 Task: Look for space in Hazelwood, United States from 26th August, 2023 to 10th September, 2023 for 6 adults, 2 children in price range Rs.10000 to Rs.15000. Place can be entire place or shared room with 6 bedrooms having 6 beds and 6 bathrooms. Property type can be house, flat, guest house. Amenities needed are: wifi, TV, free parkinig on premises, gym, breakfast. Booking option can be shelf check-in. Required host language is English.
Action: Mouse moved to (519, 126)
Screenshot: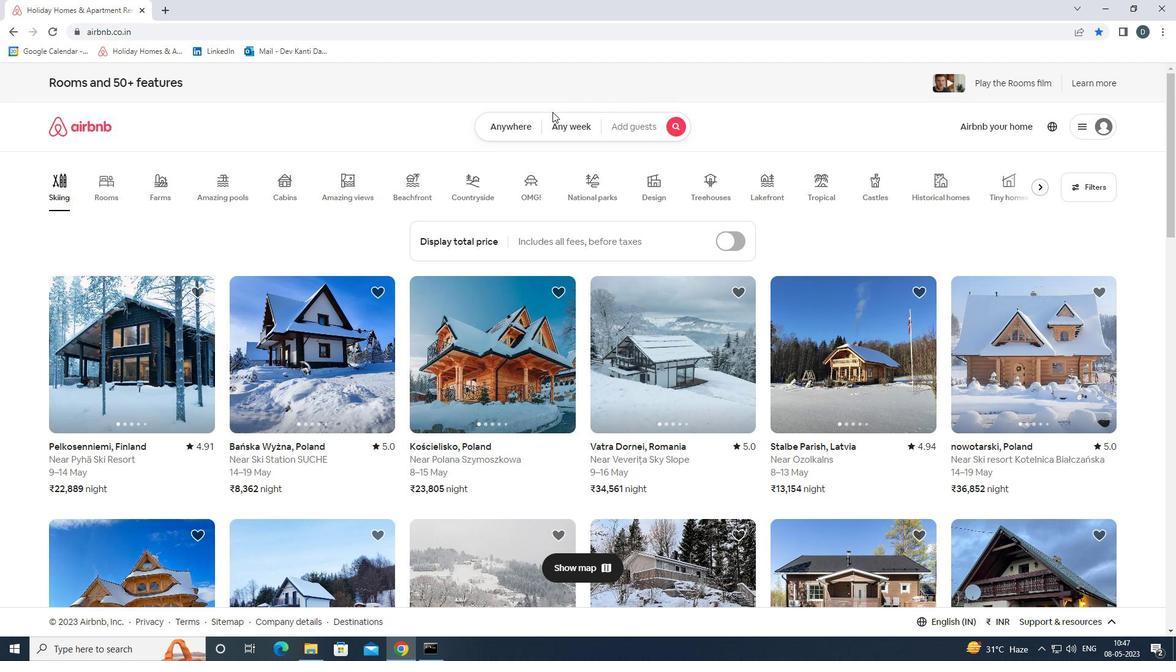 
Action: Mouse pressed left at (519, 126)
Screenshot: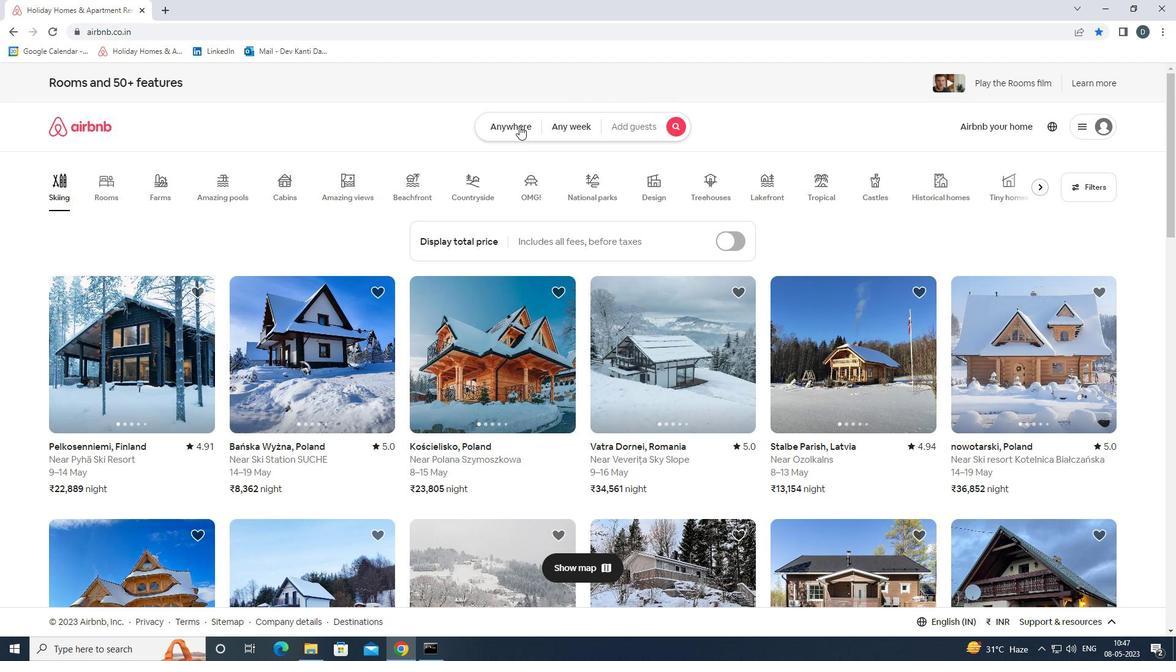 
Action: Mouse moved to (446, 177)
Screenshot: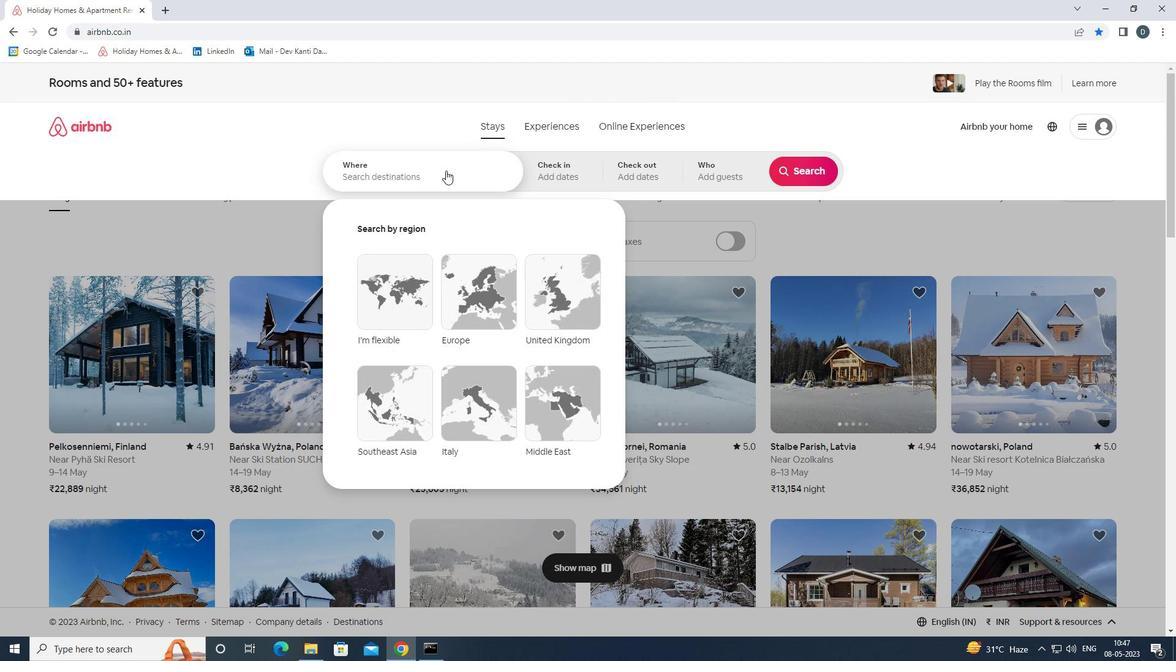 
Action: Mouse pressed left at (446, 177)
Screenshot: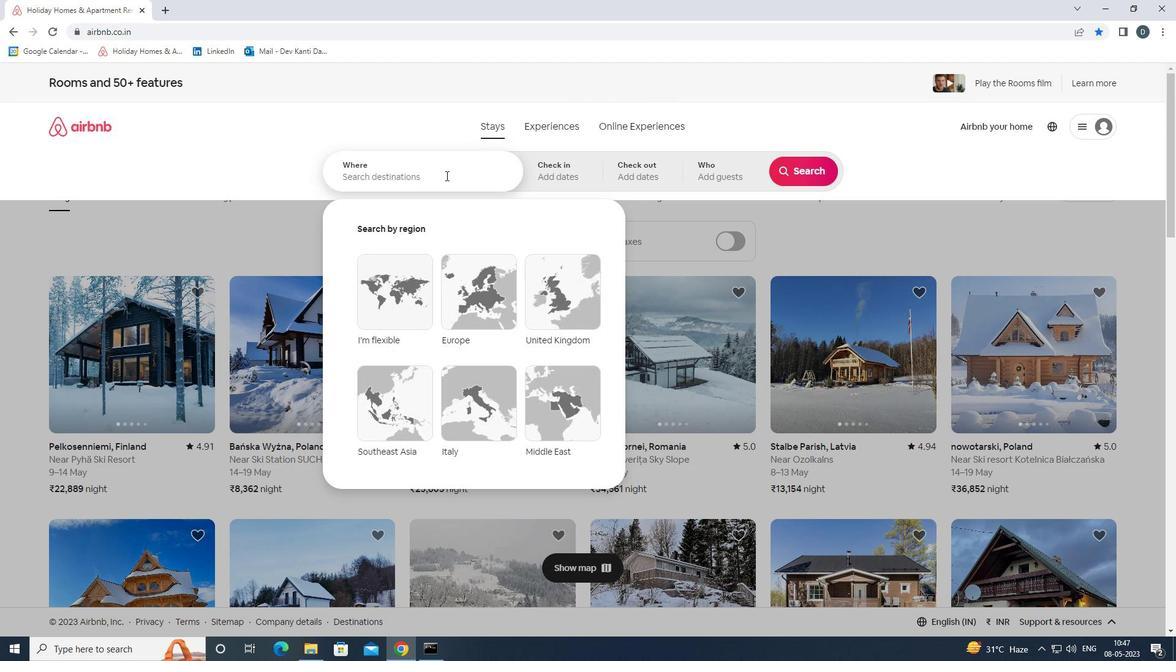 
Action: Key pressed <Key.shift><Key.shift><Key.shift><Key.shift><Key.shift><Key.shift><Key.shift><Key.shift><Key.shift><Key.shift>HAZELWOOD,<Key.shift>UNITED<Key.space><Key.shift>STATES<Key.enter>
Screenshot: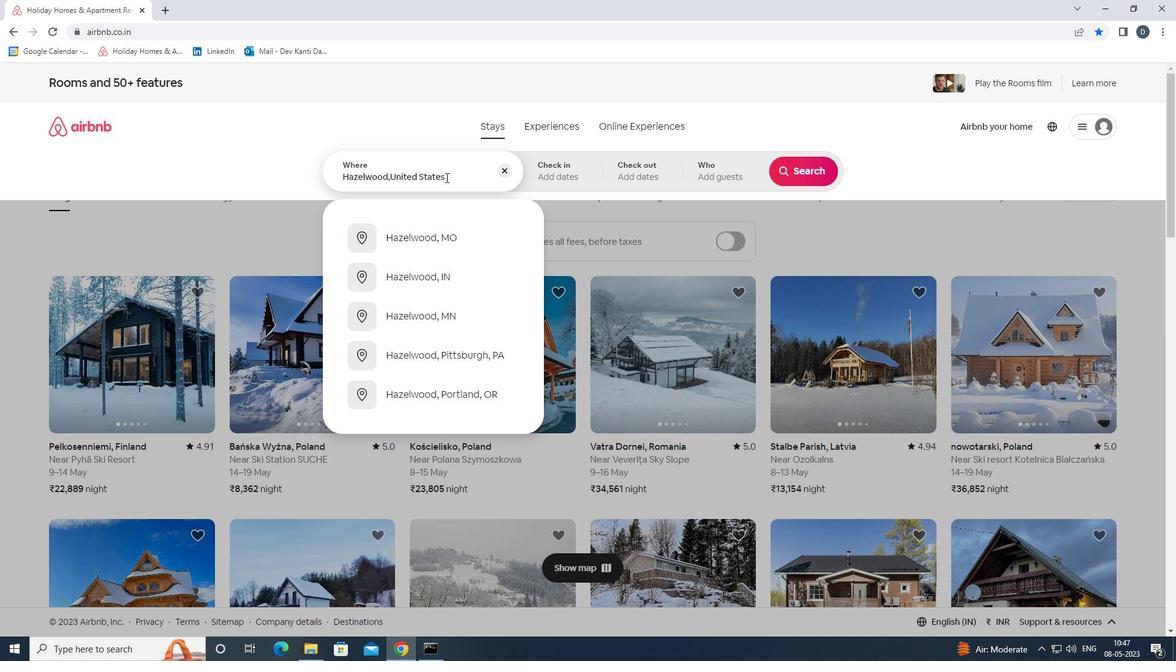 
Action: Mouse moved to (794, 272)
Screenshot: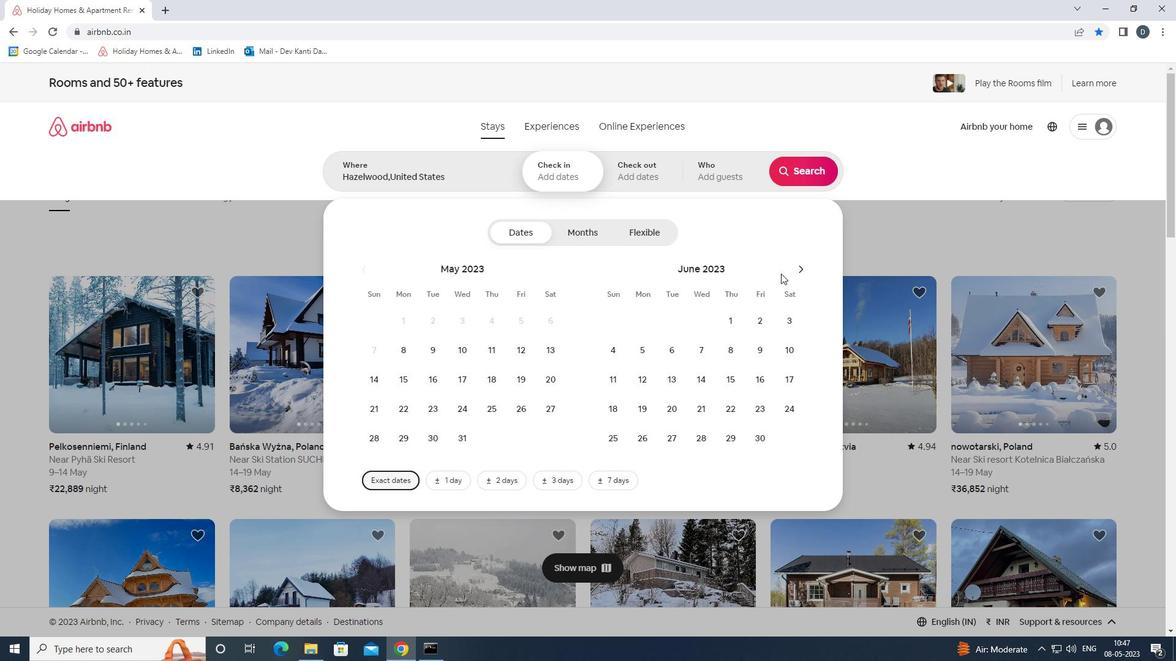 
Action: Mouse pressed left at (794, 272)
Screenshot: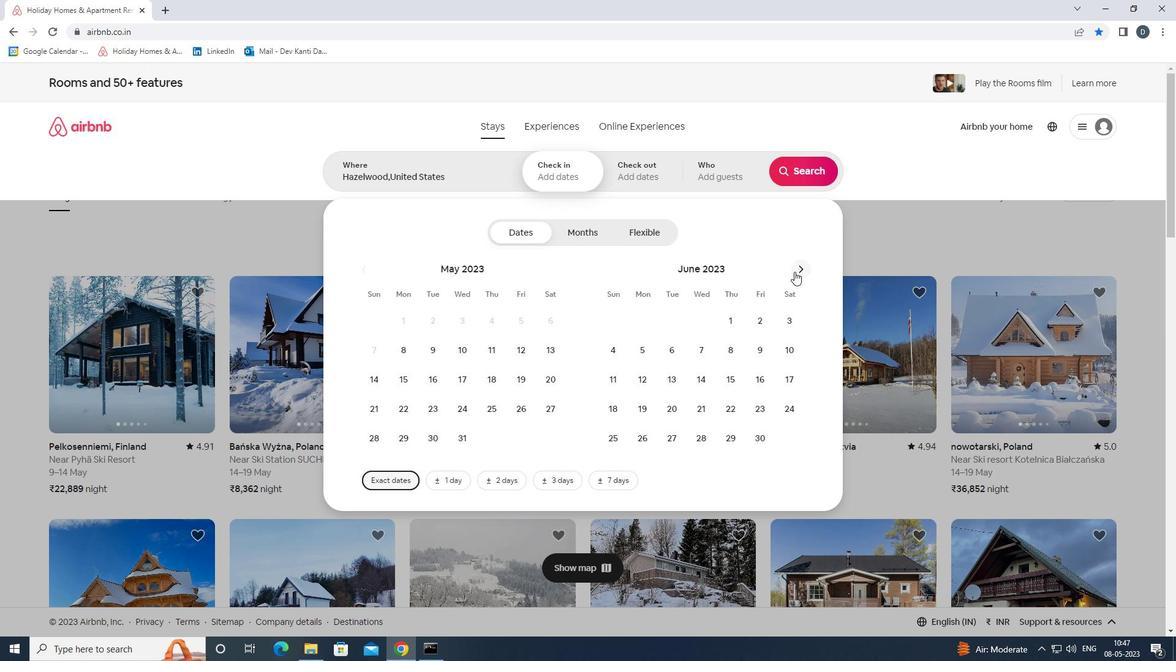 
Action: Mouse moved to (796, 265)
Screenshot: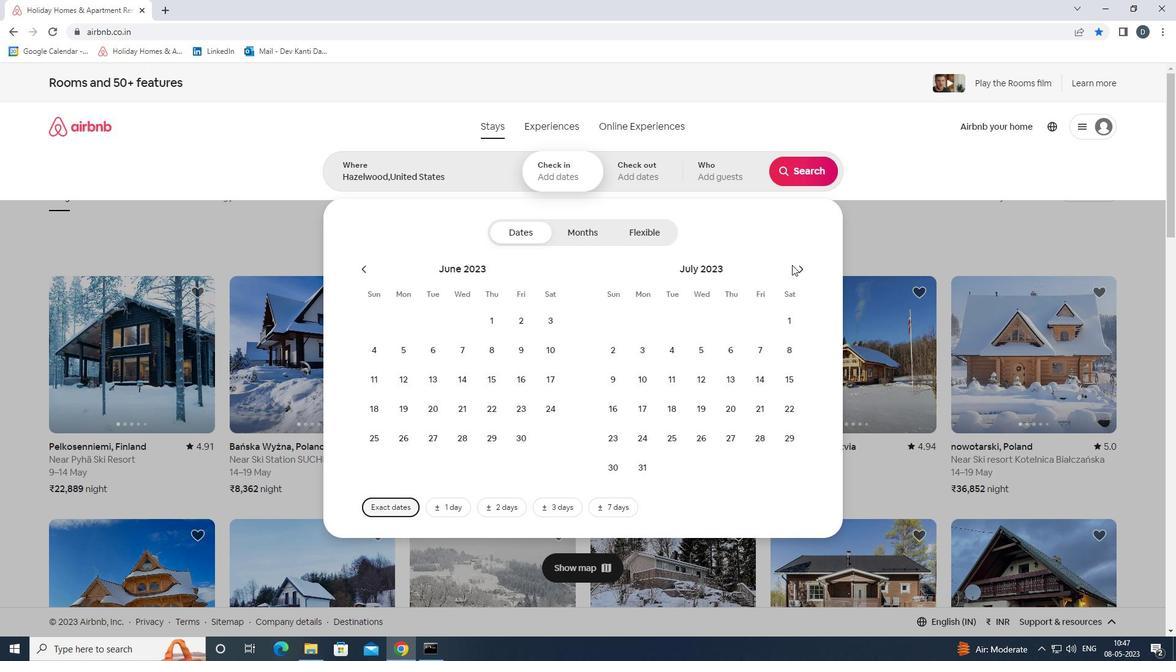 
Action: Mouse pressed left at (796, 265)
Screenshot: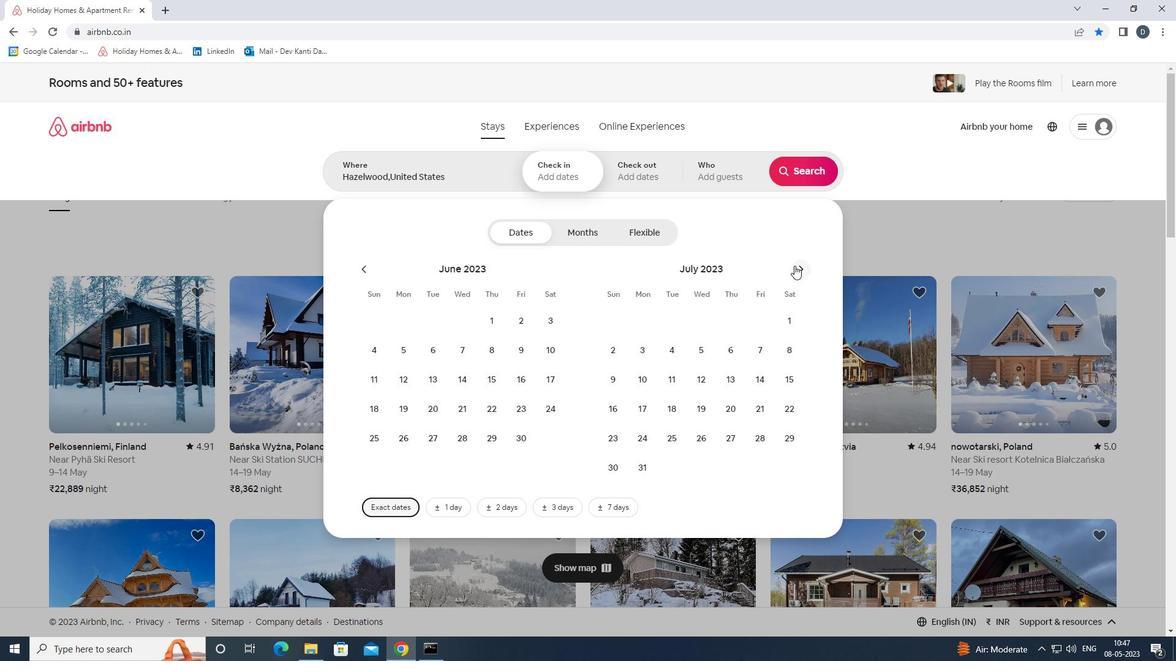 
Action: Mouse pressed left at (796, 265)
Screenshot: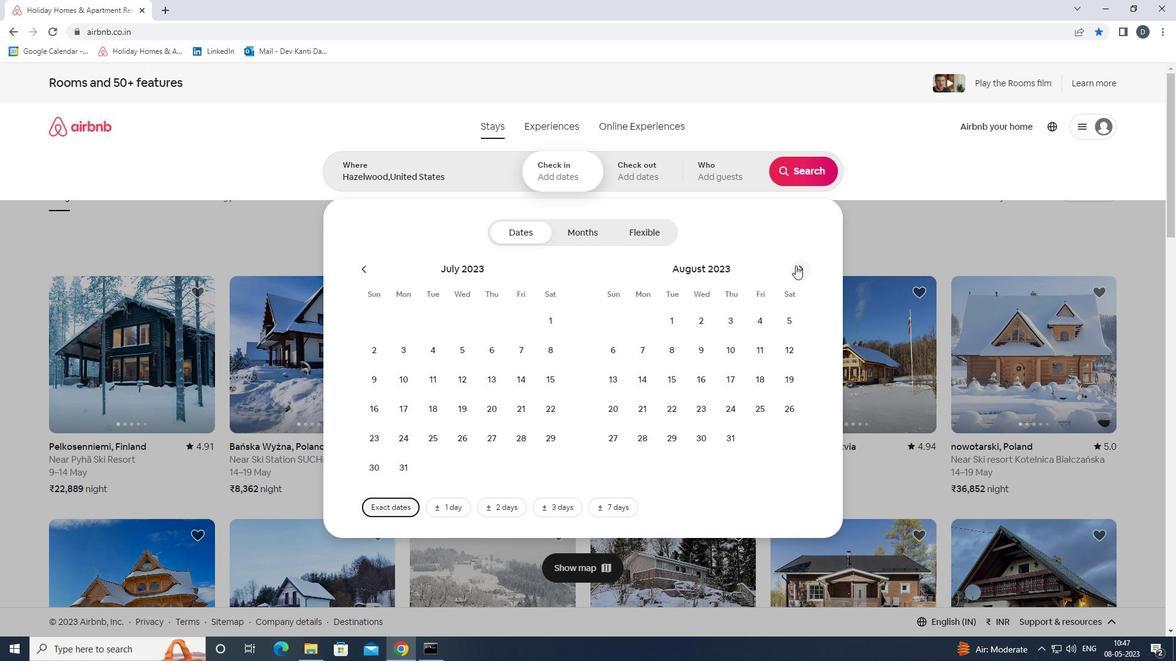 
Action: Mouse moved to (557, 406)
Screenshot: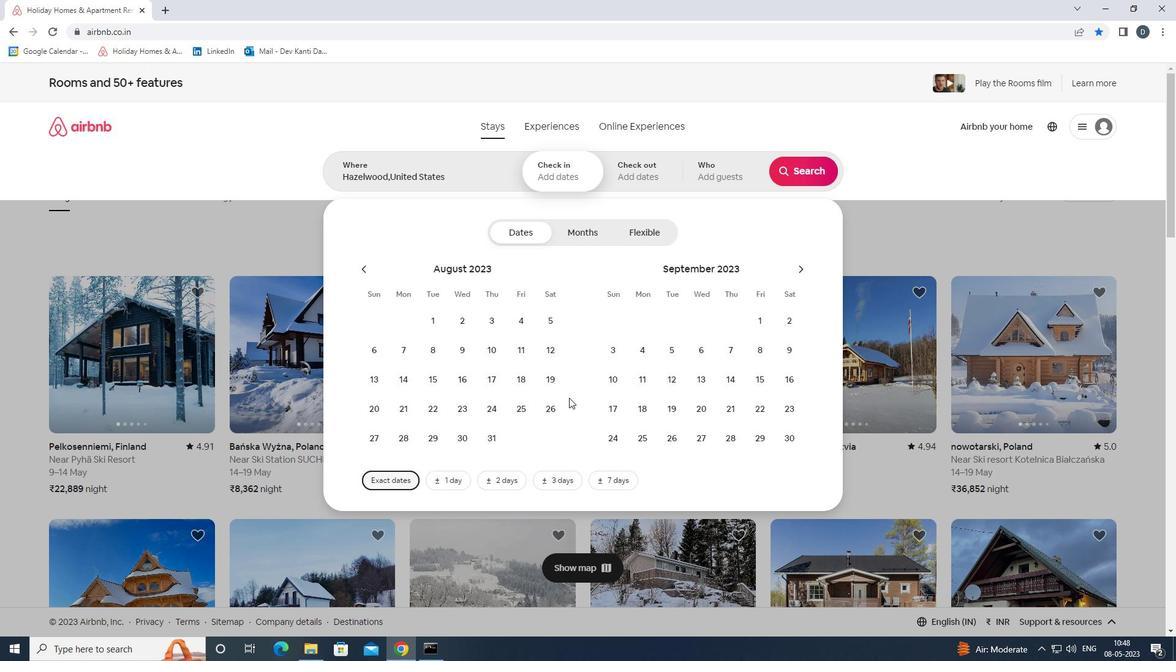 
Action: Mouse pressed left at (557, 406)
Screenshot: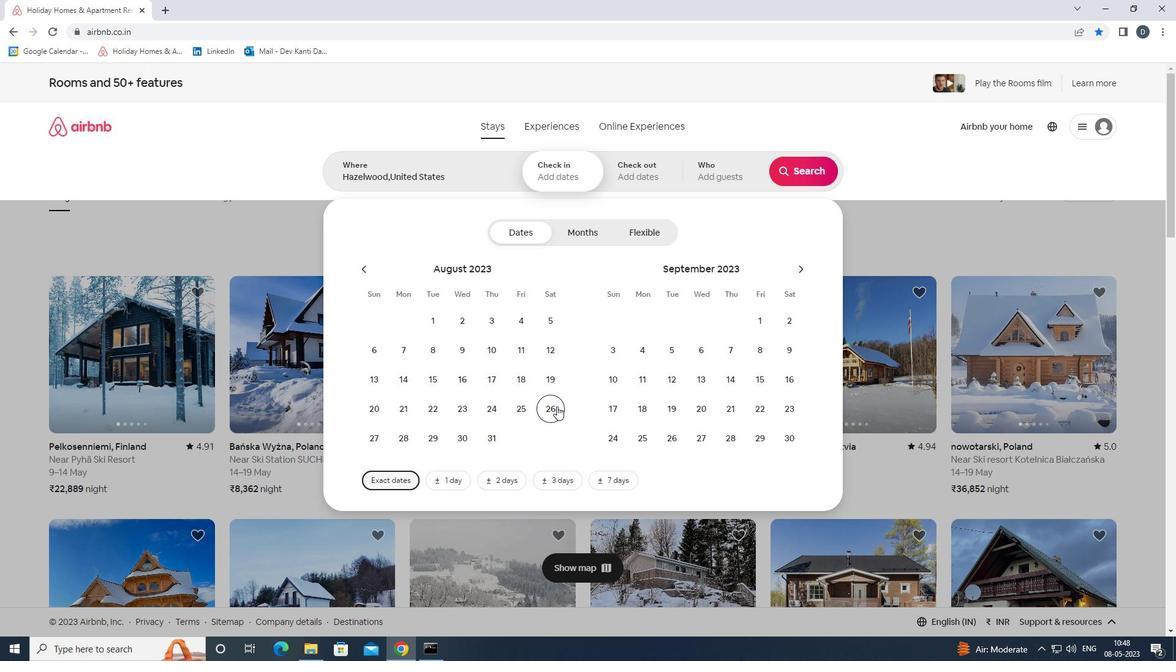 
Action: Mouse moved to (609, 380)
Screenshot: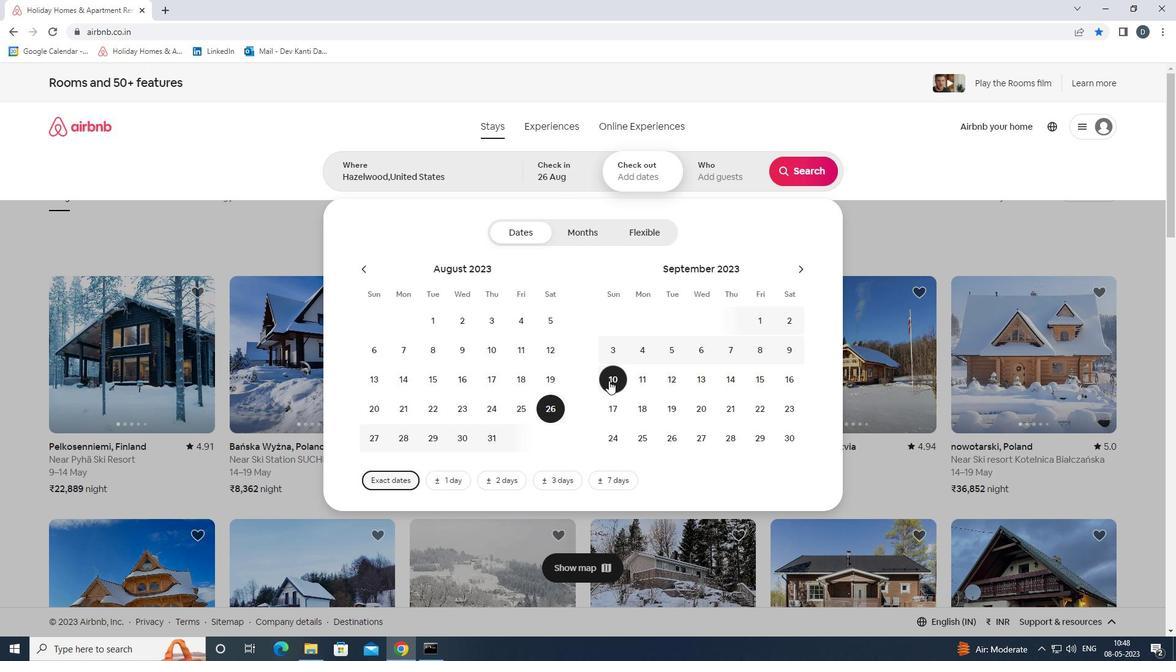 
Action: Mouse pressed left at (609, 380)
Screenshot: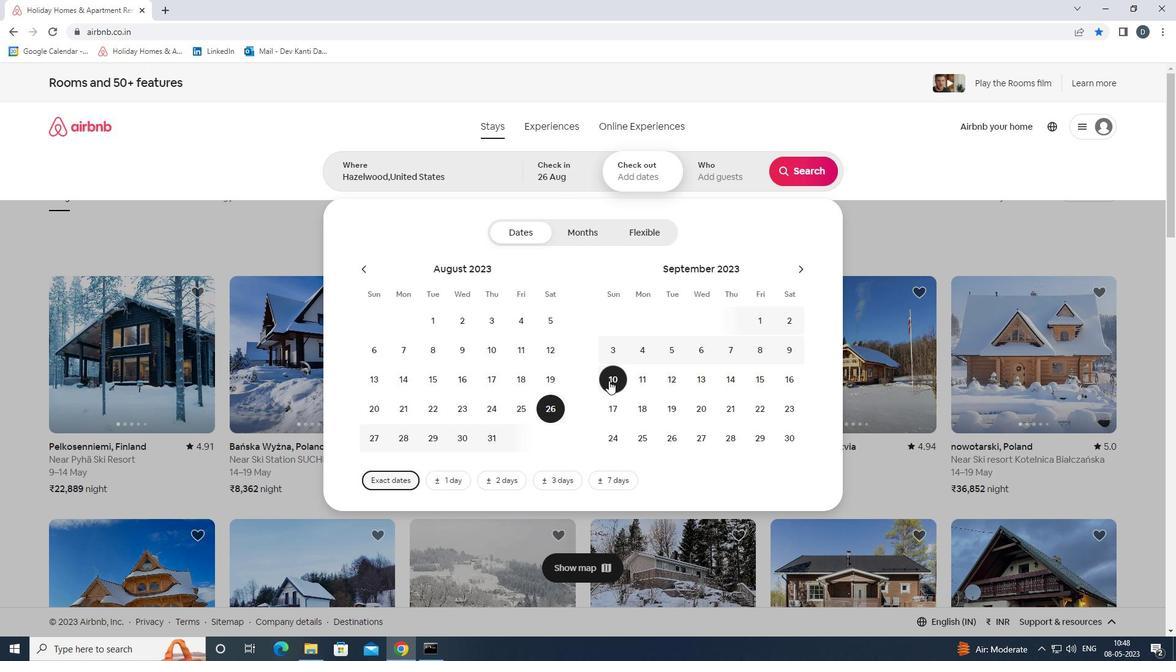 
Action: Mouse moved to (714, 174)
Screenshot: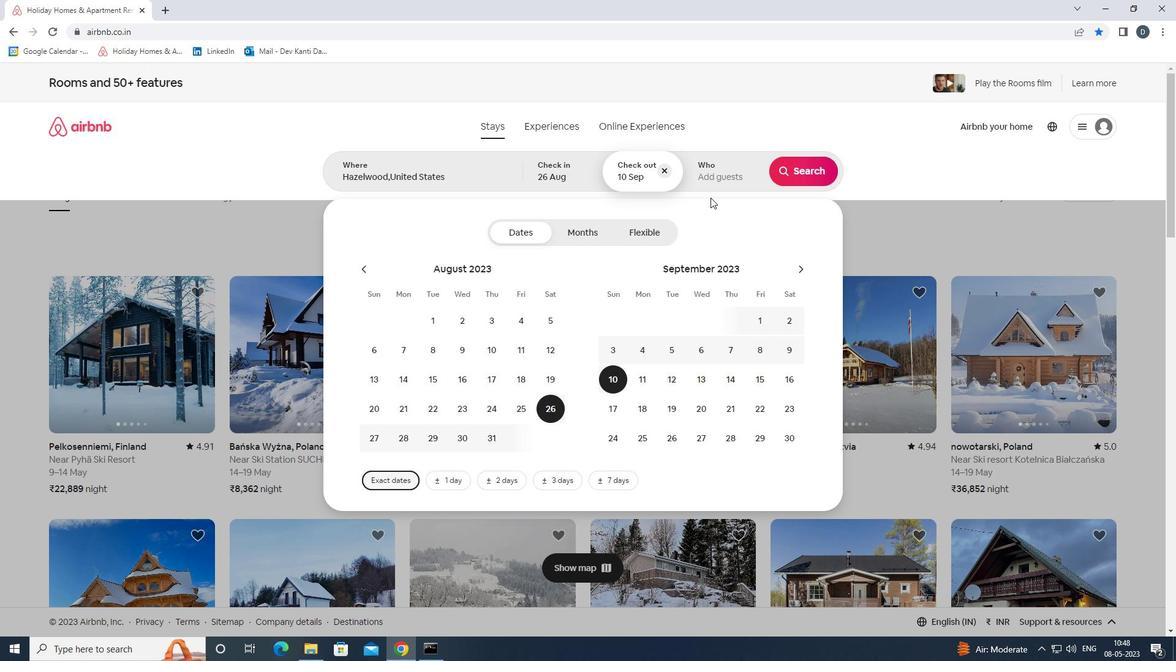 
Action: Mouse pressed left at (714, 174)
Screenshot: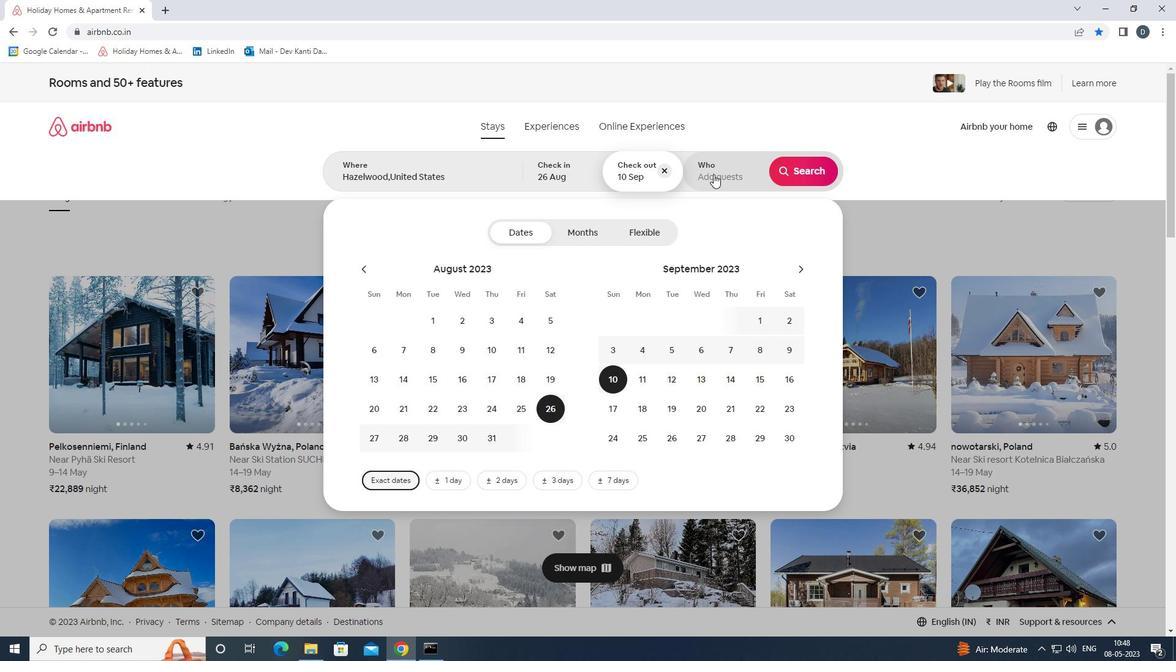 
Action: Mouse moved to (801, 237)
Screenshot: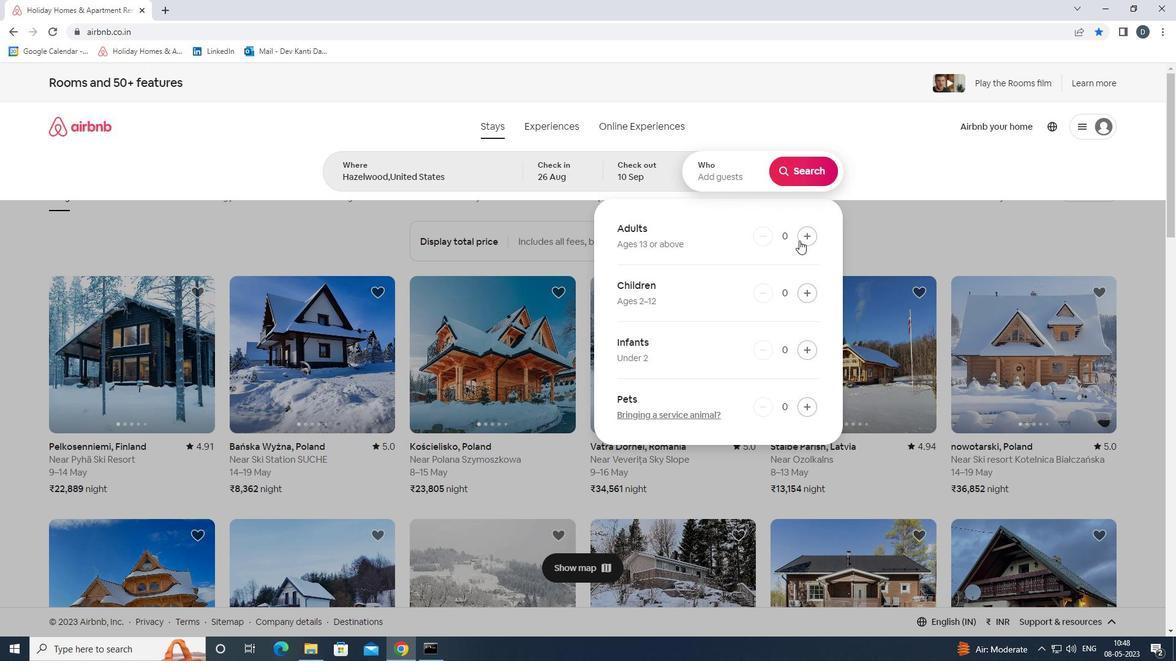 
Action: Mouse pressed left at (801, 237)
Screenshot: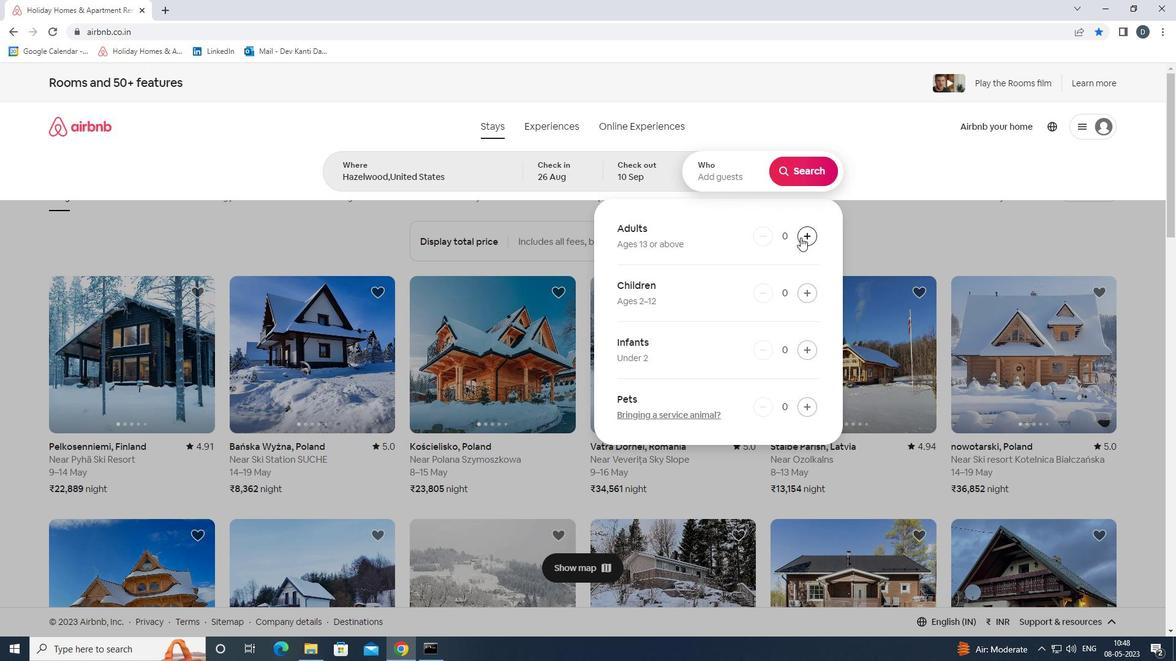 
Action: Mouse pressed left at (801, 237)
Screenshot: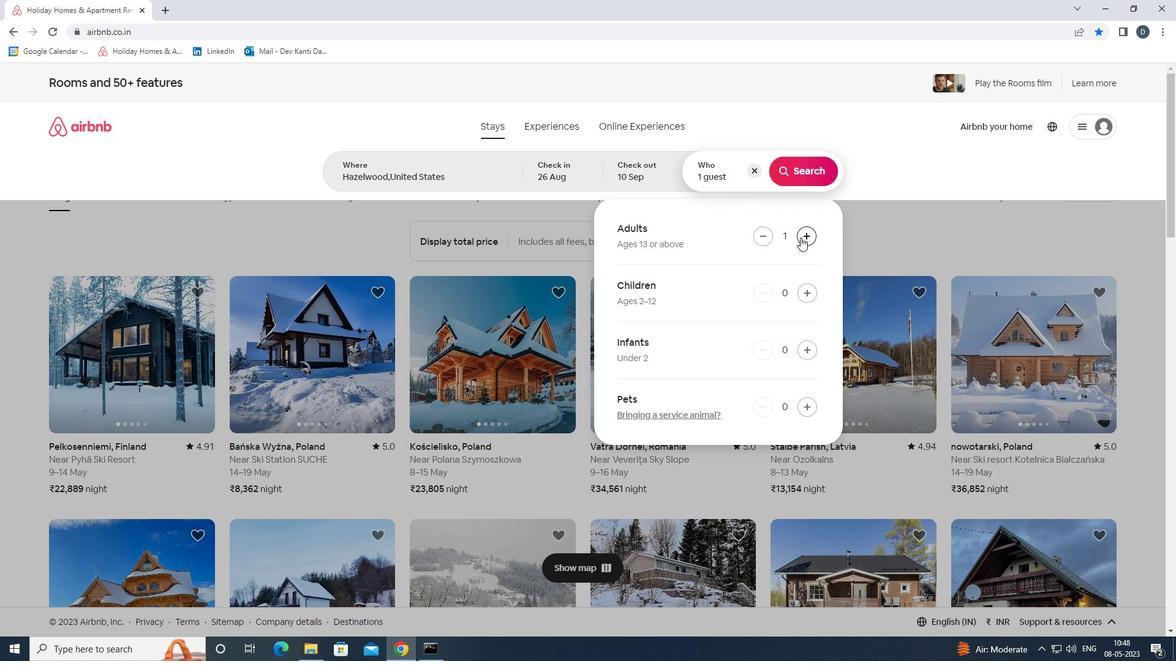 
Action: Mouse pressed left at (801, 237)
Screenshot: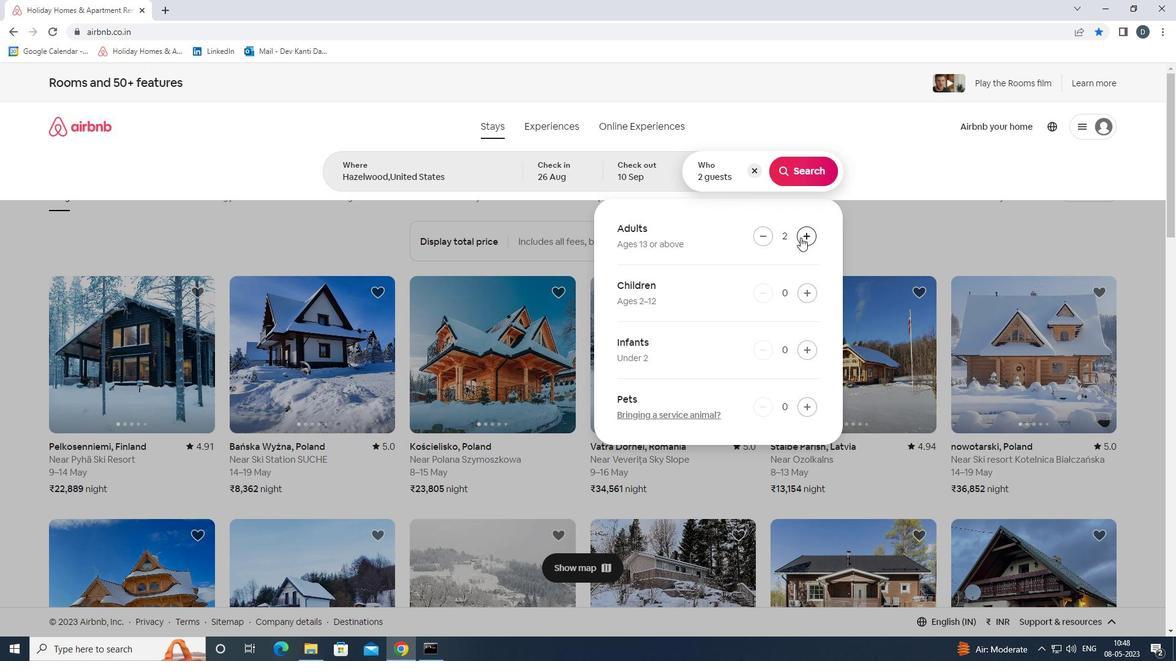 
Action: Mouse pressed left at (801, 237)
Screenshot: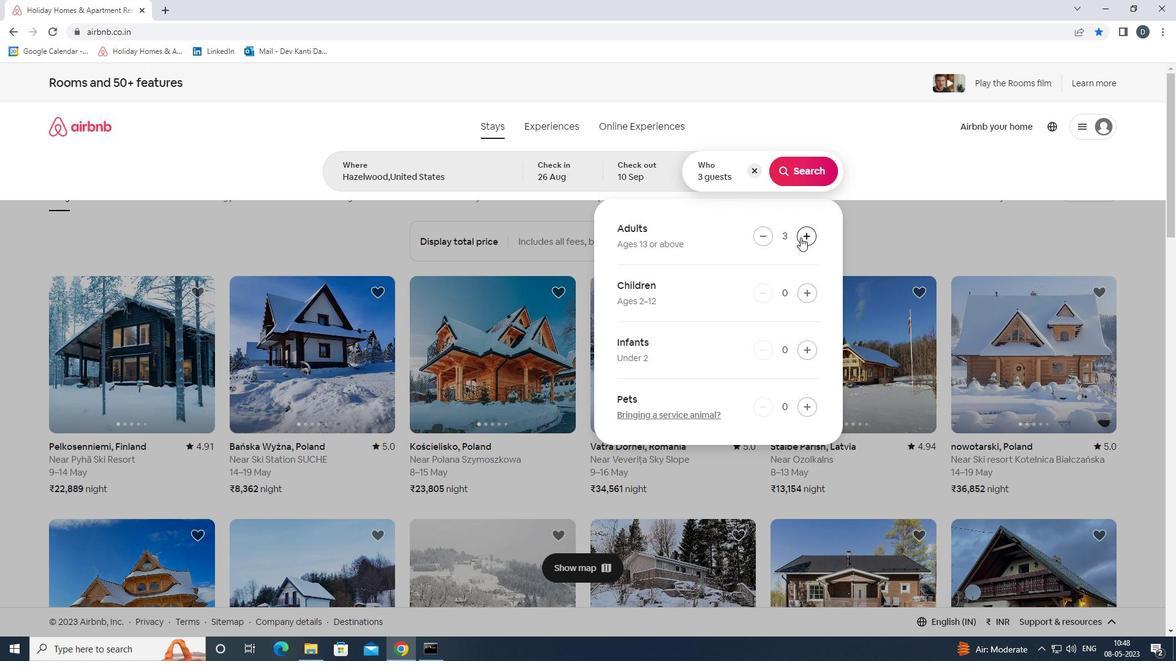 
Action: Mouse pressed left at (801, 237)
Screenshot: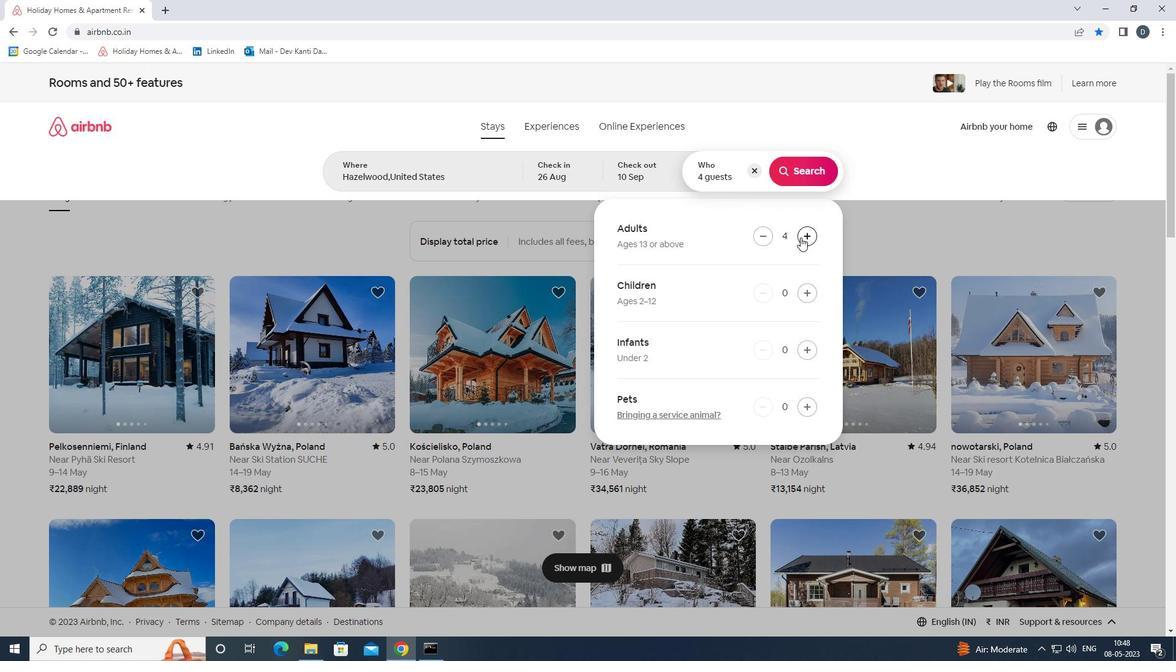 
Action: Mouse pressed left at (801, 237)
Screenshot: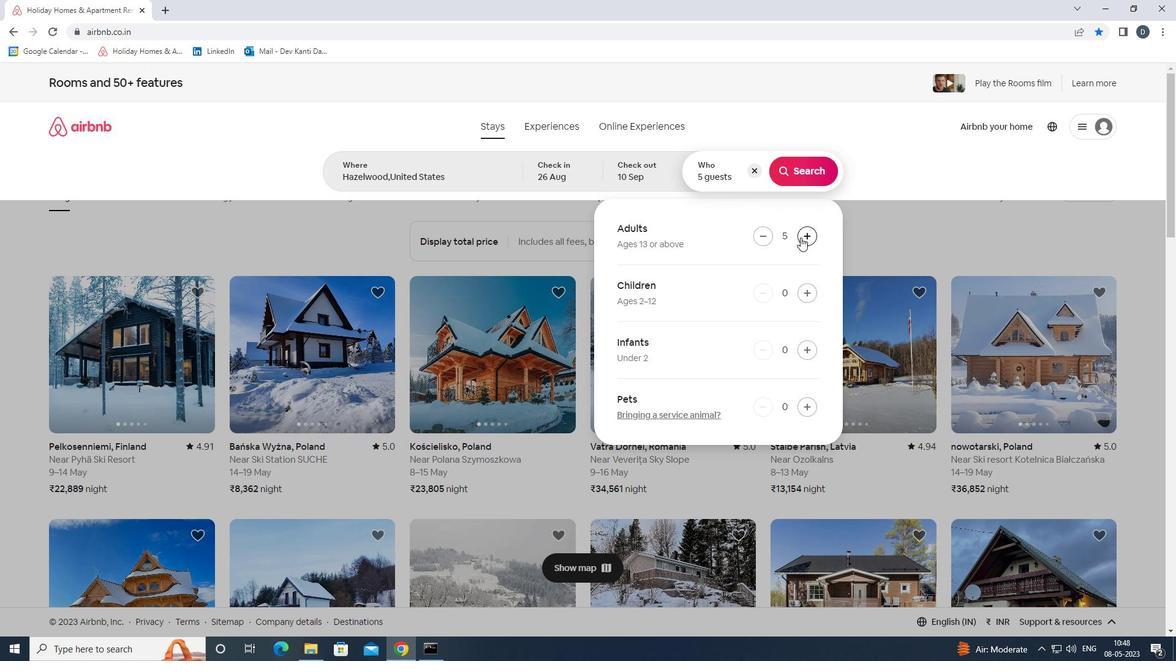 
Action: Mouse moved to (805, 296)
Screenshot: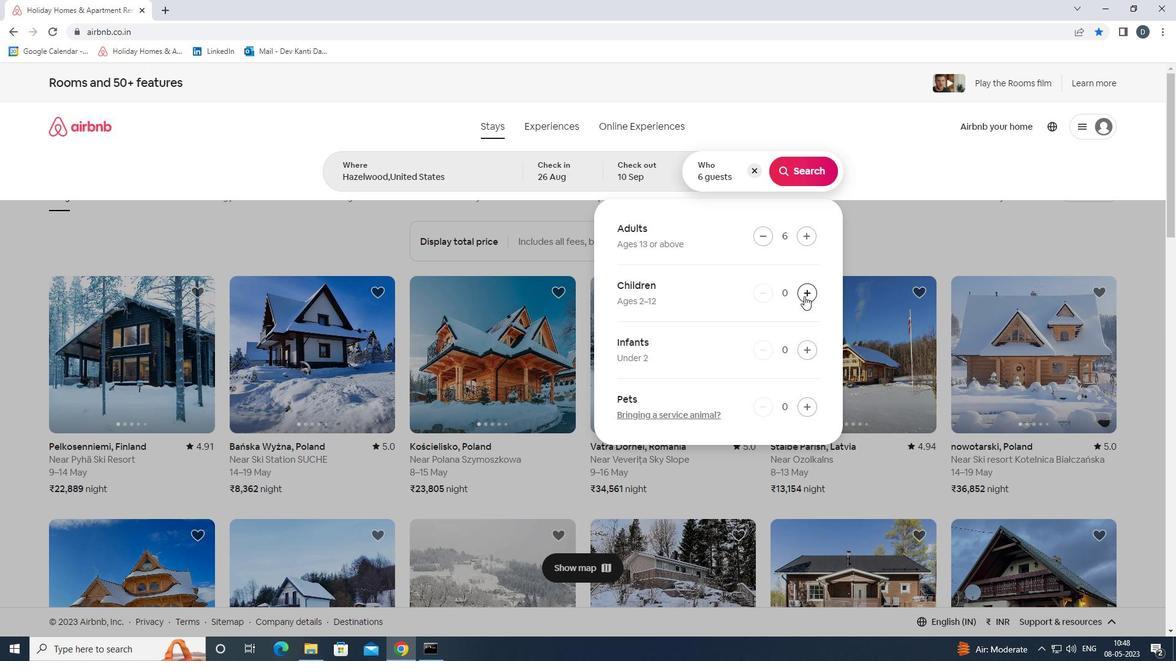 
Action: Mouse pressed left at (805, 296)
Screenshot: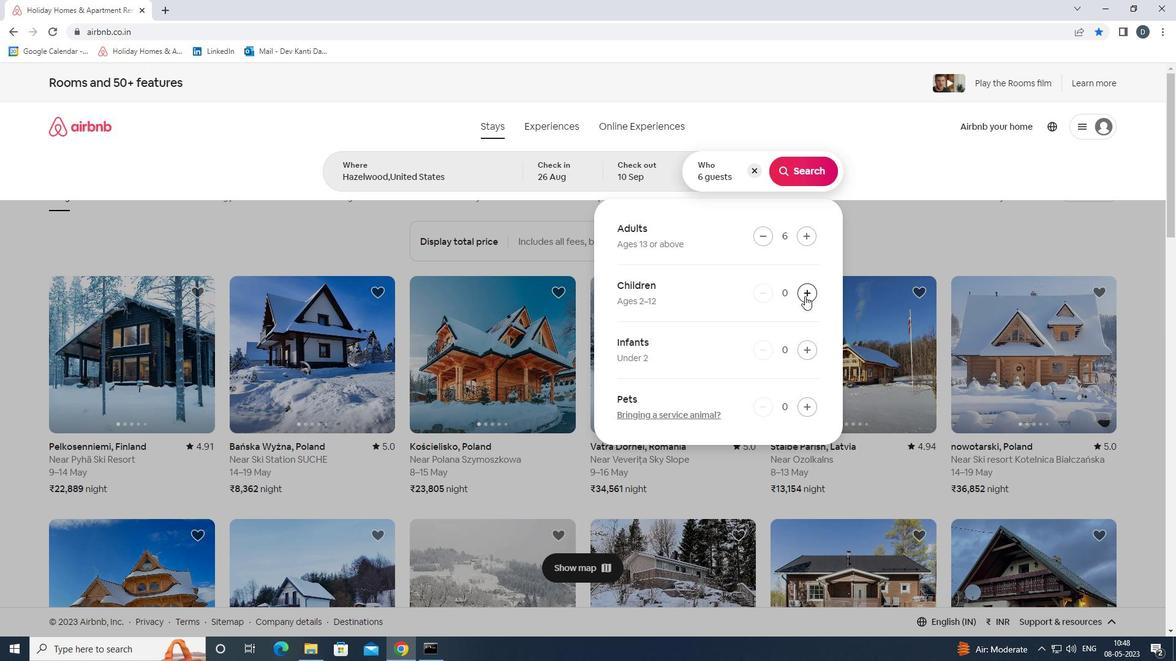 
Action: Mouse moved to (805, 296)
Screenshot: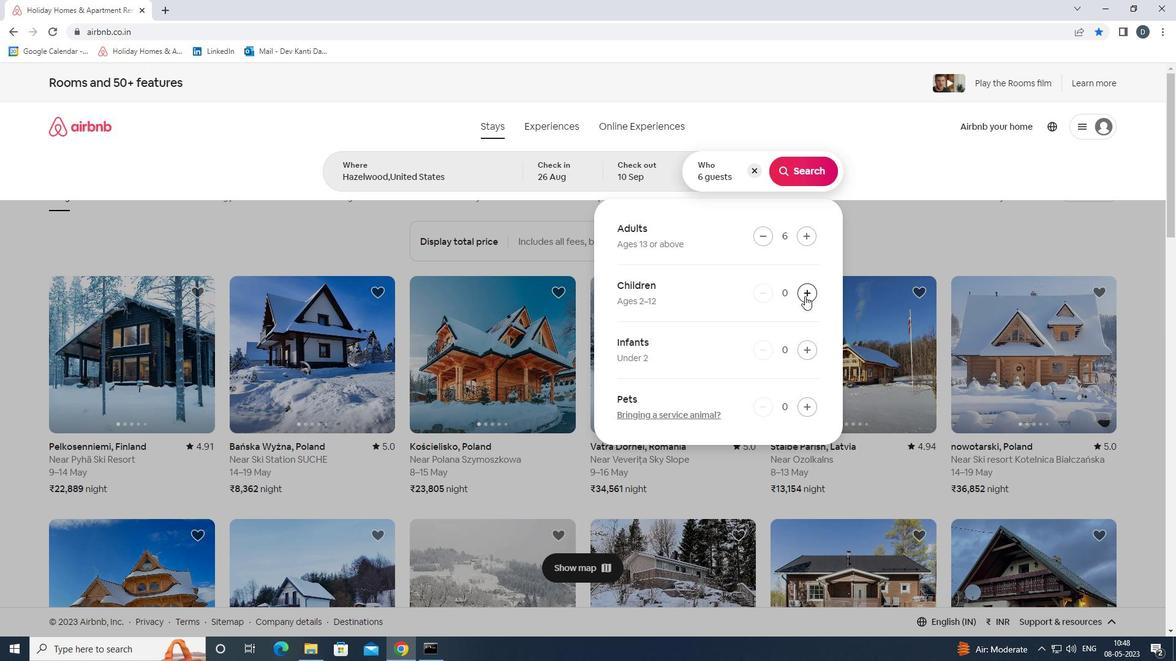 
Action: Mouse pressed left at (805, 296)
Screenshot: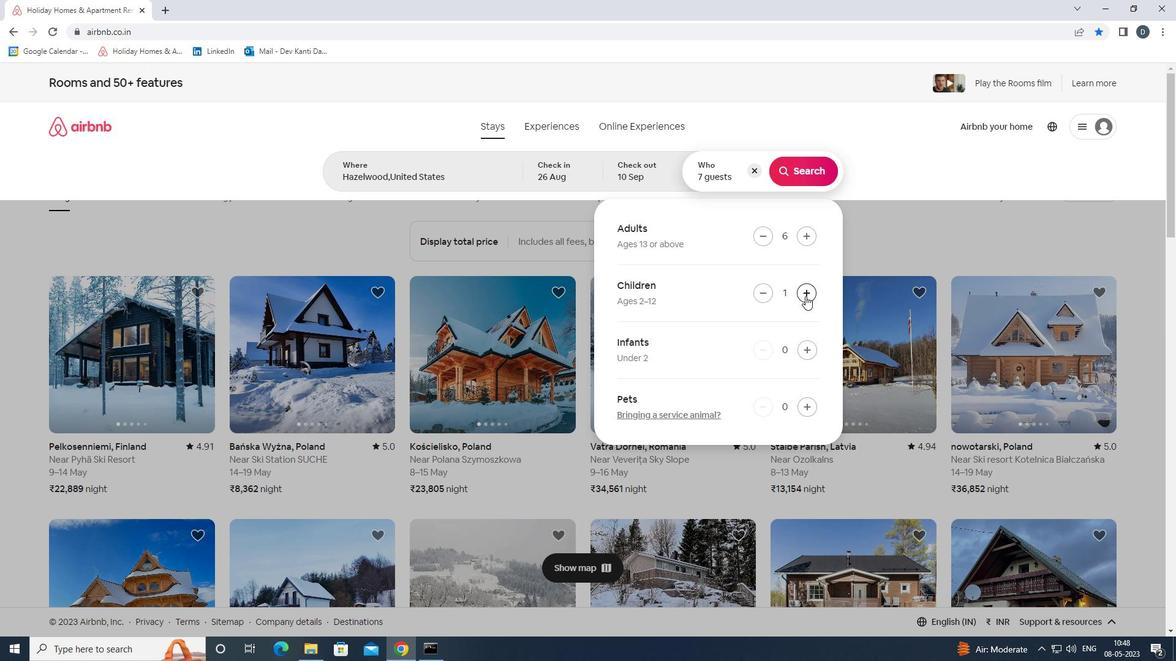 
Action: Mouse moved to (809, 172)
Screenshot: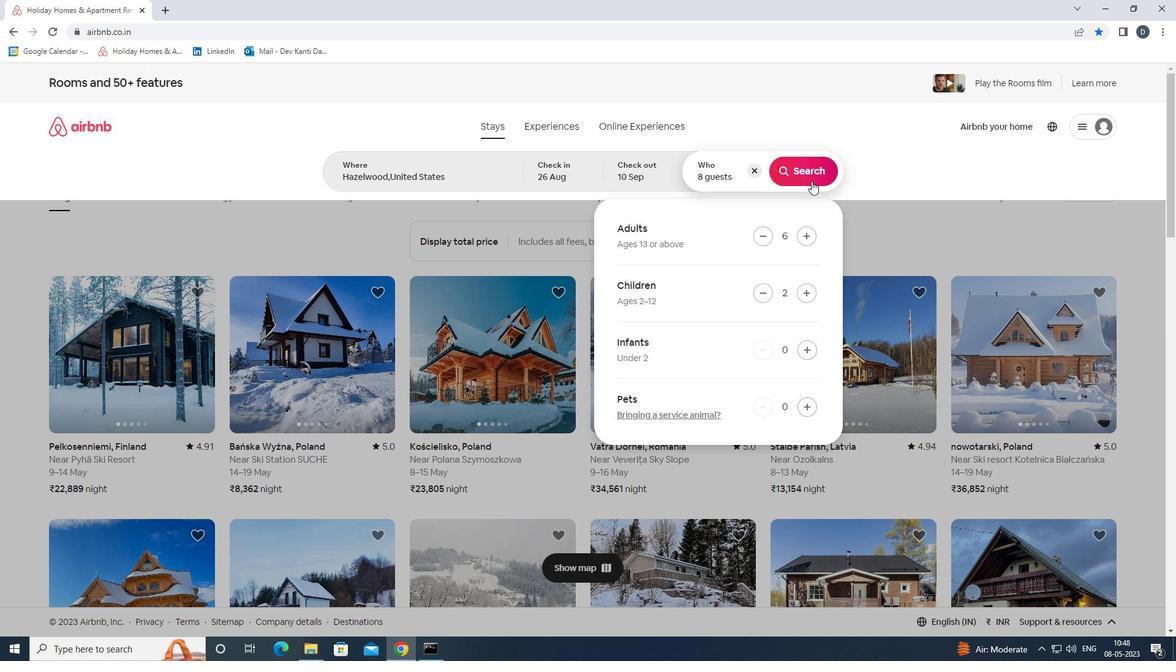 
Action: Mouse pressed left at (809, 172)
Screenshot: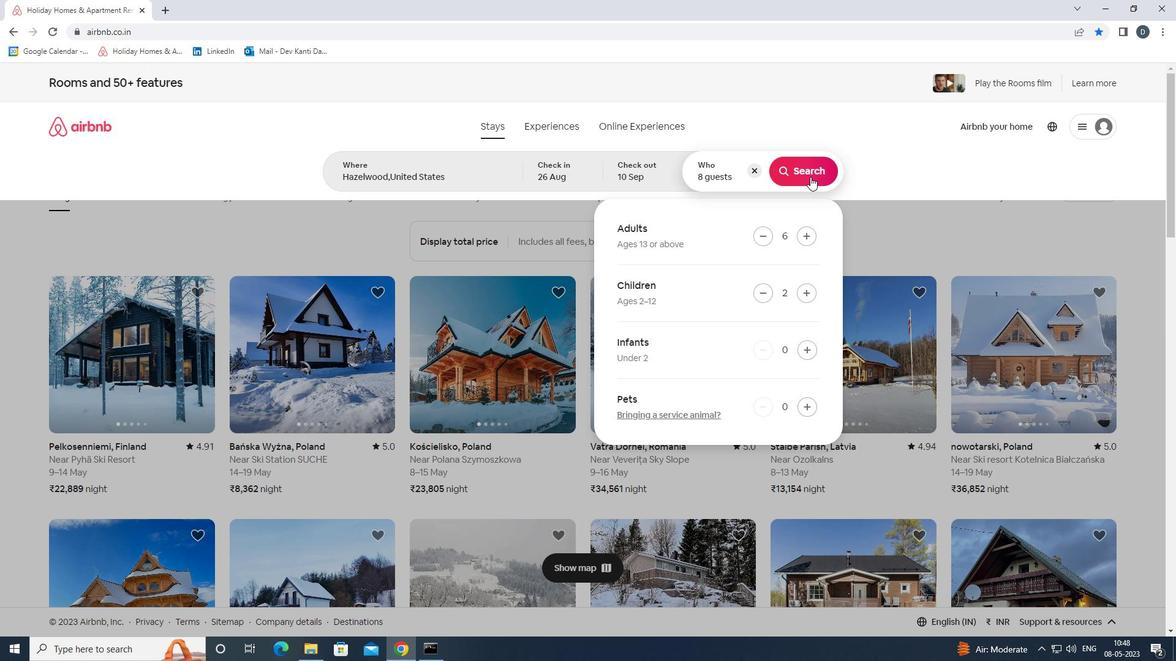 
Action: Mouse moved to (1126, 139)
Screenshot: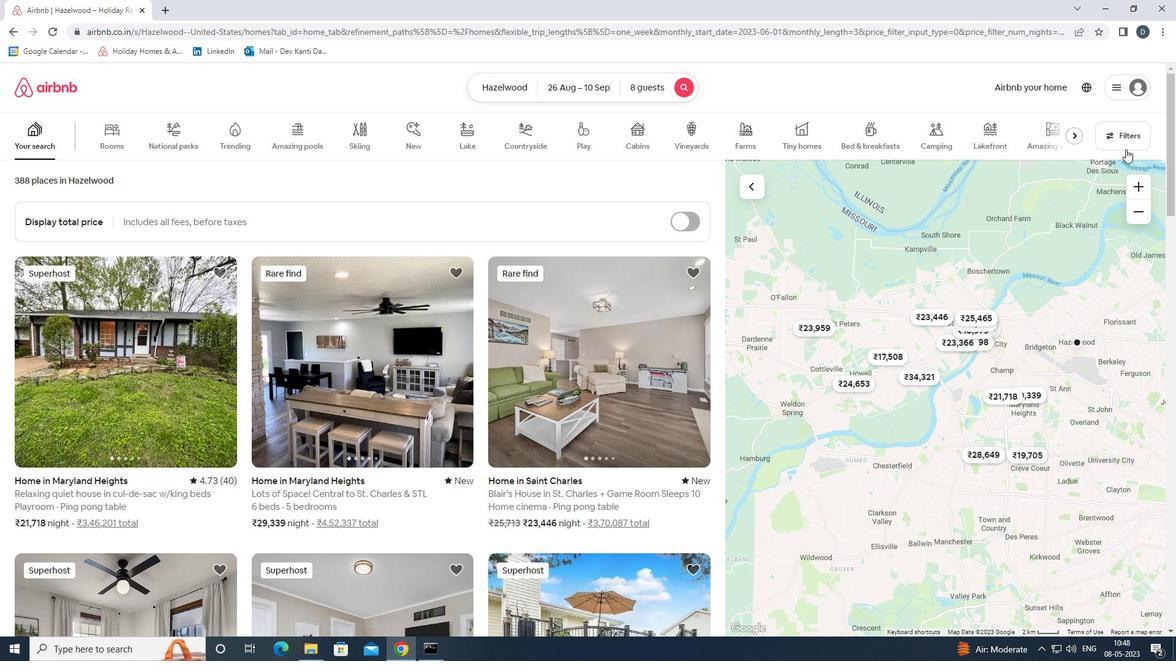 
Action: Mouse pressed left at (1126, 139)
Screenshot: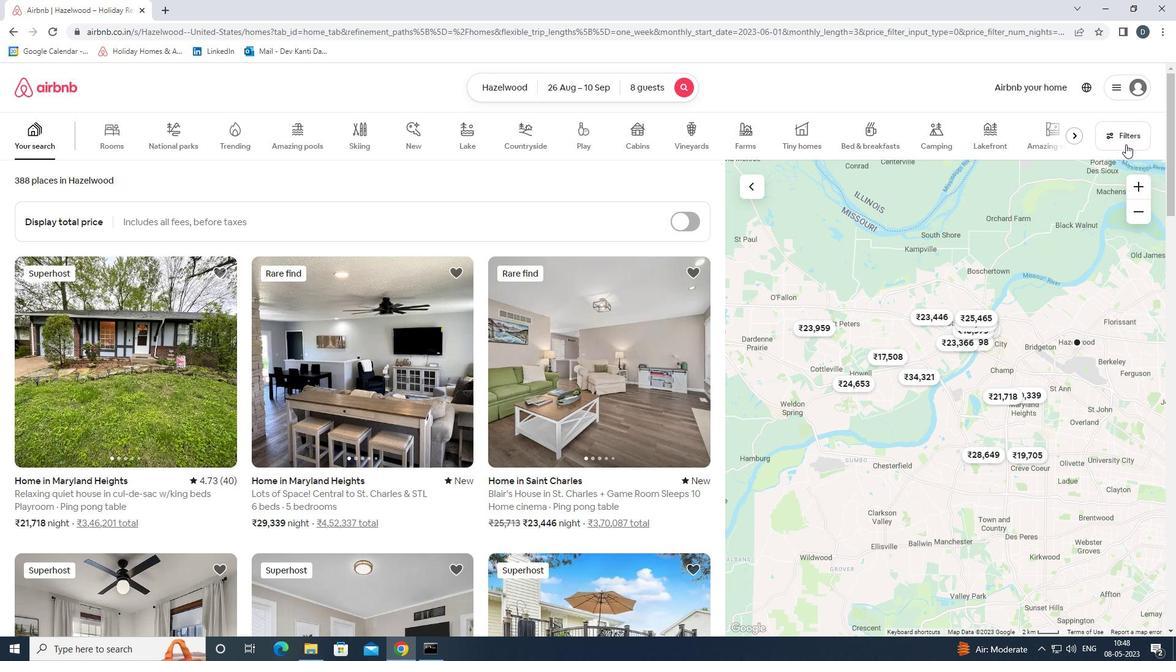 
Action: Mouse moved to (489, 434)
Screenshot: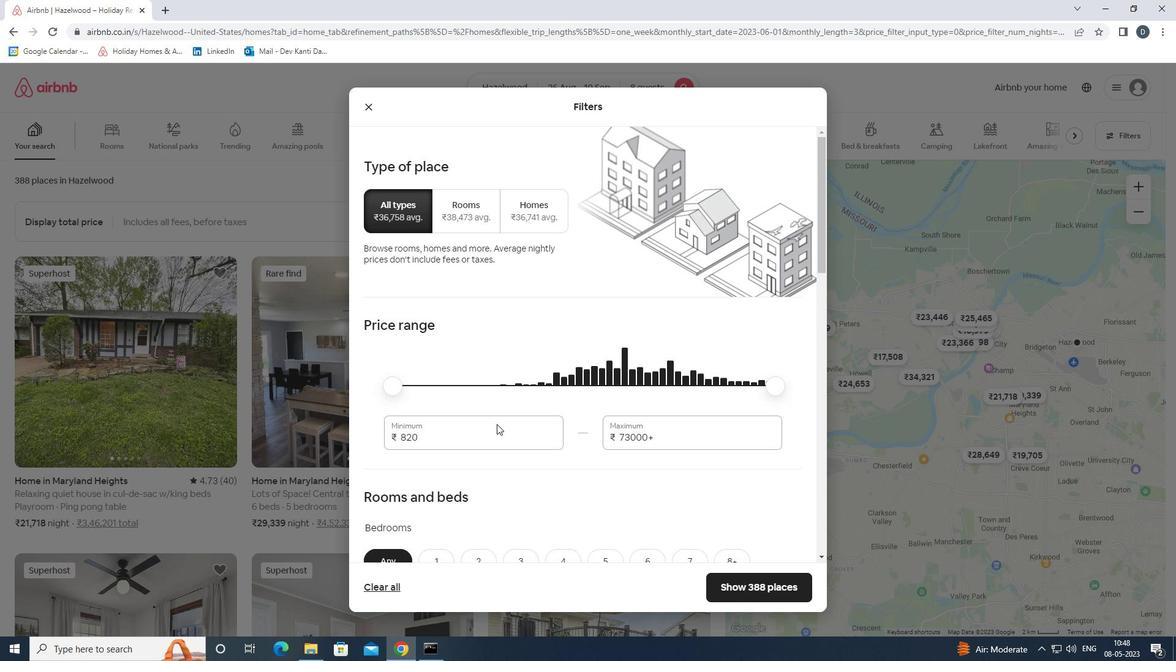 
Action: Mouse pressed left at (489, 434)
Screenshot: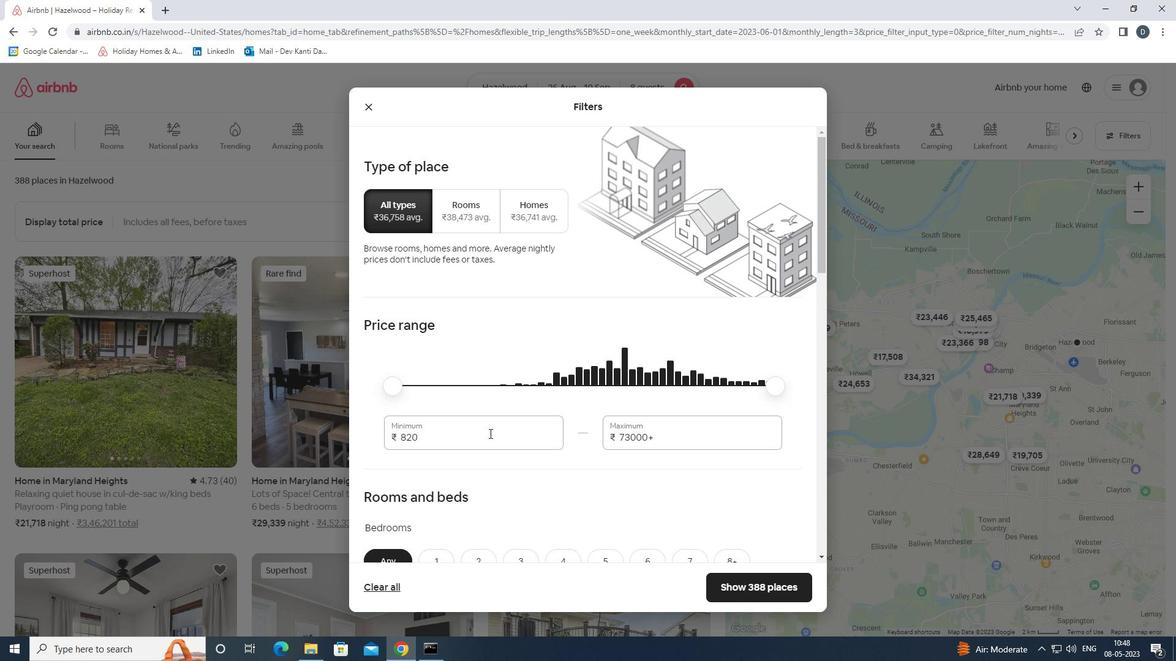 
Action: Mouse moved to (489, 435)
Screenshot: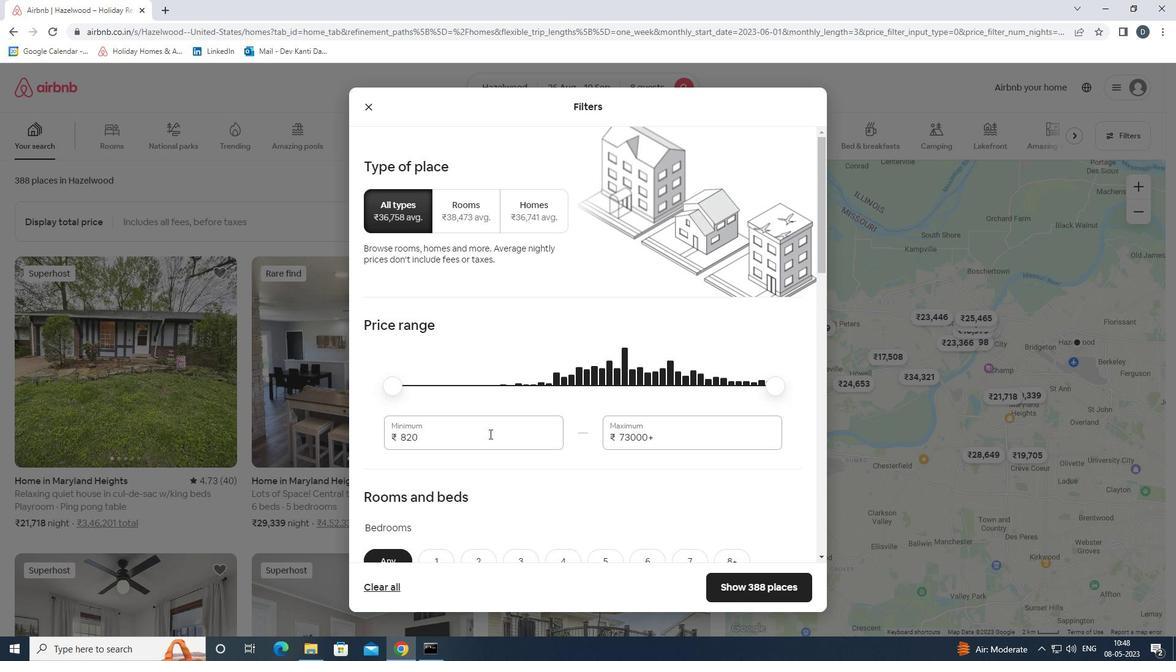 
Action: Mouse pressed left at (489, 435)
Screenshot: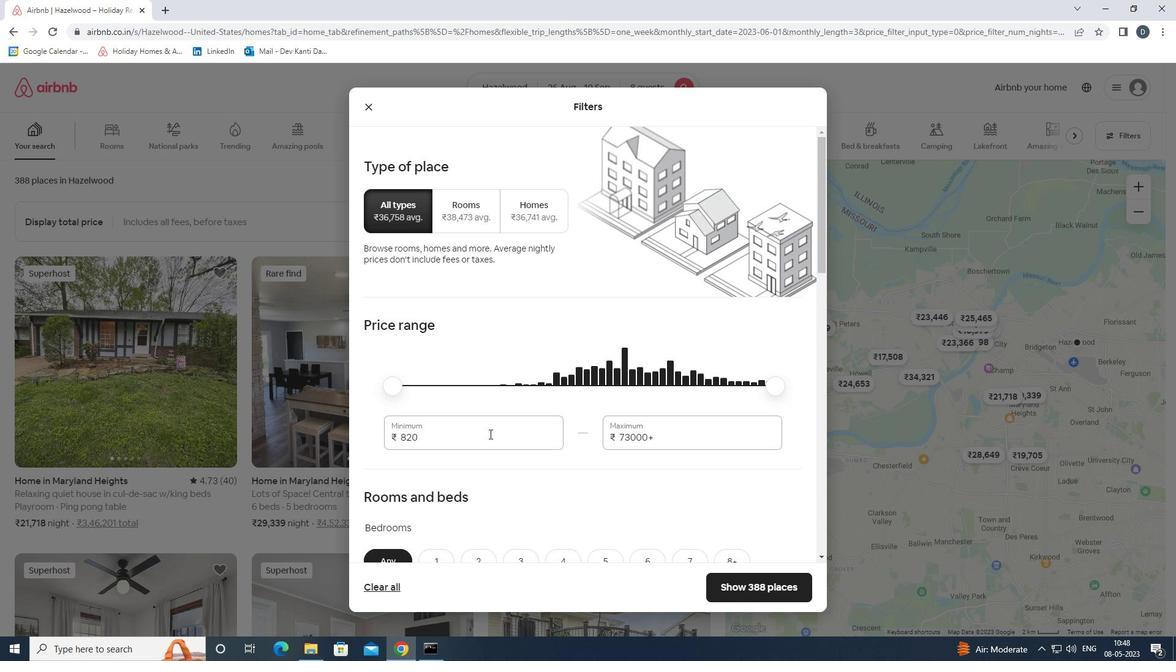 
Action: Mouse moved to (489, 435)
Screenshot: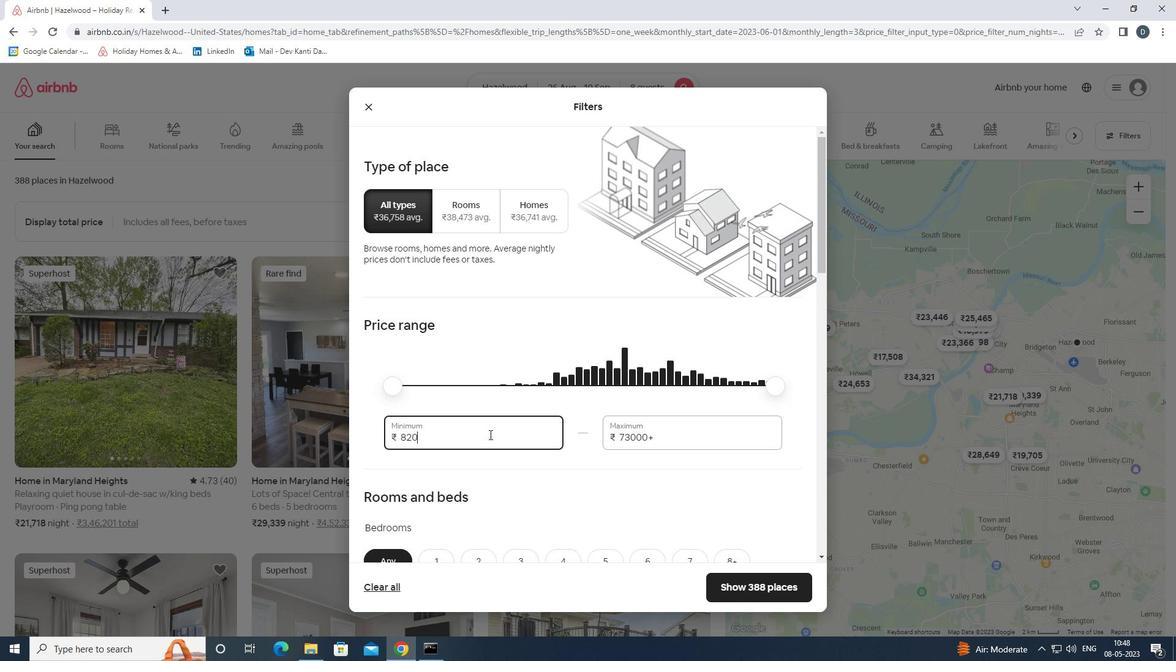 
Action: Key pressed <Key.shift>10000<Key.tab>15000
Screenshot: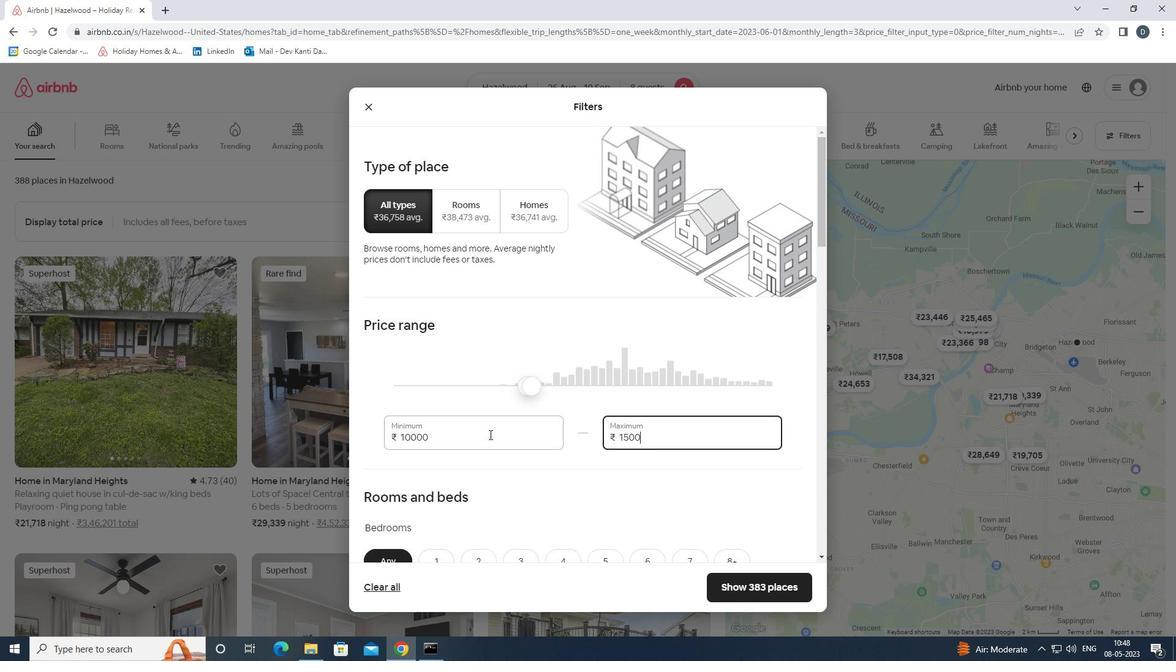 
Action: Mouse moved to (490, 435)
Screenshot: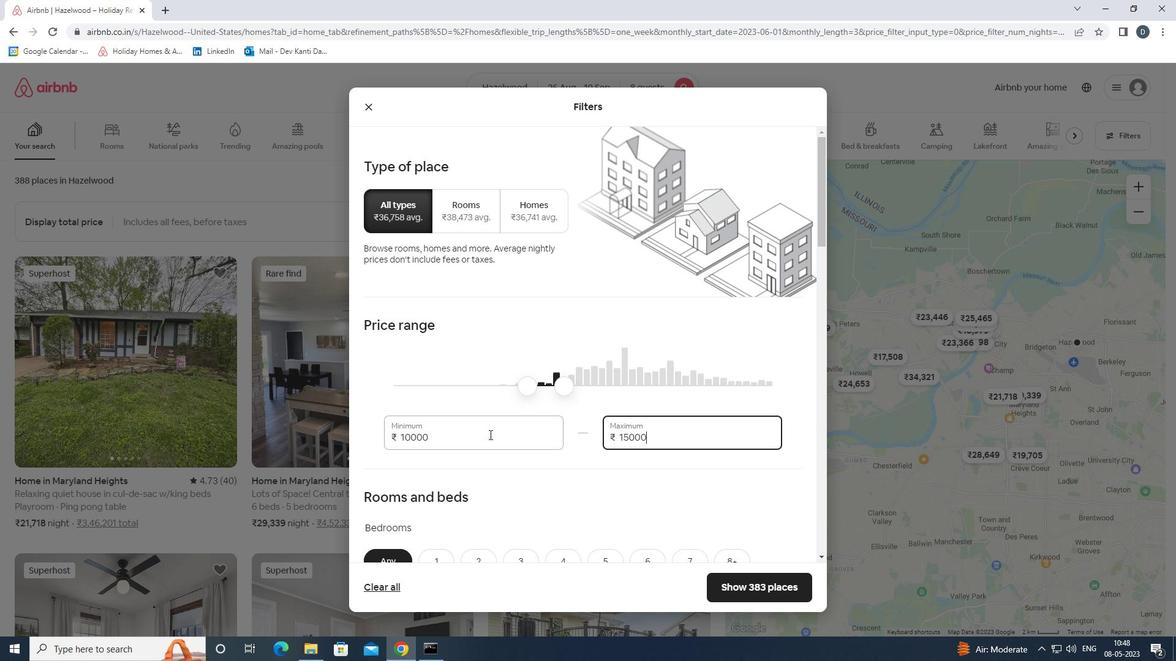 
Action: Mouse scrolled (490, 434) with delta (0, 0)
Screenshot: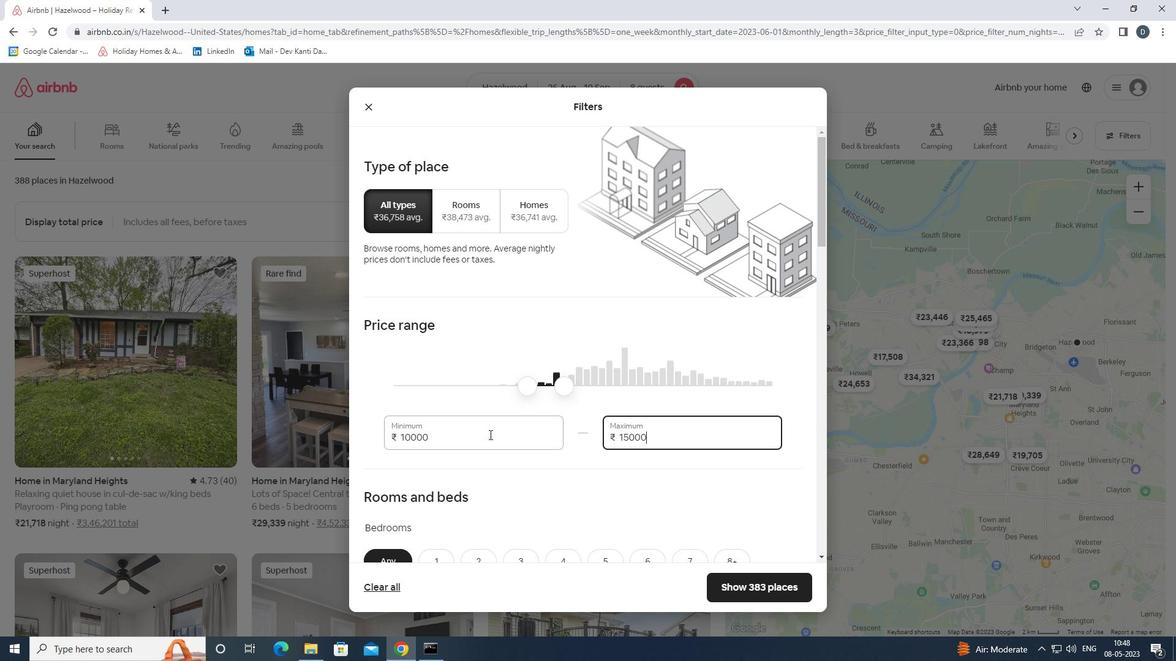 
Action: Mouse moved to (498, 433)
Screenshot: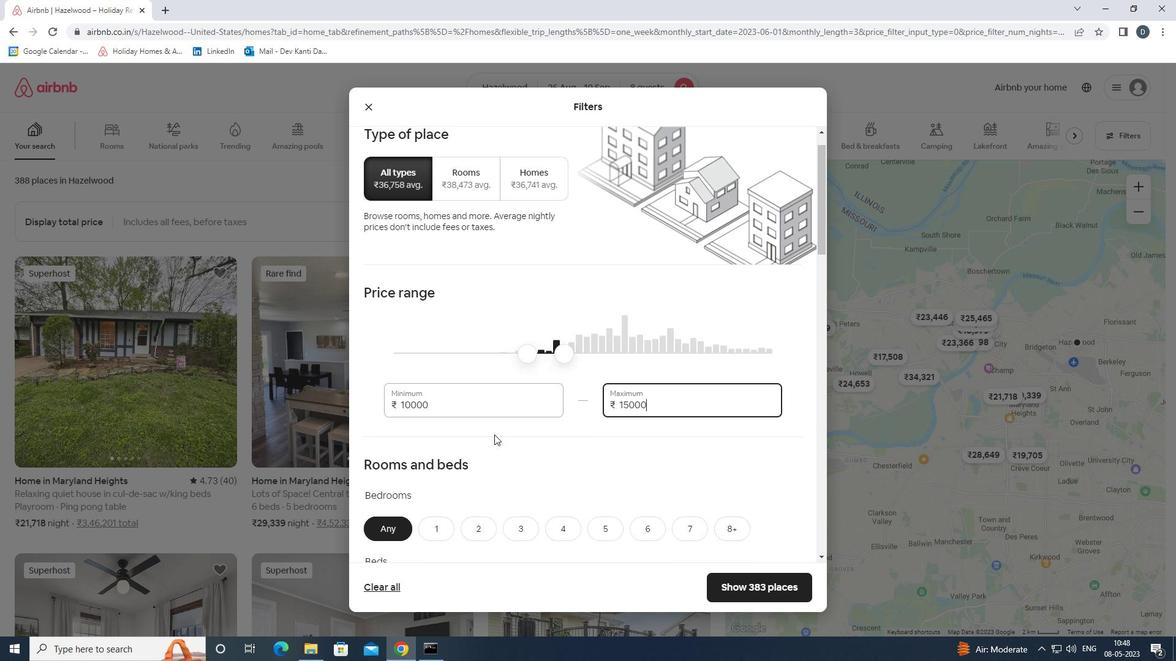 
Action: Mouse scrolled (498, 432) with delta (0, 0)
Screenshot: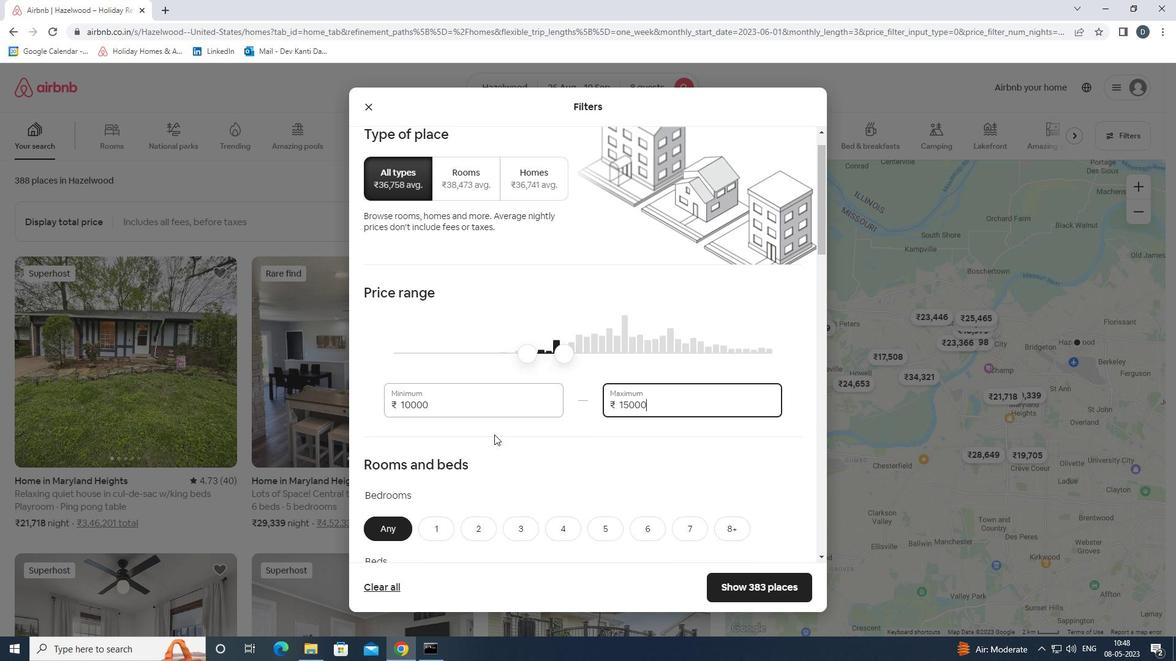 
Action: Mouse moved to (512, 427)
Screenshot: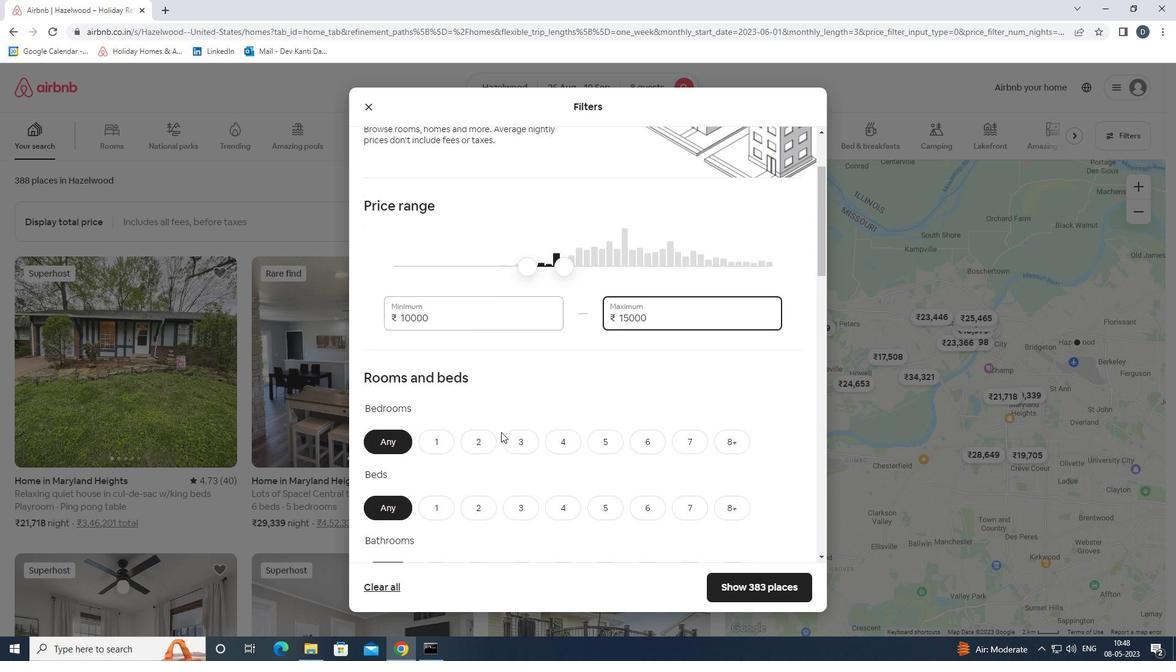 
Action: Mouse scrolled (512, 426) with delta (0, 0)
Screenshot: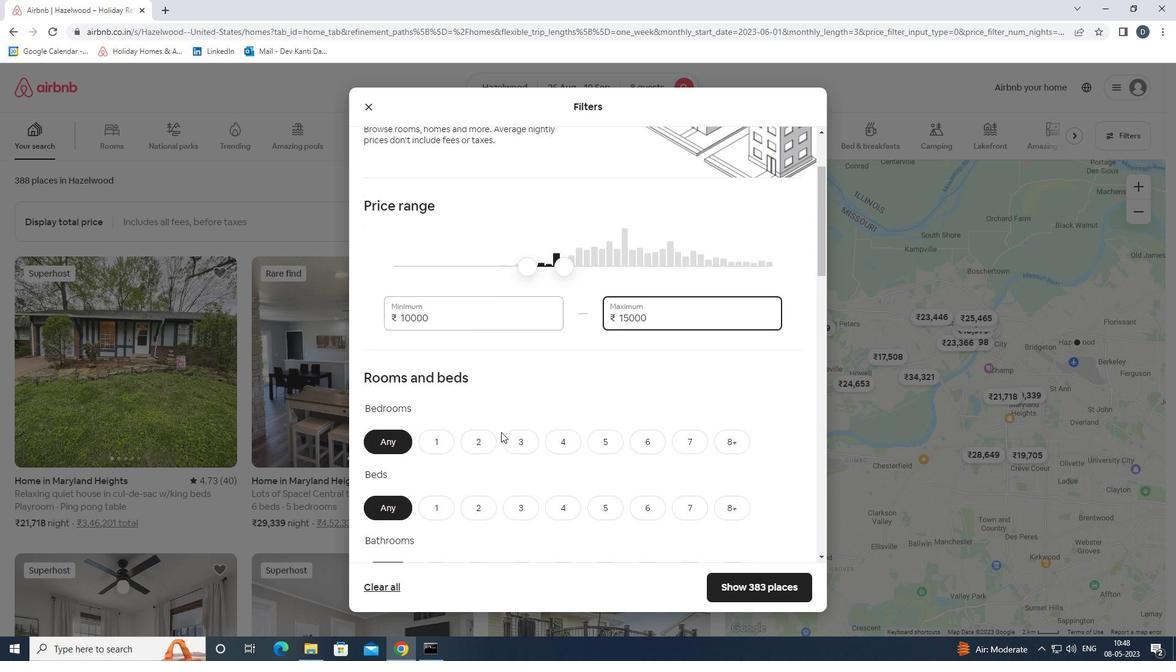 
Action: Mouse moved to (653, 376)
Screenshot: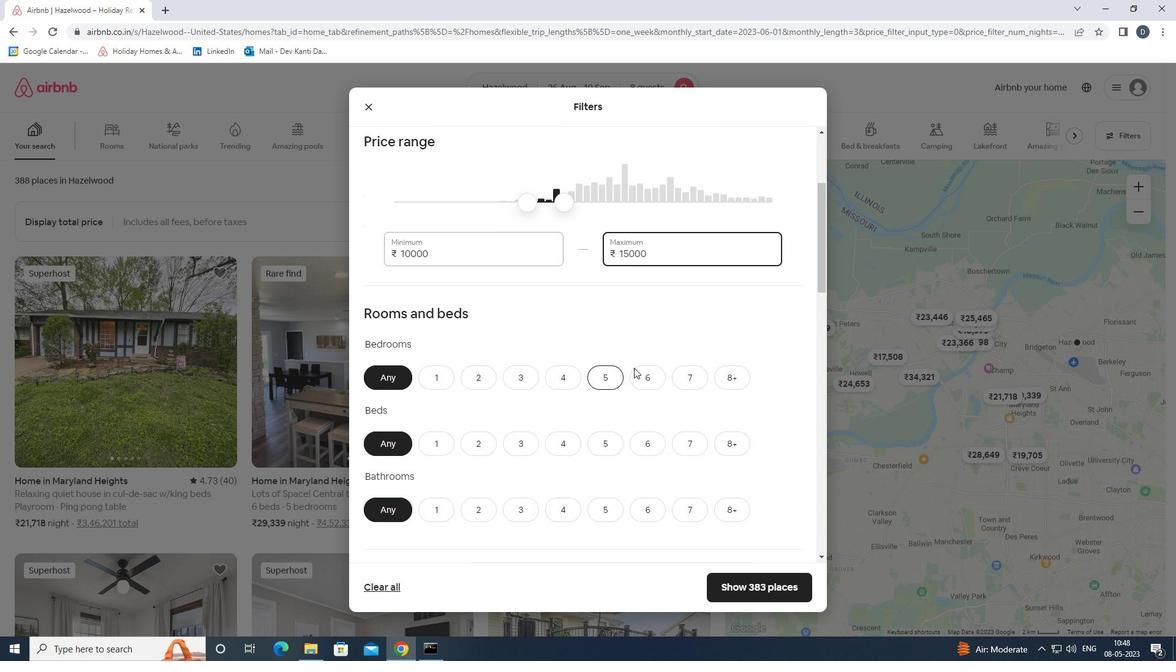 
Action: Mouse pressed left at (653, 376)
Screenshot: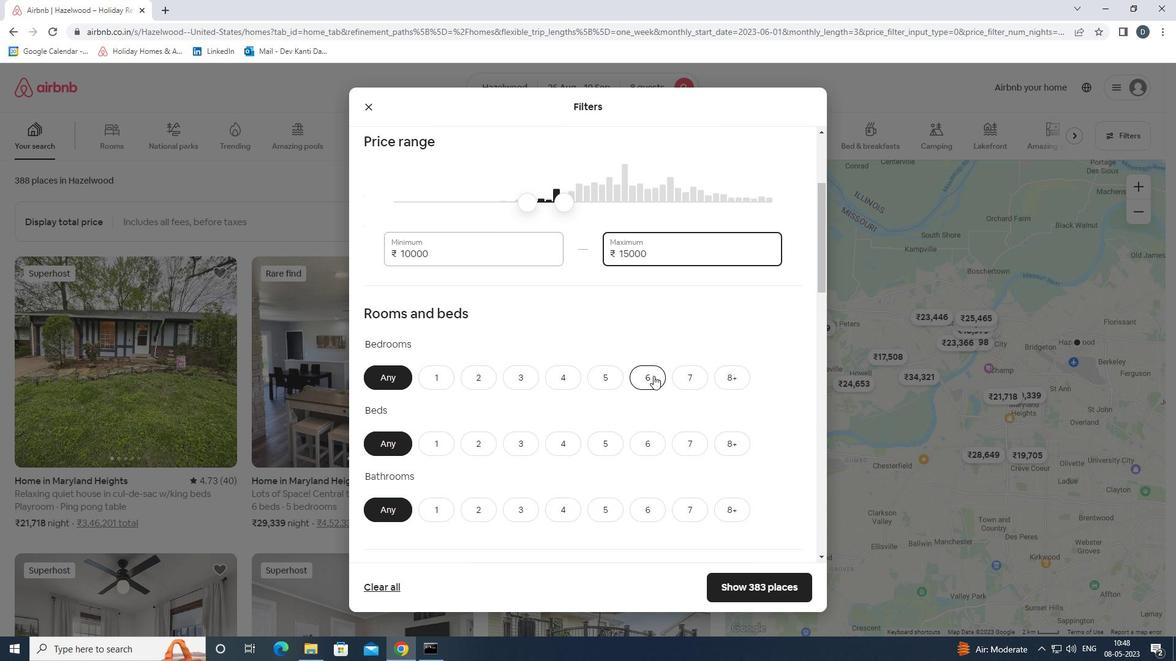 
Action: Mouse moved to (649, 440)
Screenshot: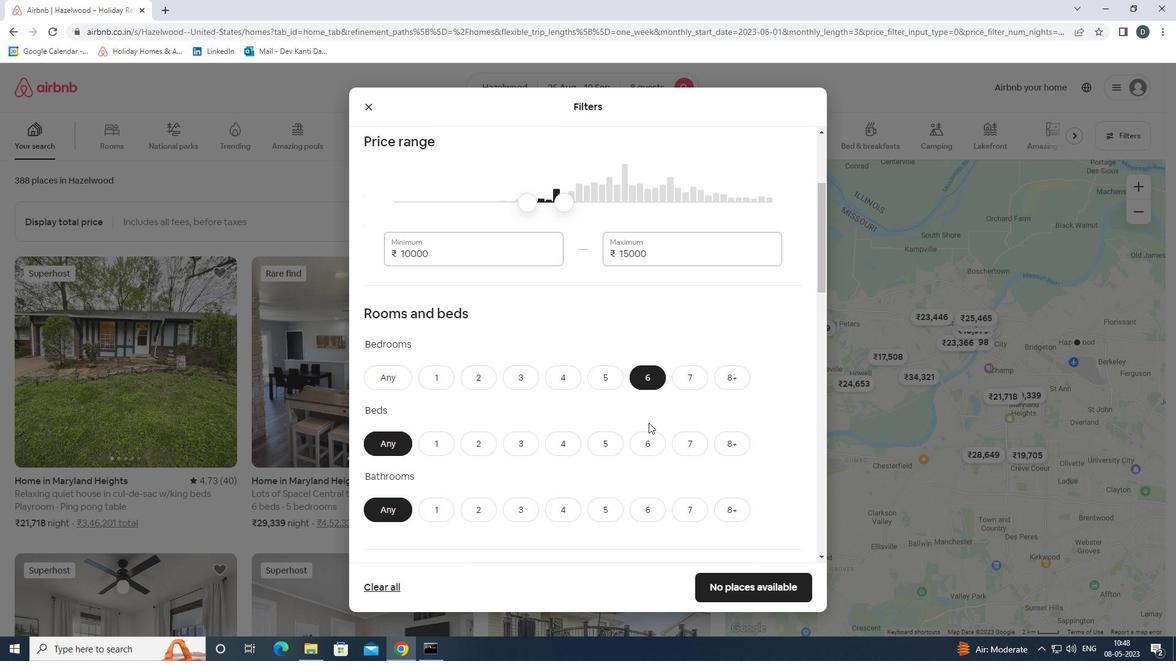 
Action: Mouse pressed left at (649, 440)
Screenshot: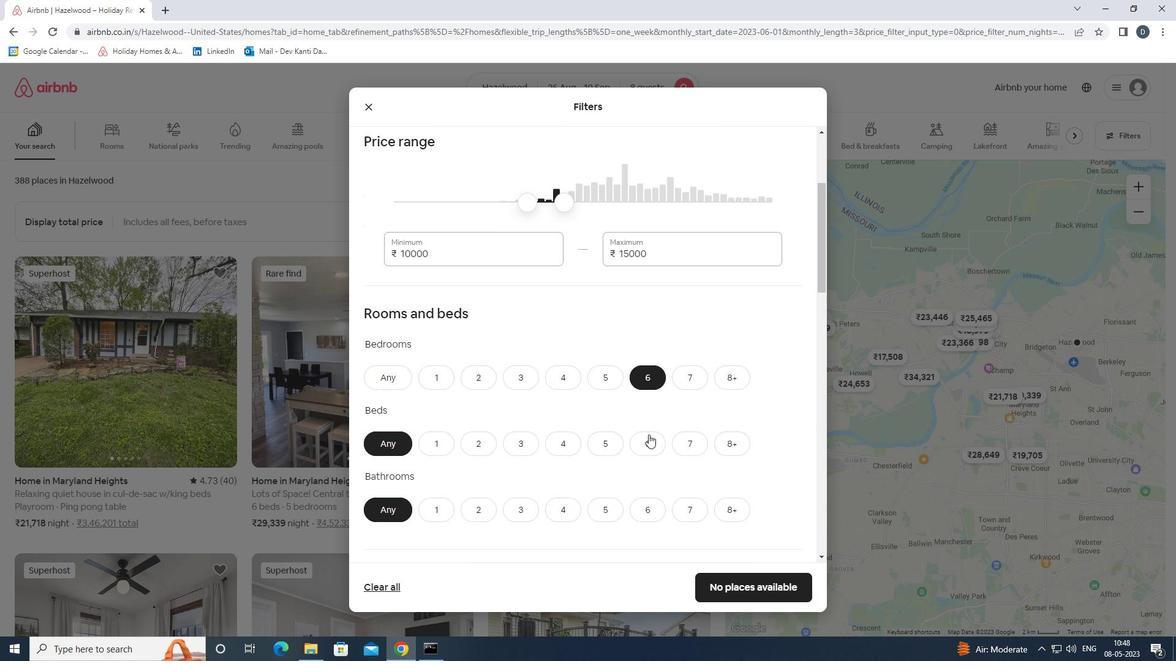 
Action: Mouse moved to (658, 505)
Screenshot: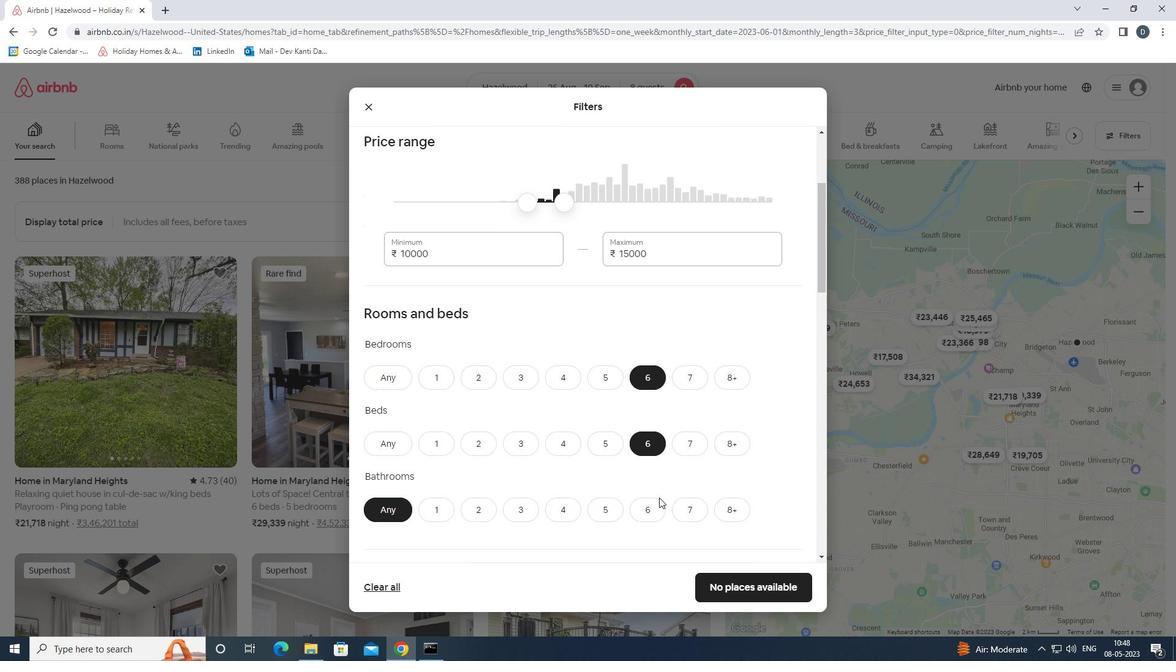 
Action: Mouse pressed left at (658, 505)
Screenshot: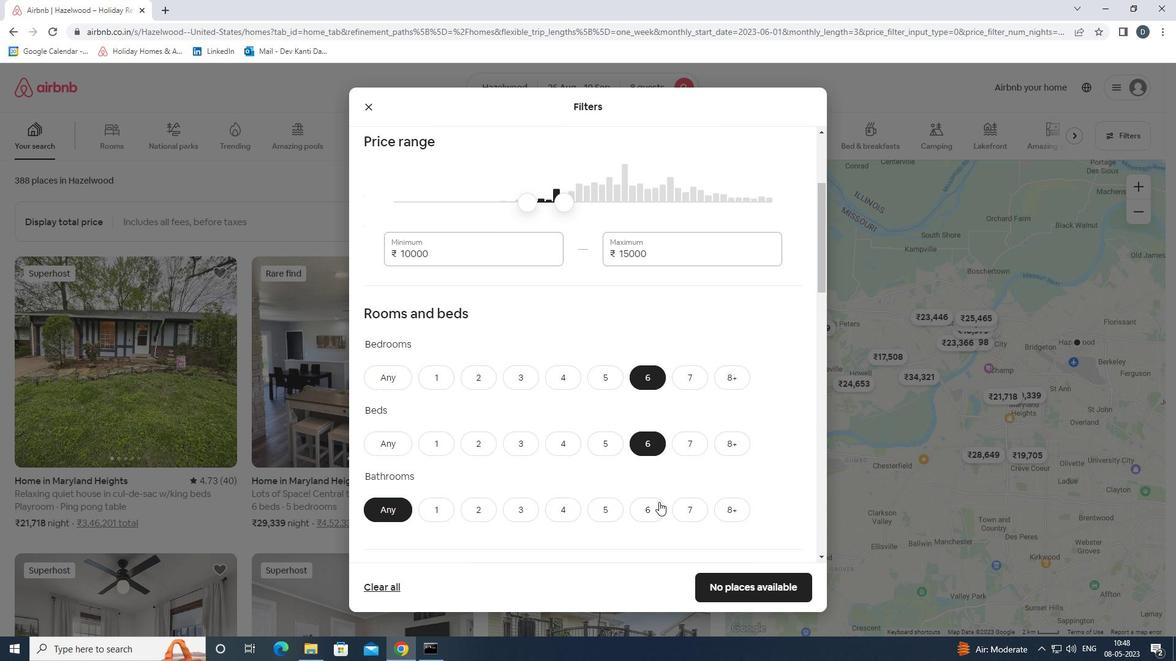 
Action: Mouse moved to (657, 504)
Screenshot: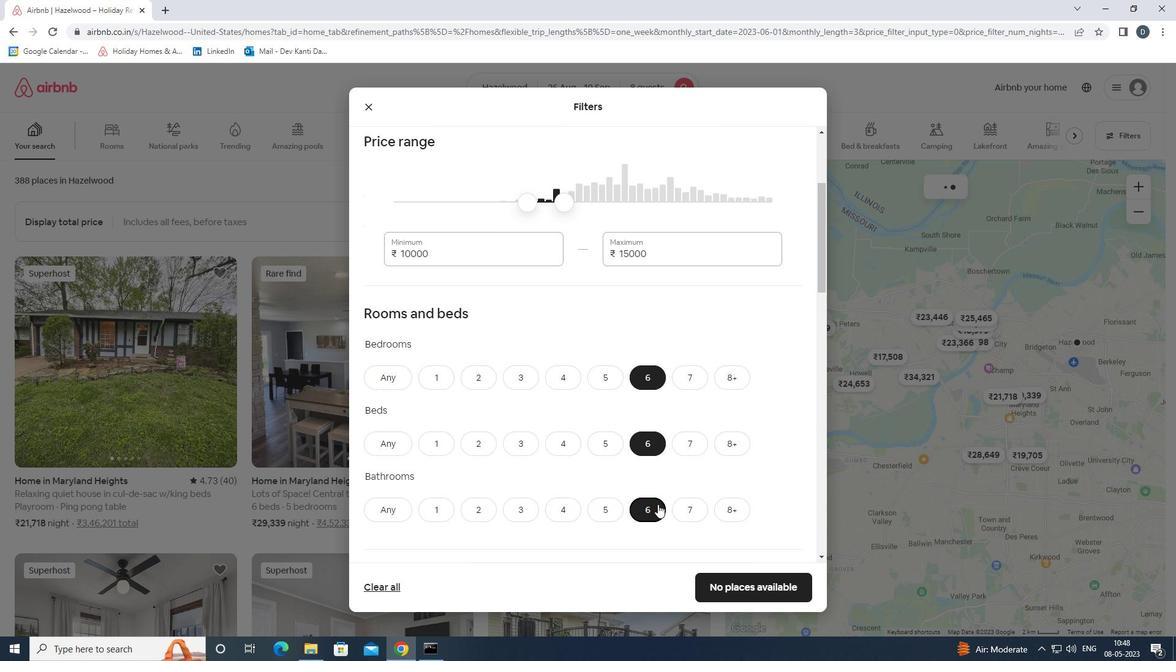
Action: Mouse scrolled (657, 503) with delta (0, 0)
Screenshot: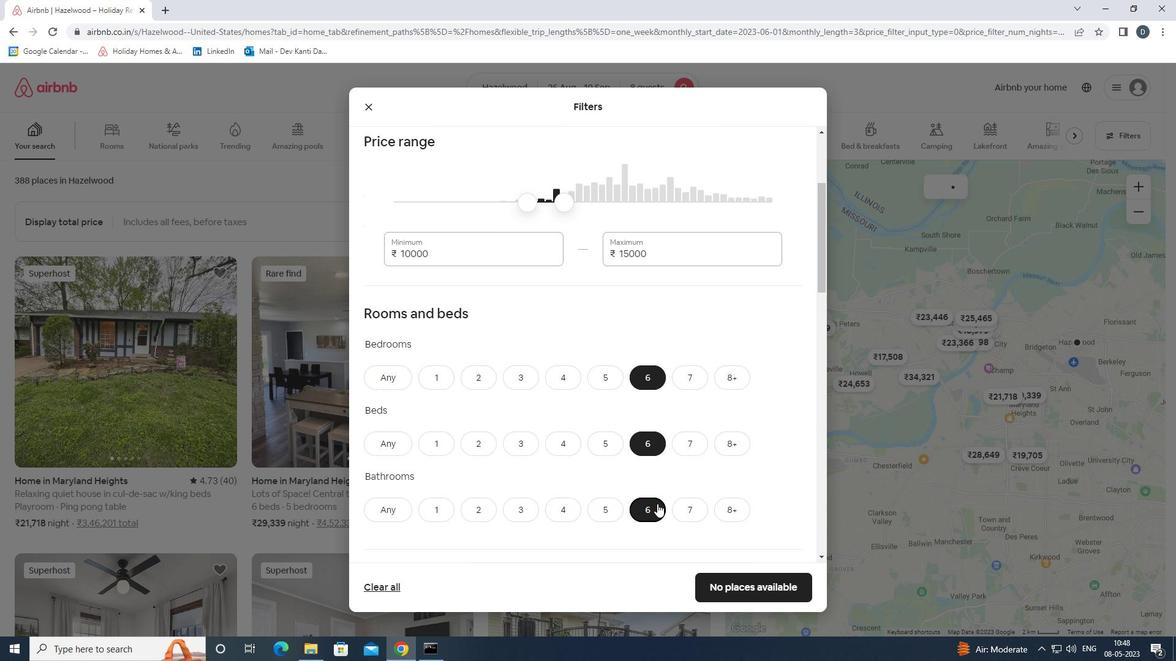 
Action: Mouse scrolled (657, 503) with delta (0, 0)
Screenshot: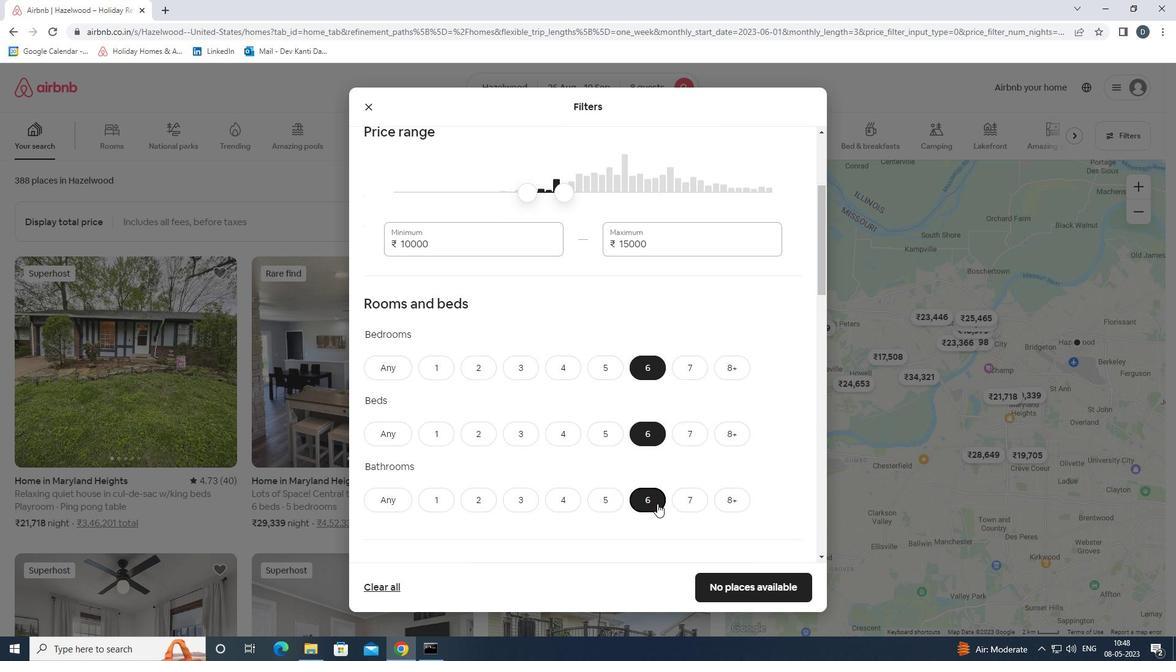 
Action: Mouse scrolled (657, 503) with delta (0, 0)
Screenshot: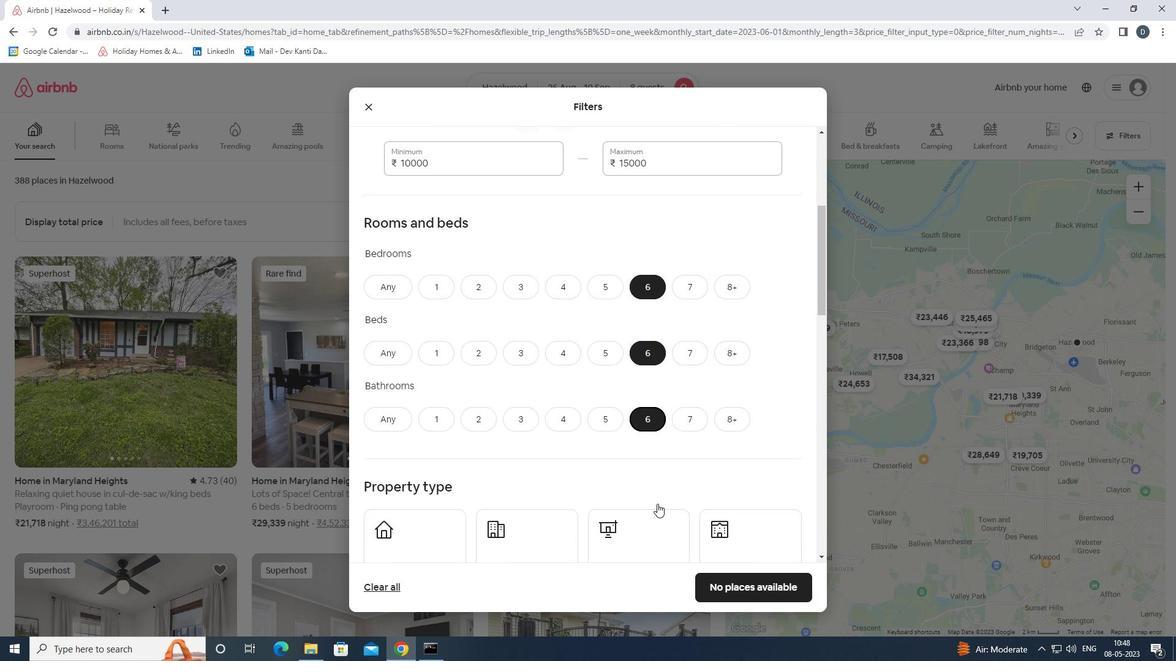 
Action: Mouse scrolled (657, 503) with delta (0, 0)
Screenshot: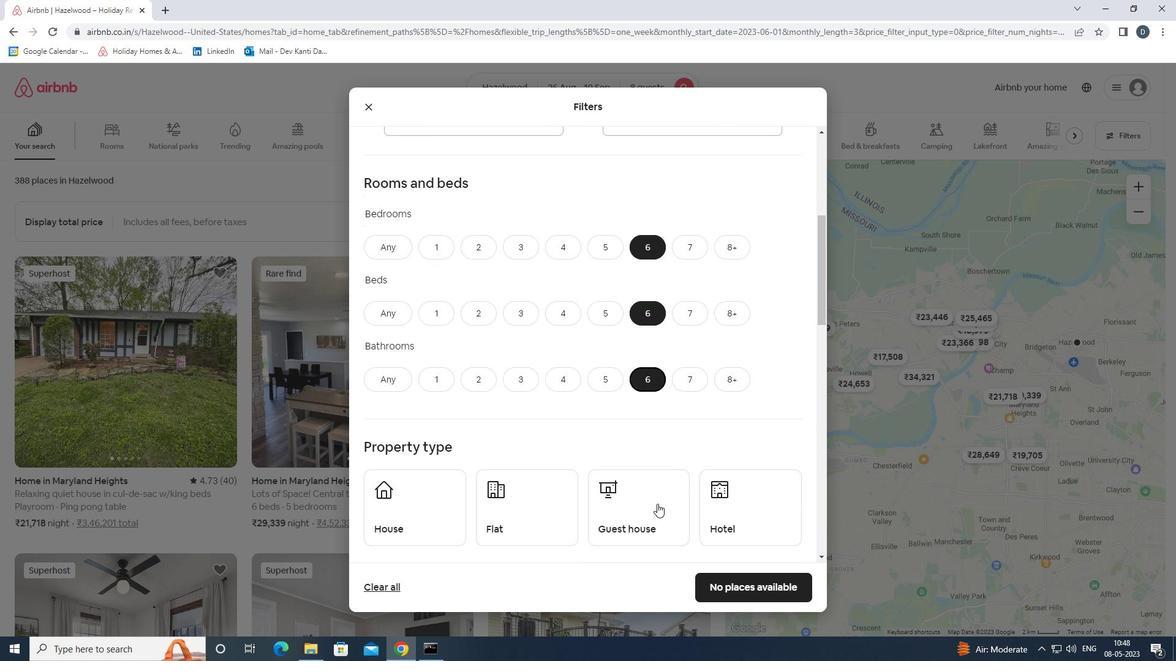 
Action: Mouse moved to (430, 417)
Screenshot: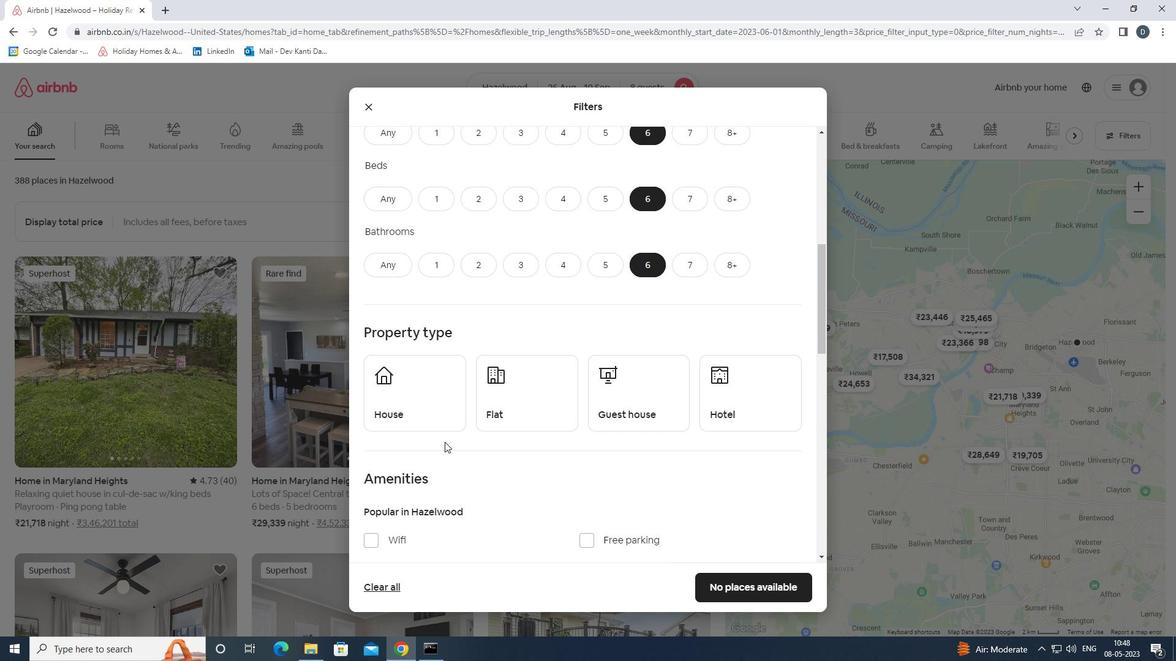 
Action: Mouse pressed left at (430, 417)
Screenshot: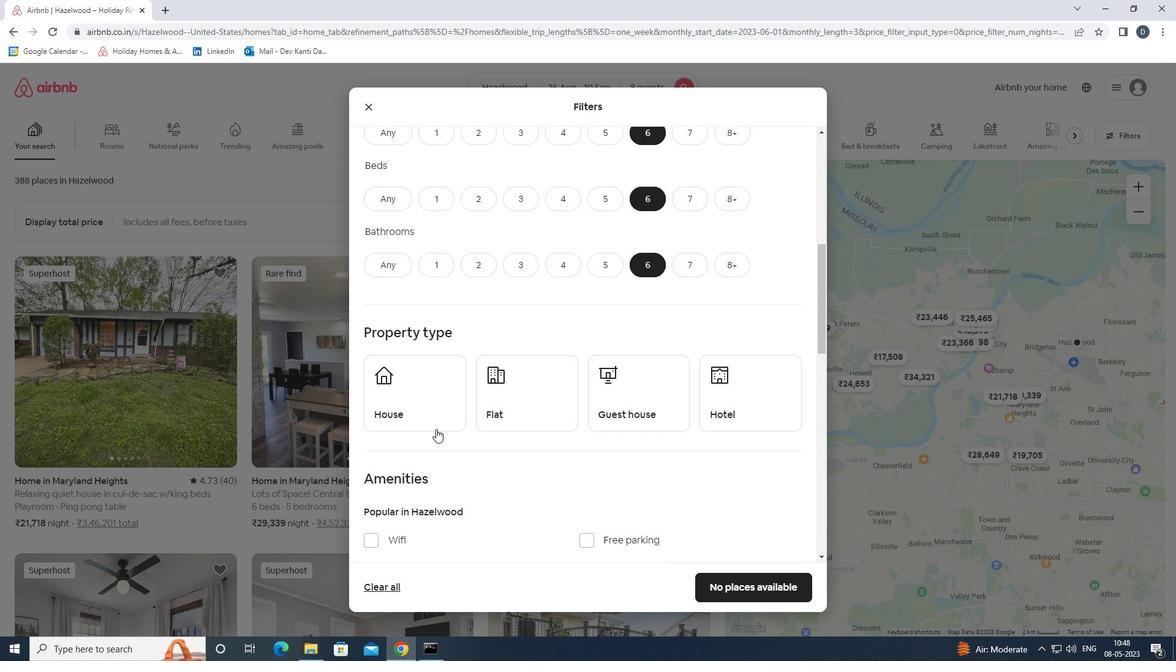 
Action: Mouse moved to (509, 406)
Screenshot: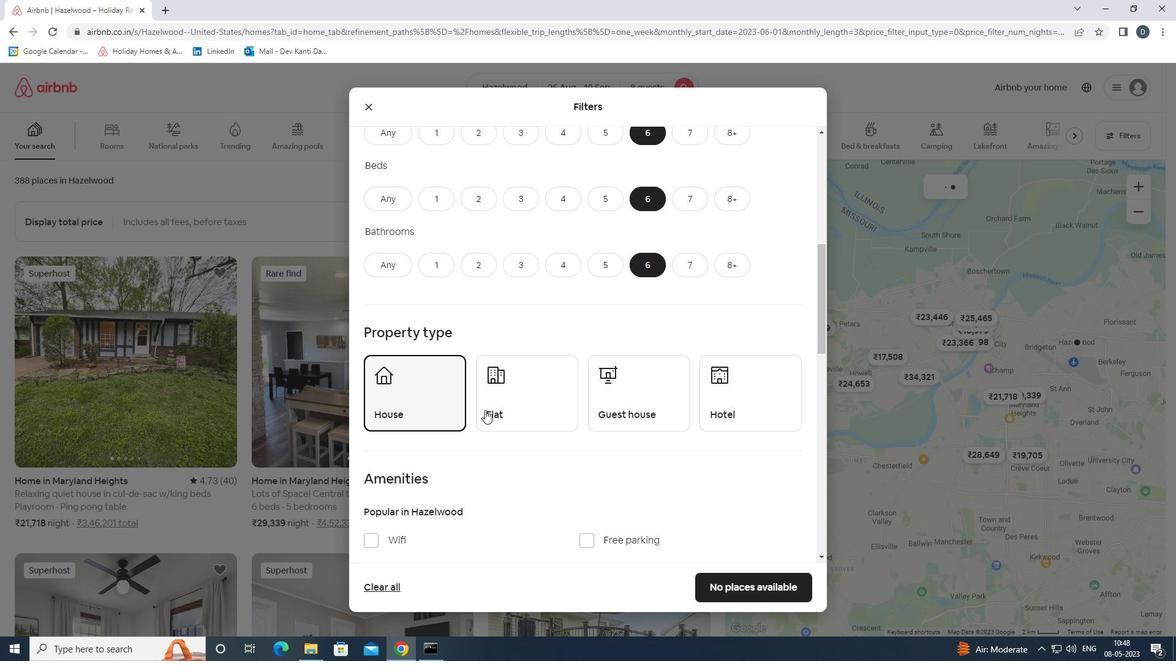 
Action: Mouse pressed left at (509, 406)
Screenshot: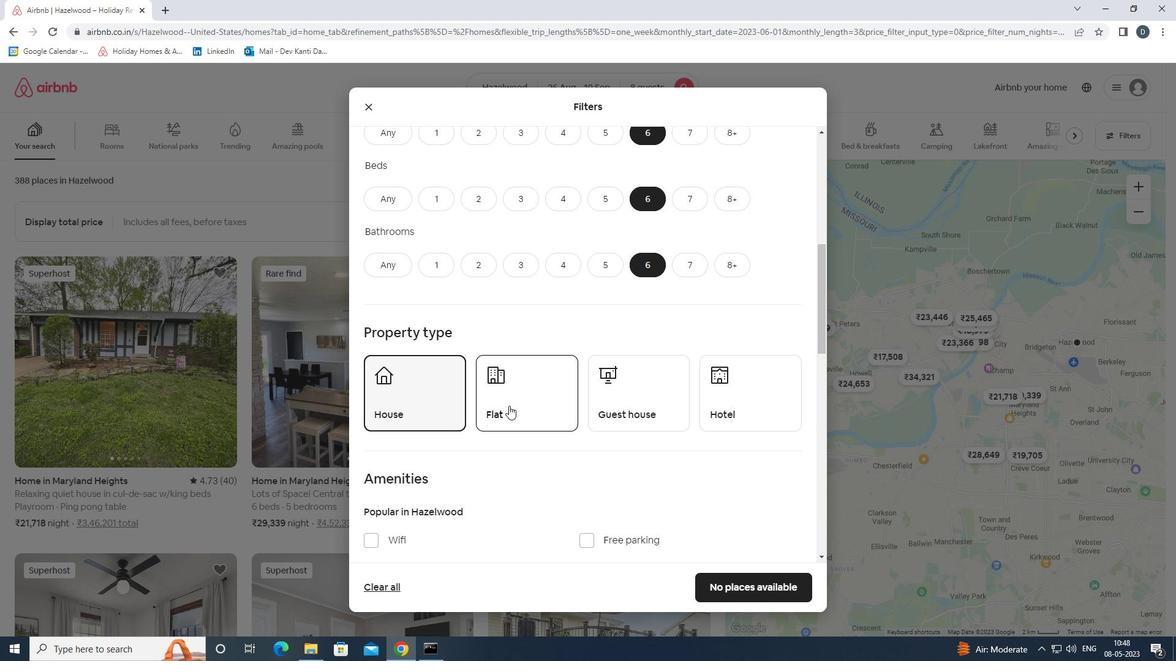 
Action: Mouse moved to (603, 400)
Screenshot: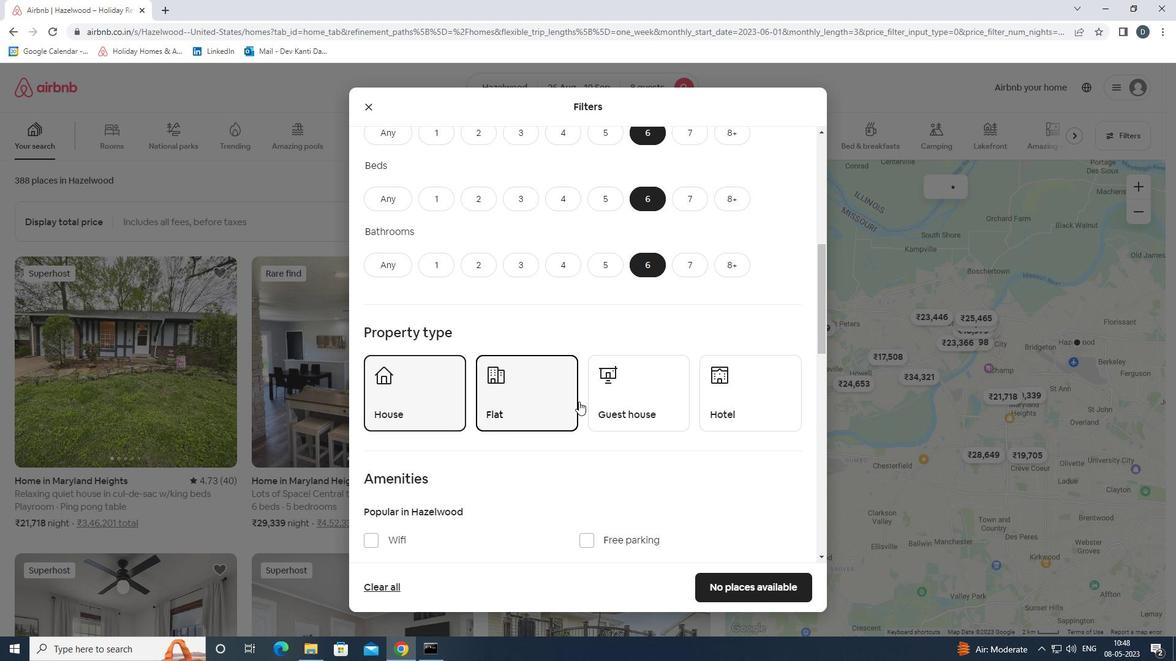 
Action: Mouse pressed left at (603, 400)
Screenshot: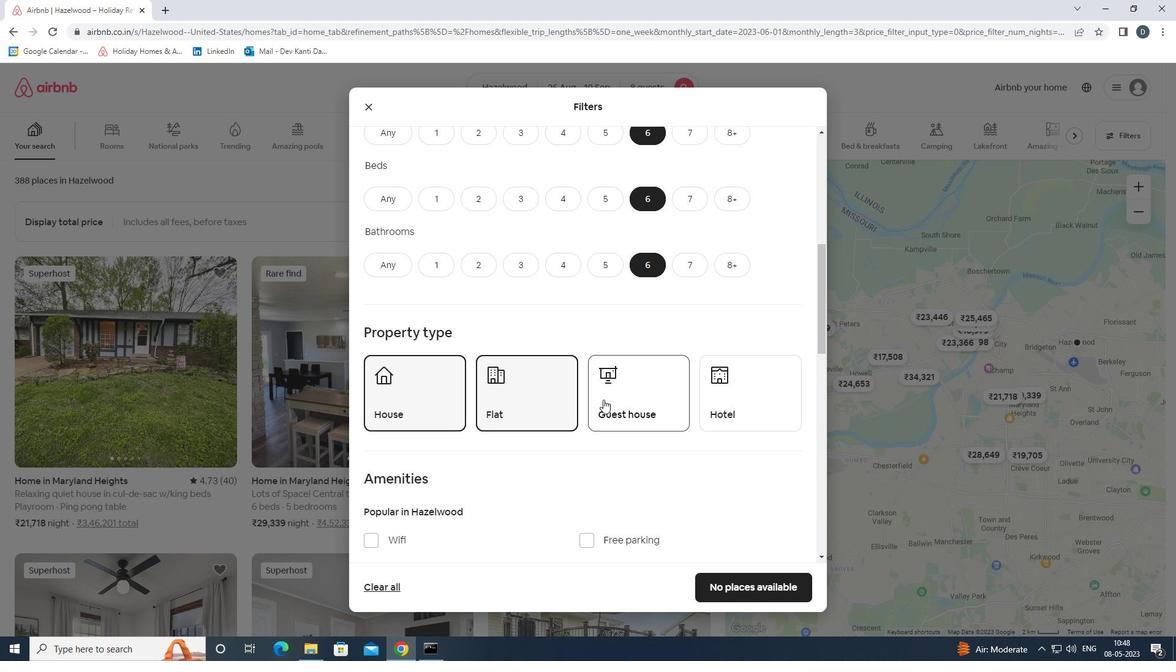 
Action: Mouse moved to (605, 400)
Screenshot: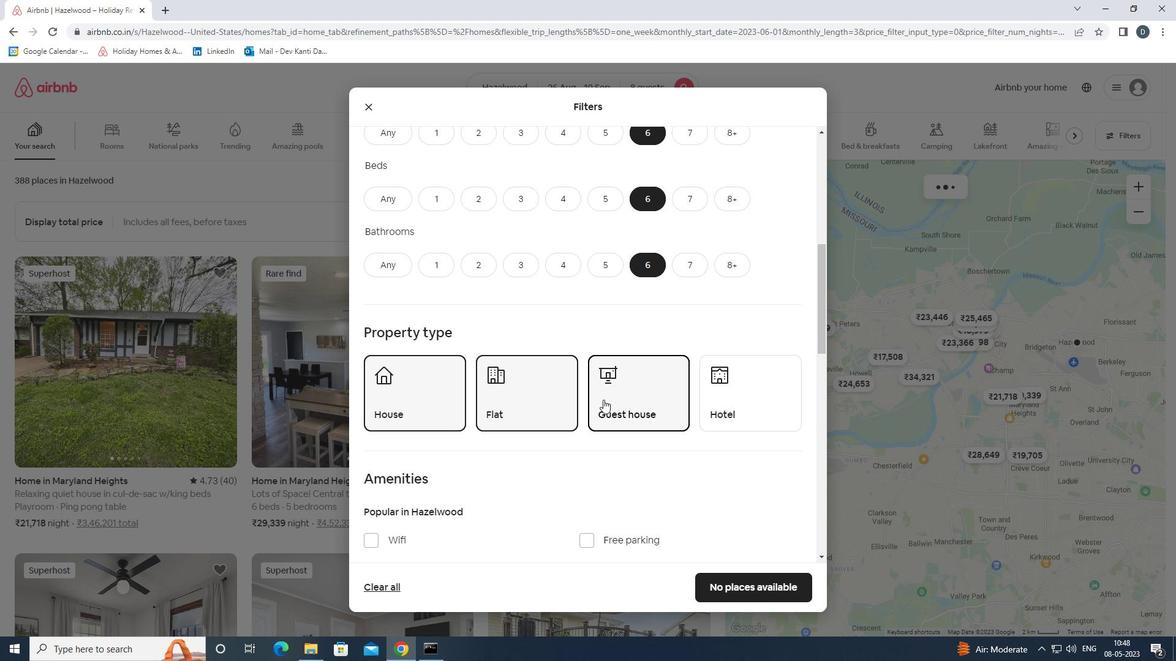 
Action: Mouse scrolled (605, 399) with delta (0, 0)
Screenshot: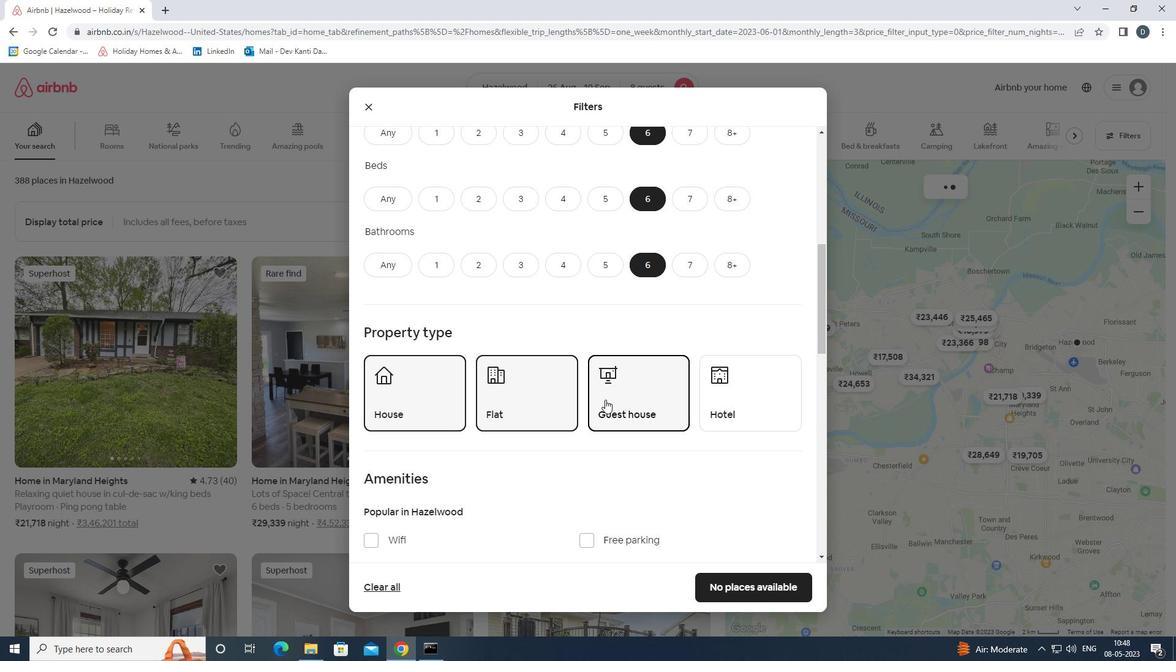 
Action: Mouse moved to (606, 400)
Screenshot: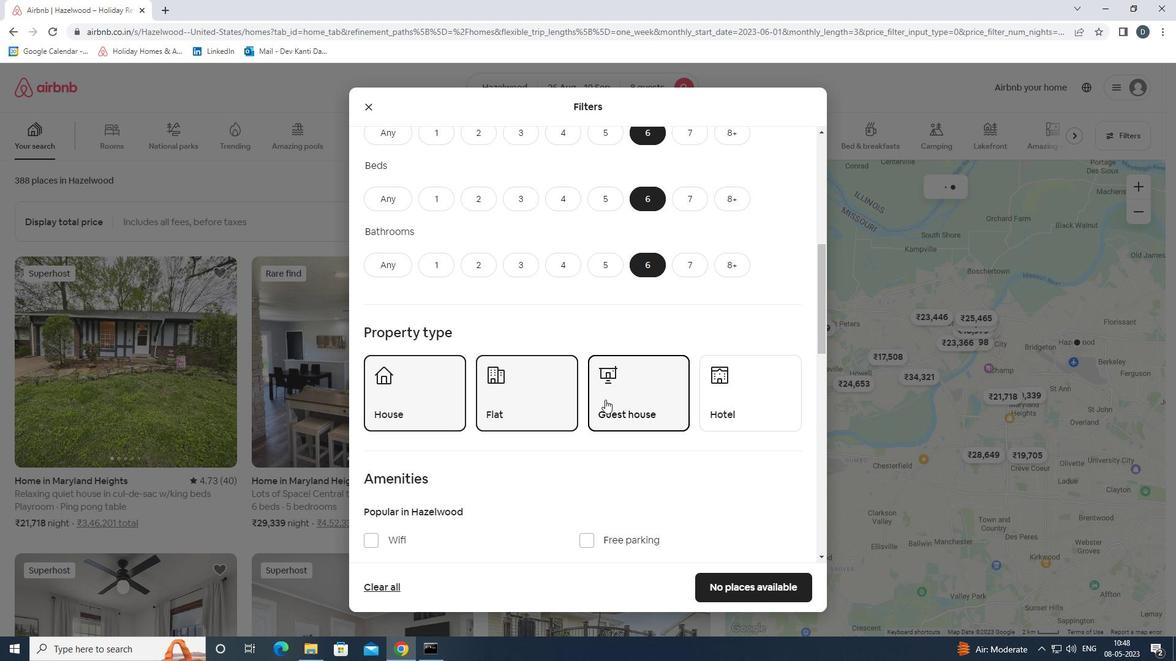 
Action: Mouse scrolled (606, 399) with delta (0, 0)
Screenshot: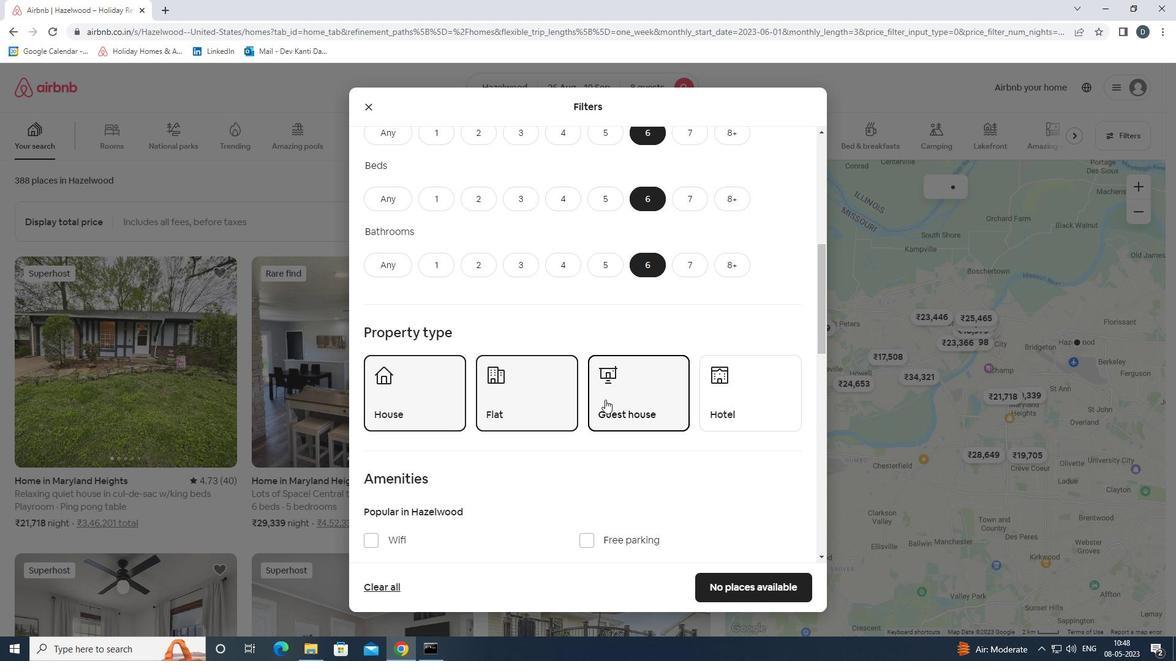 
Action: Mouse moved to (389, 413)
Screenshot: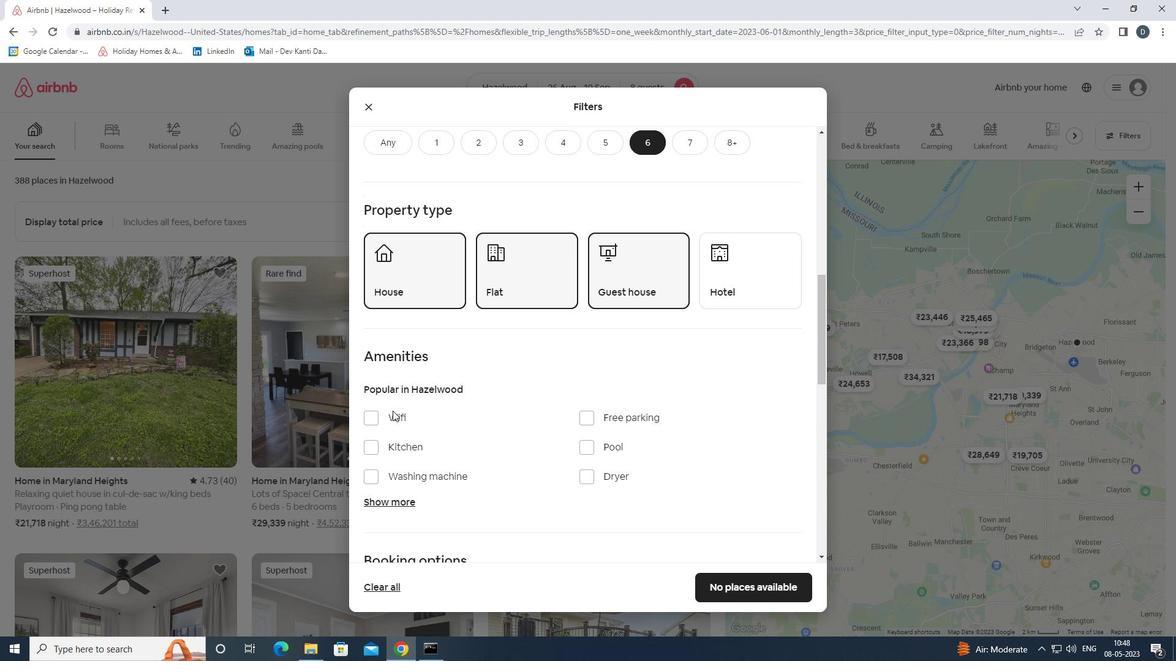
Action: Mouse pressed left at (389, 413)
Screenshot: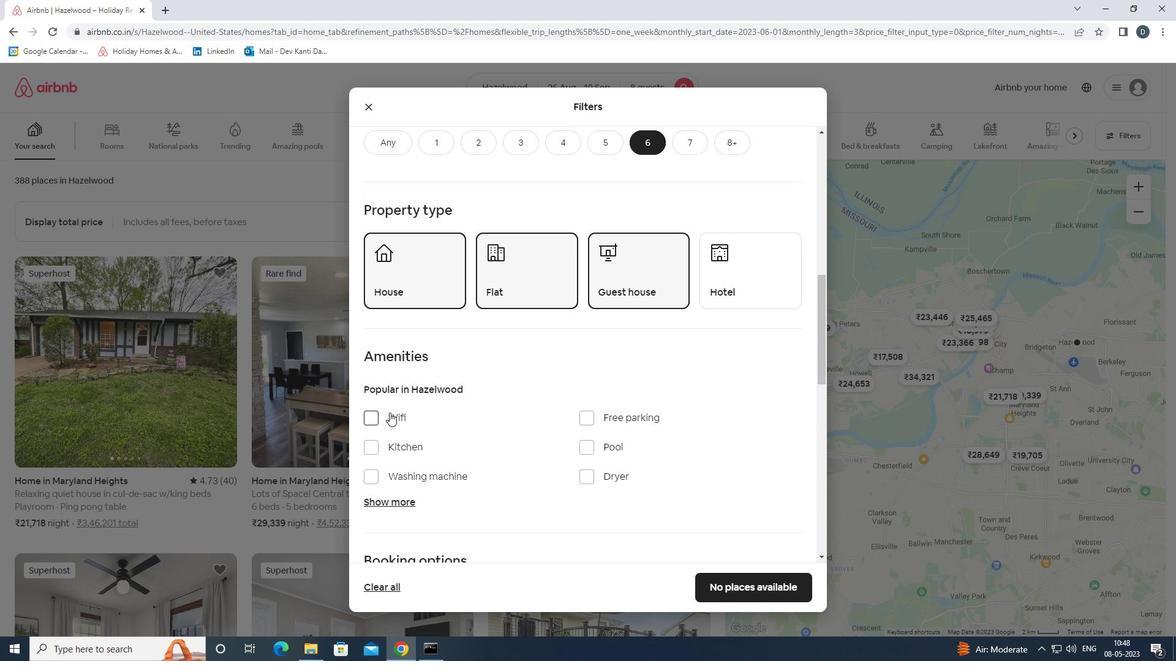 
Action: Mouse moved to (595, 421)
Screenshot: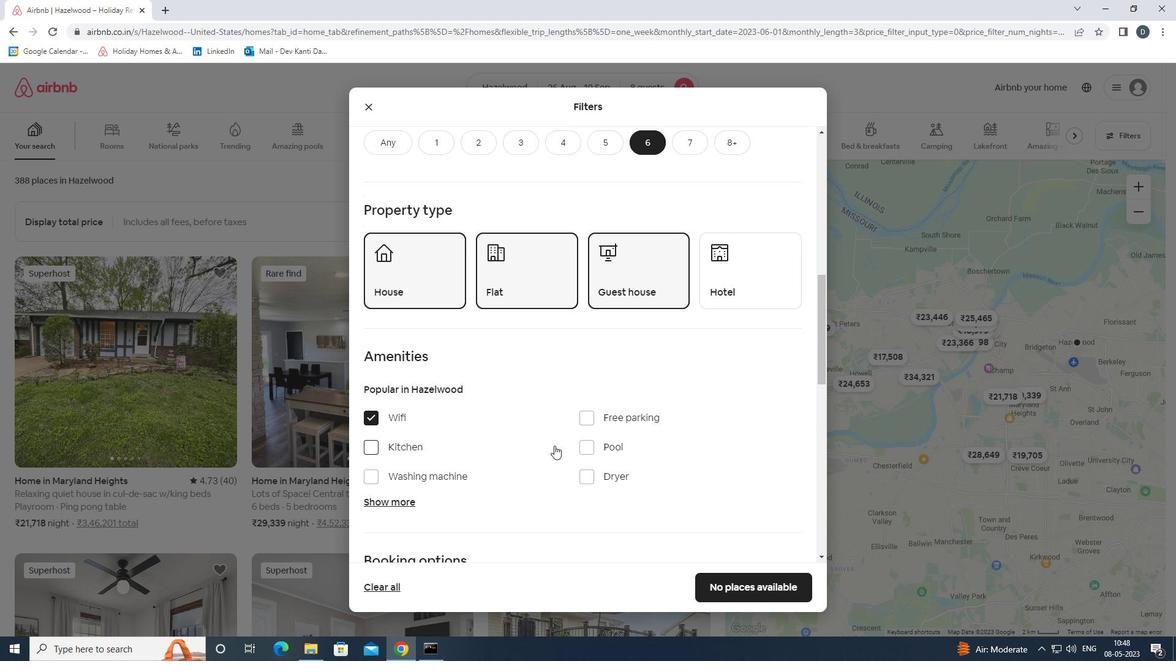 
Action: Mouse pressed left at (595, 421)
Screenshot: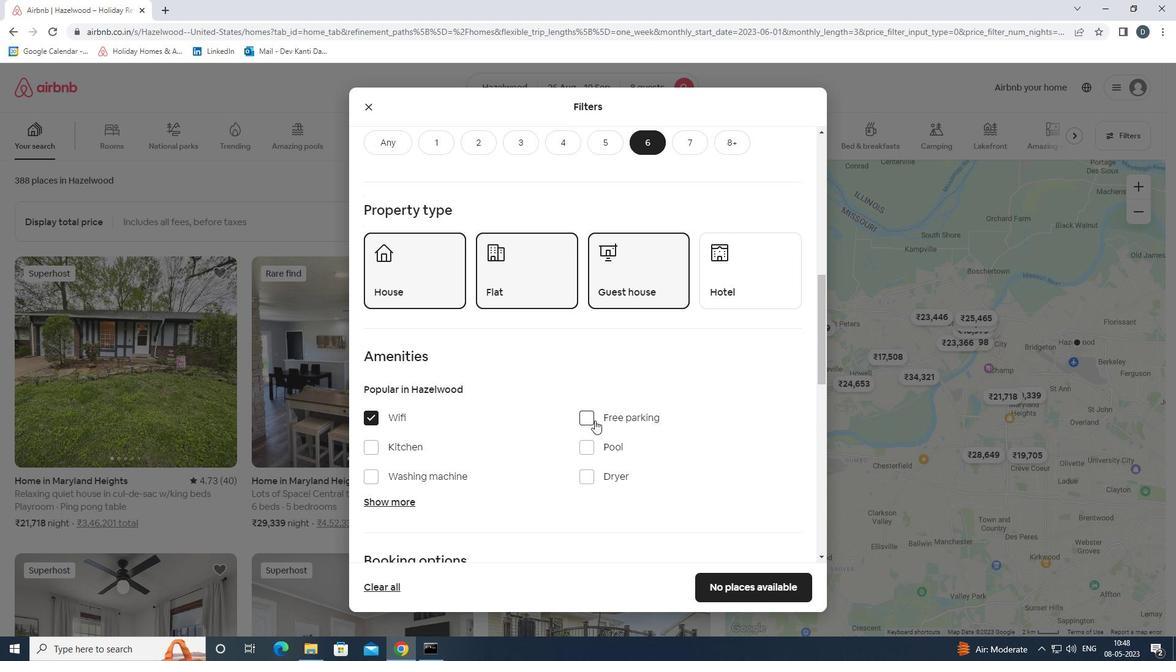
Action: Mouse moved to (576, 429)
Screenshot: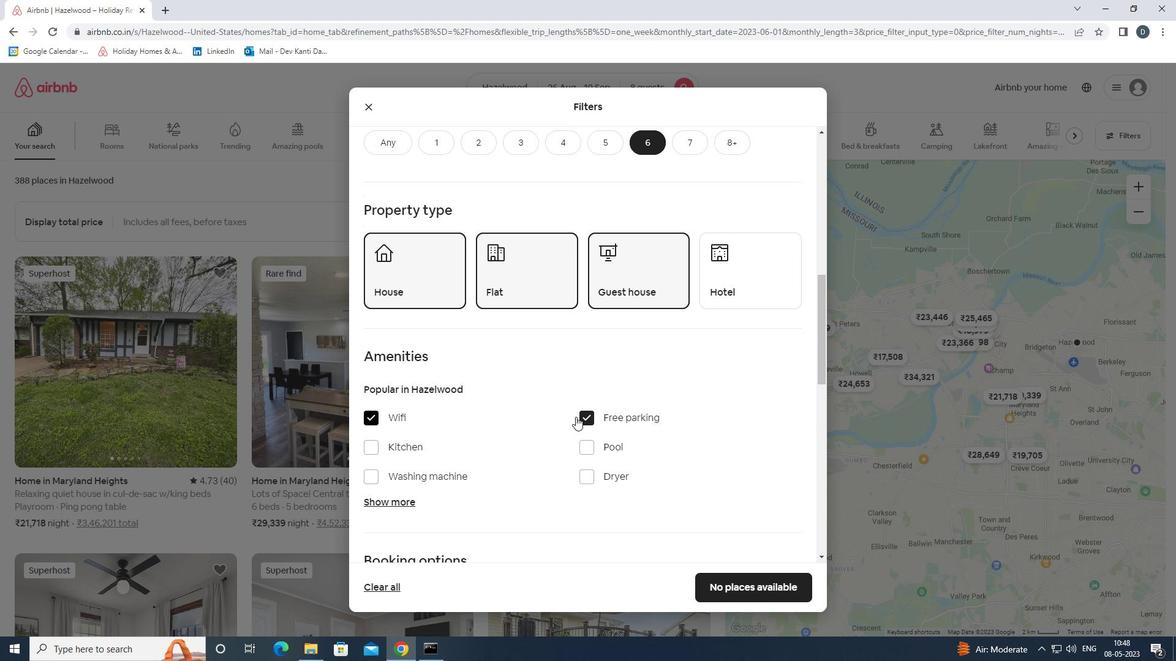 
Action: Mouse scrolled (576, 429) with delta (0, 0)
Screenshot: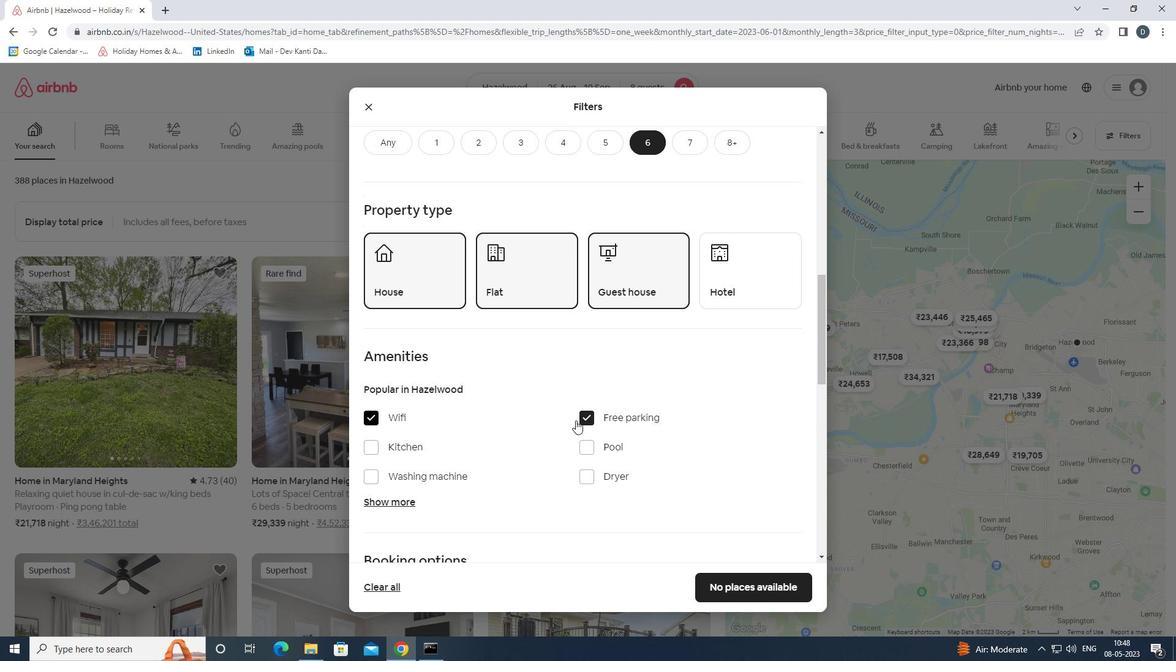 
Action: Mouse moved to (570, 432)
Screenshot: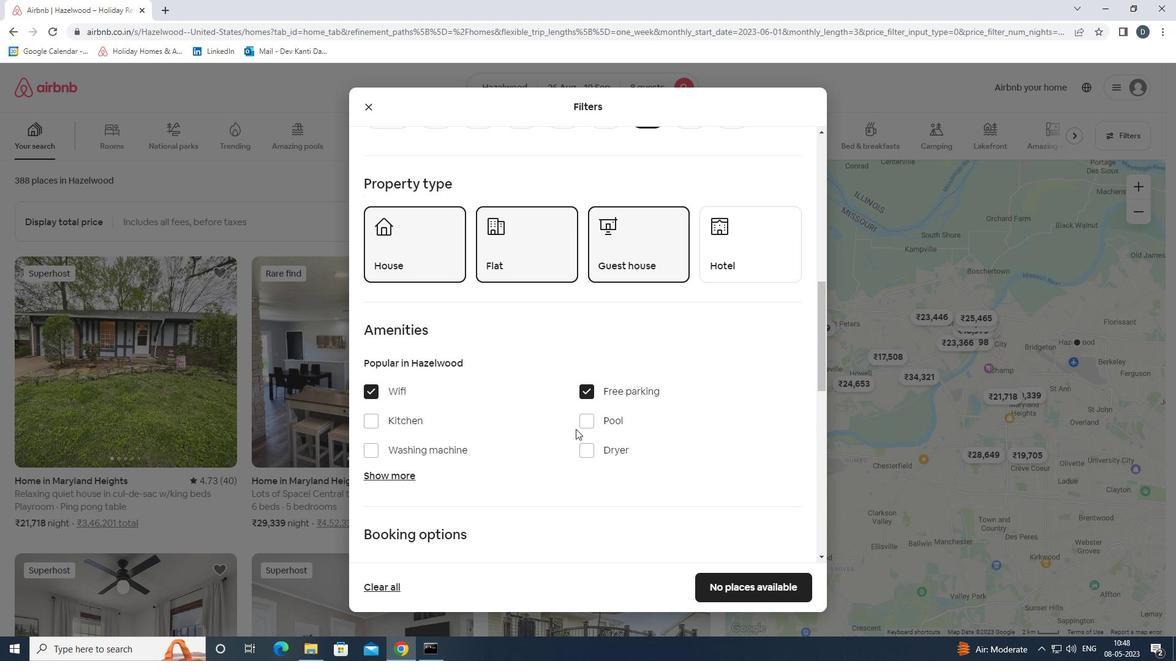 
Action: Mouse scrolled (570, 432) with delta (0, 0)
Screenshot: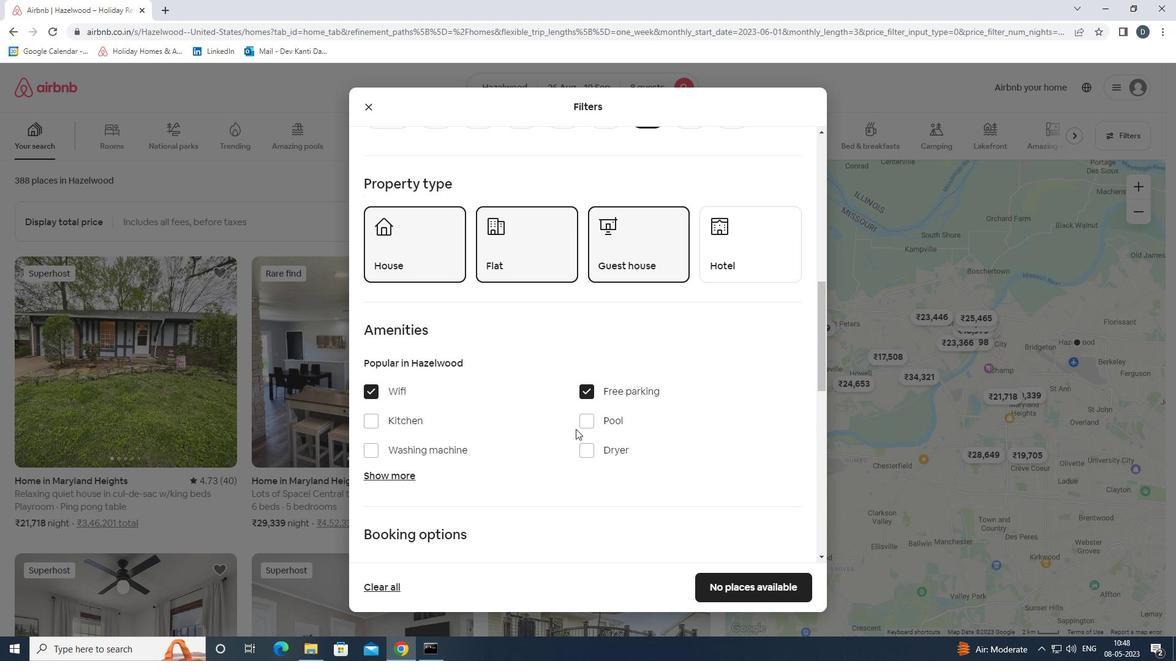 
Action: Mouse moved to (401, 378)
Screenshot: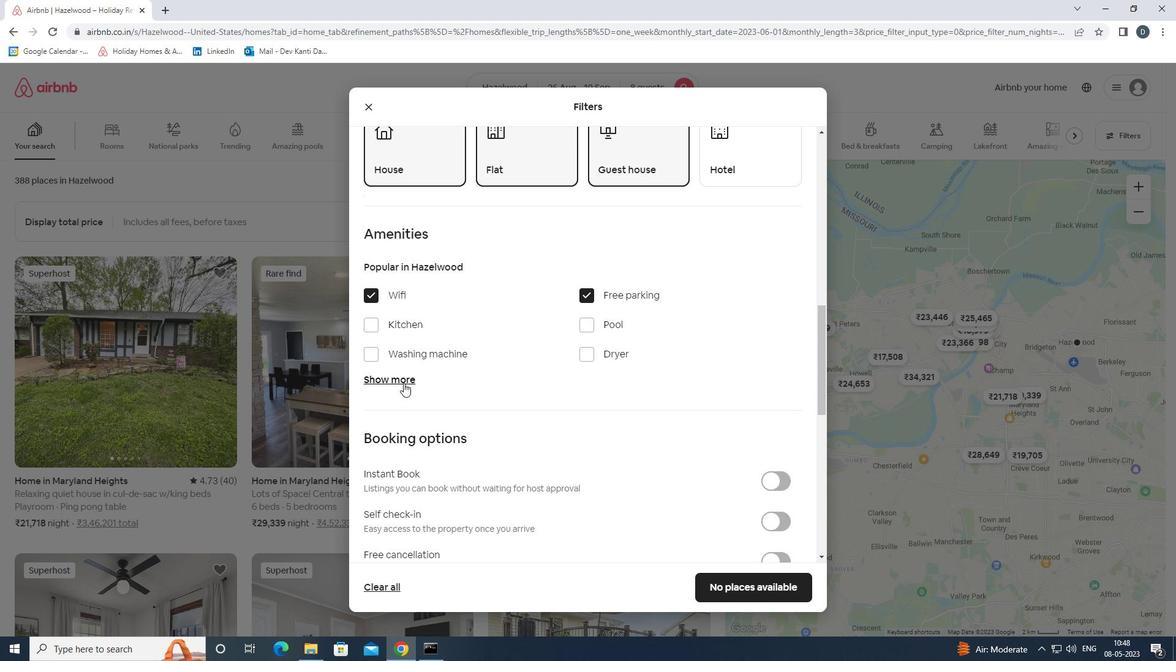 
Action: Mouse pressed left at (401, 378)
Screenshot: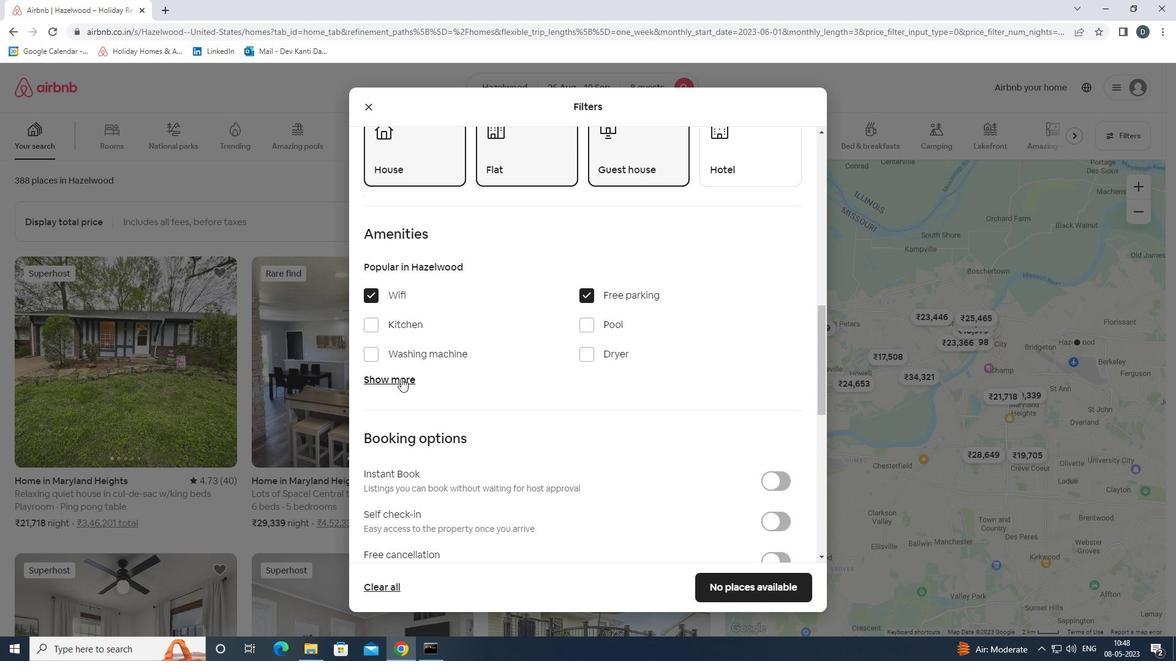 
Action: Mouse moved to (590, 456)
Screenshot: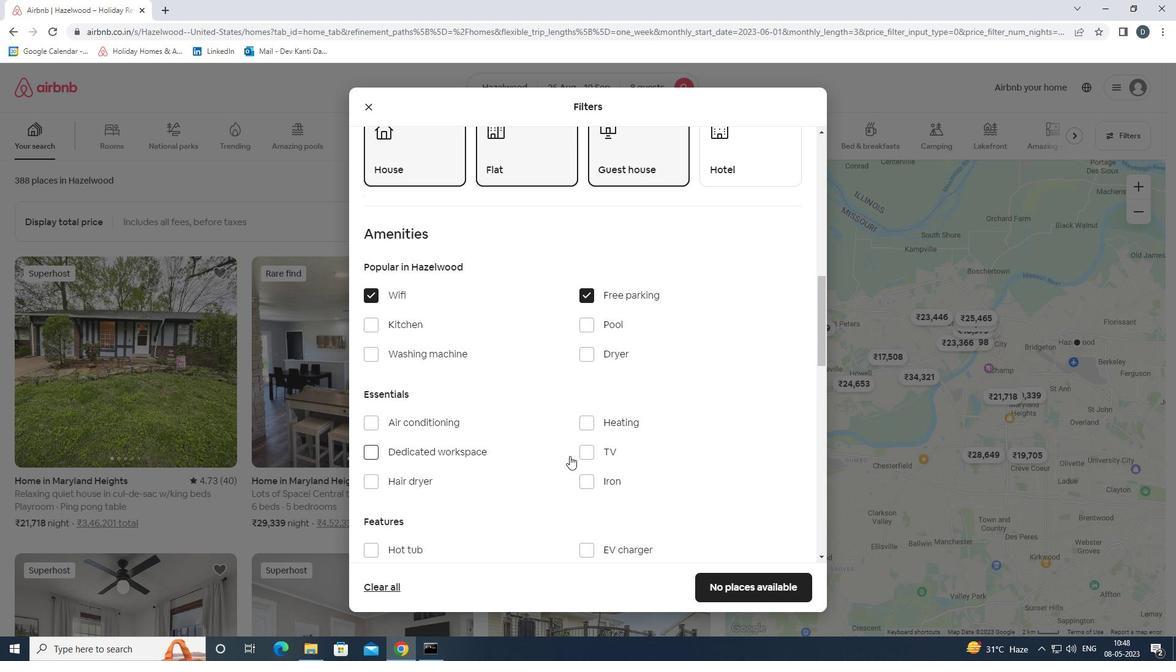 
Action: Mouse pressed left at (590, 456)
Screenshot: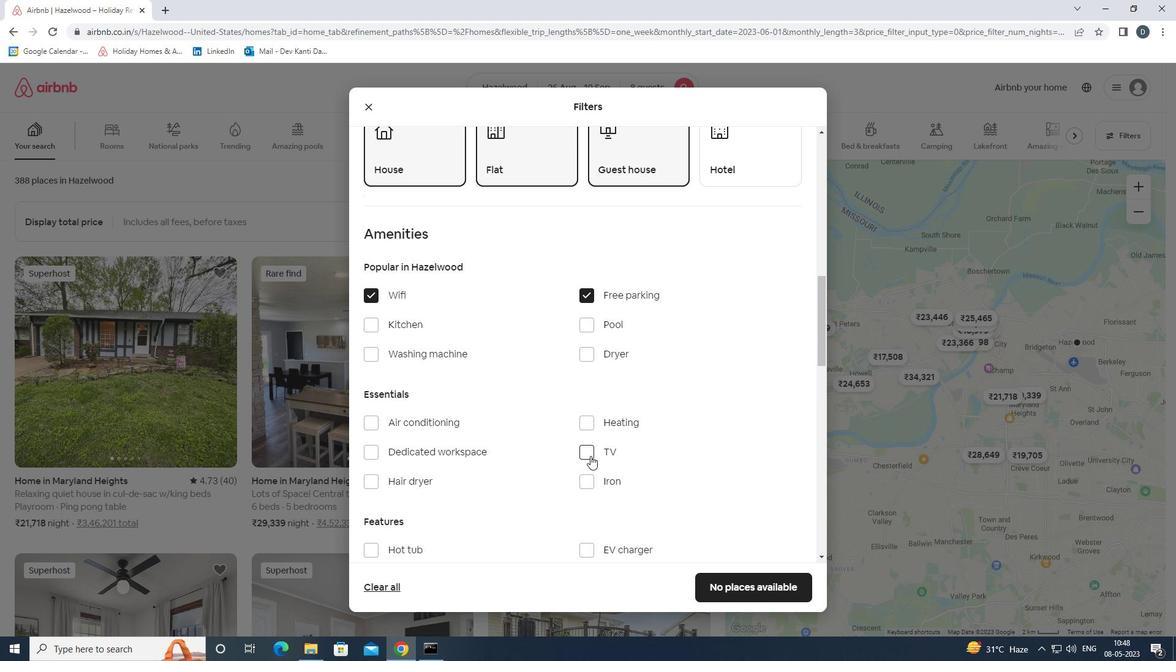 
Action: Mouse scrolled (590, 455) with delta (0, 0)
Screenshot: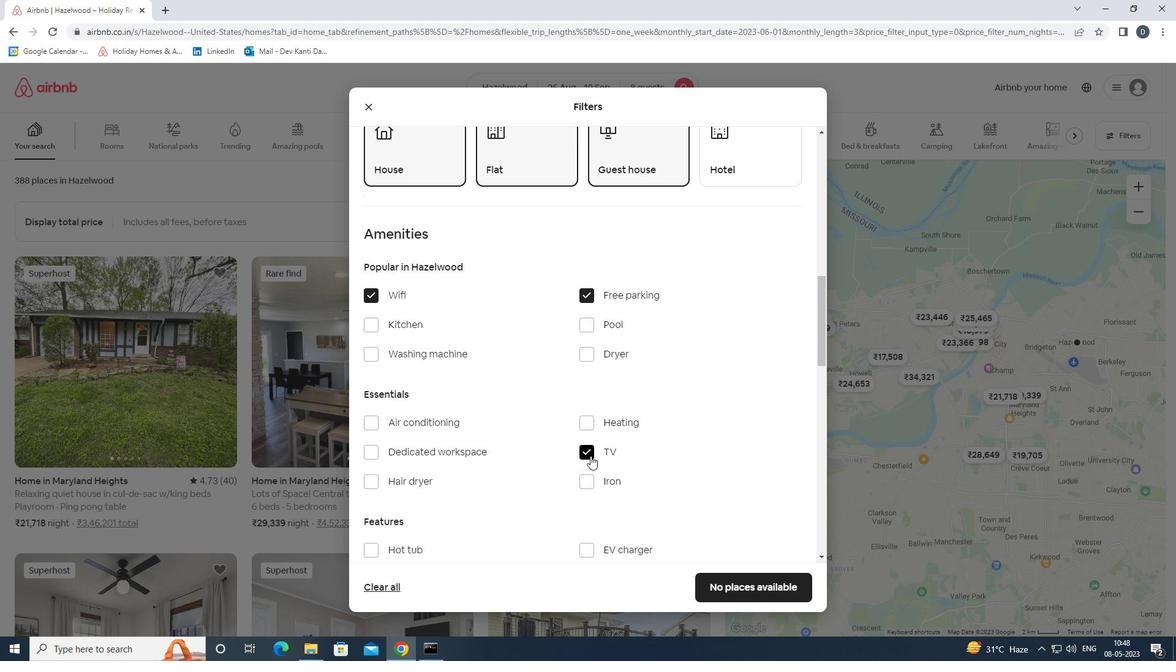 
Action: Mouse scrolled (590, 455) with delta (0, 0)
Screenshot: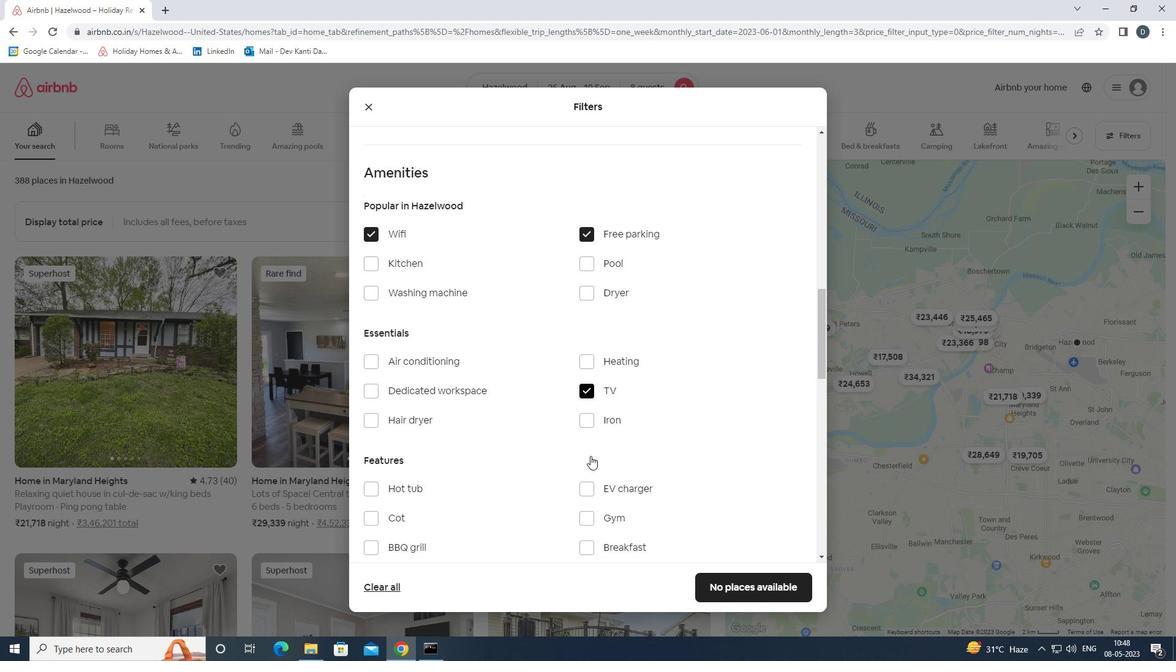 
Action: Mouse pressed left at (590, 456)
Screenshot: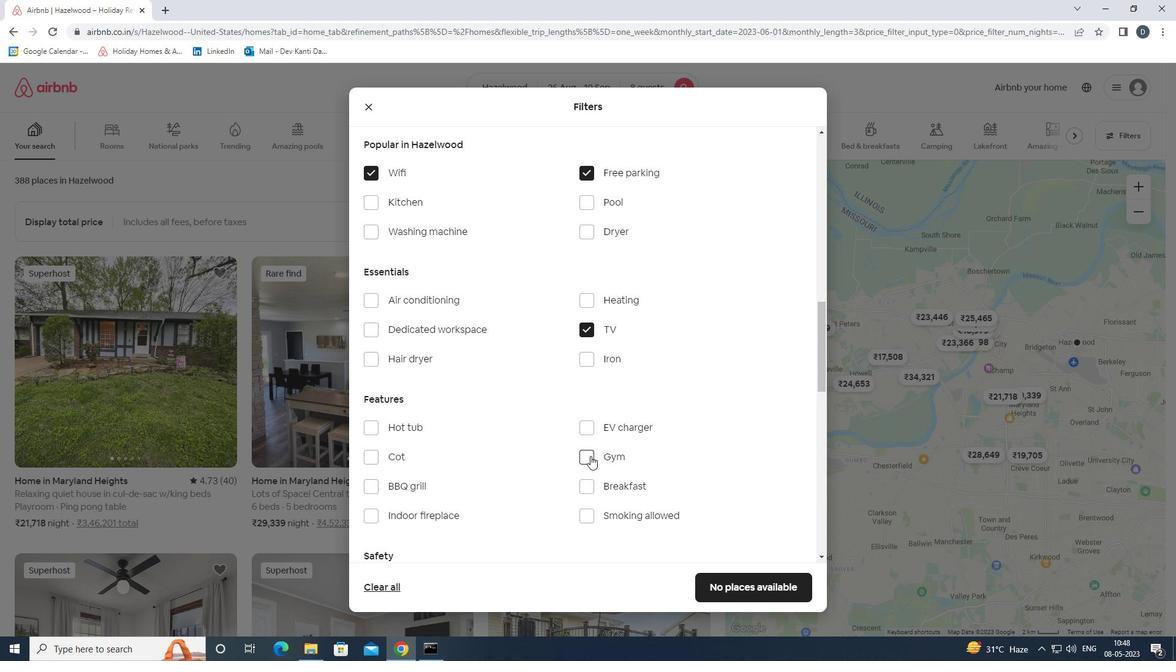
Action: Mouse moved to (592, 487)
Screenshot: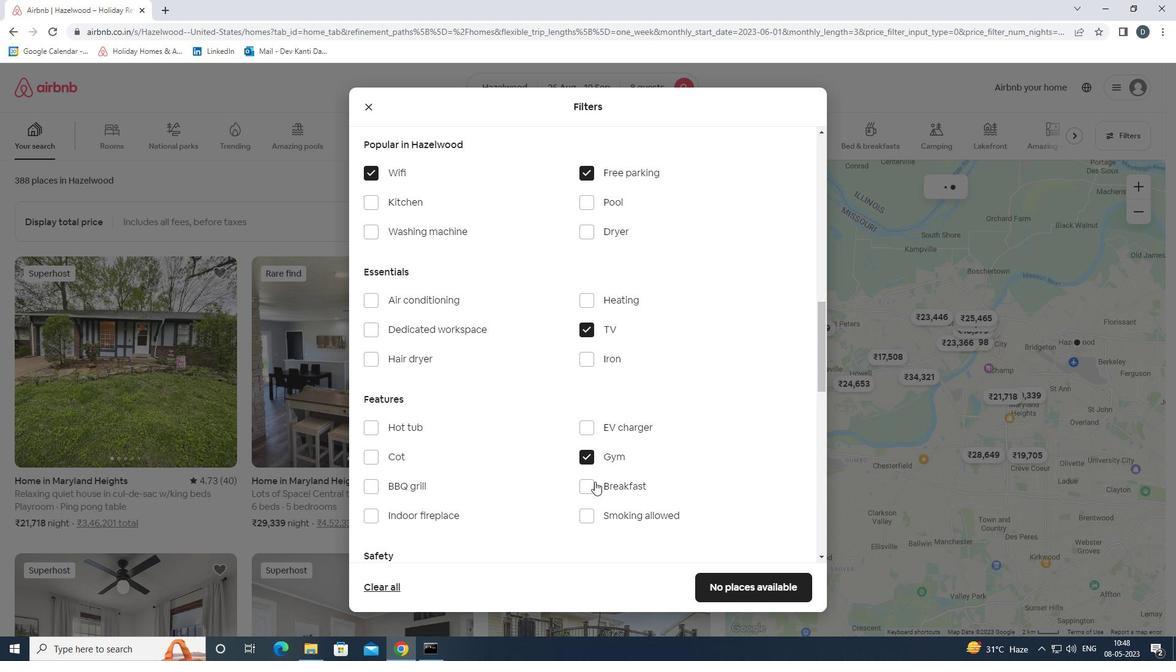
Action: Mouse pressed left at (592, 487)
Screenshot: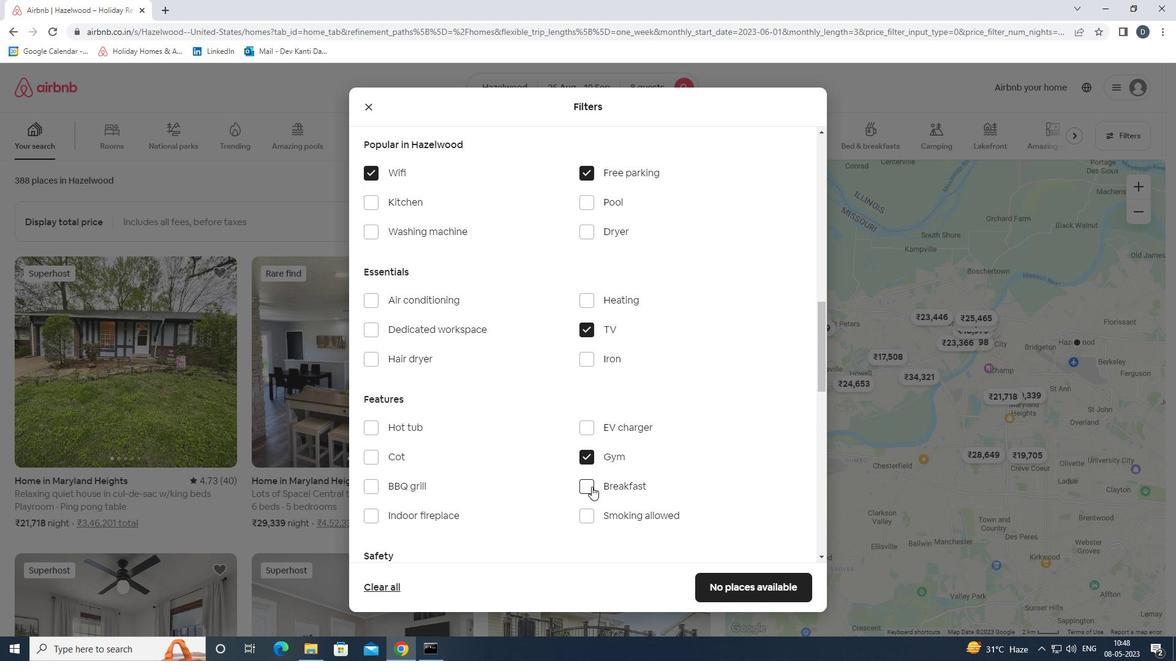 
Action: Mouse moved to (591, 487)
Screenshot: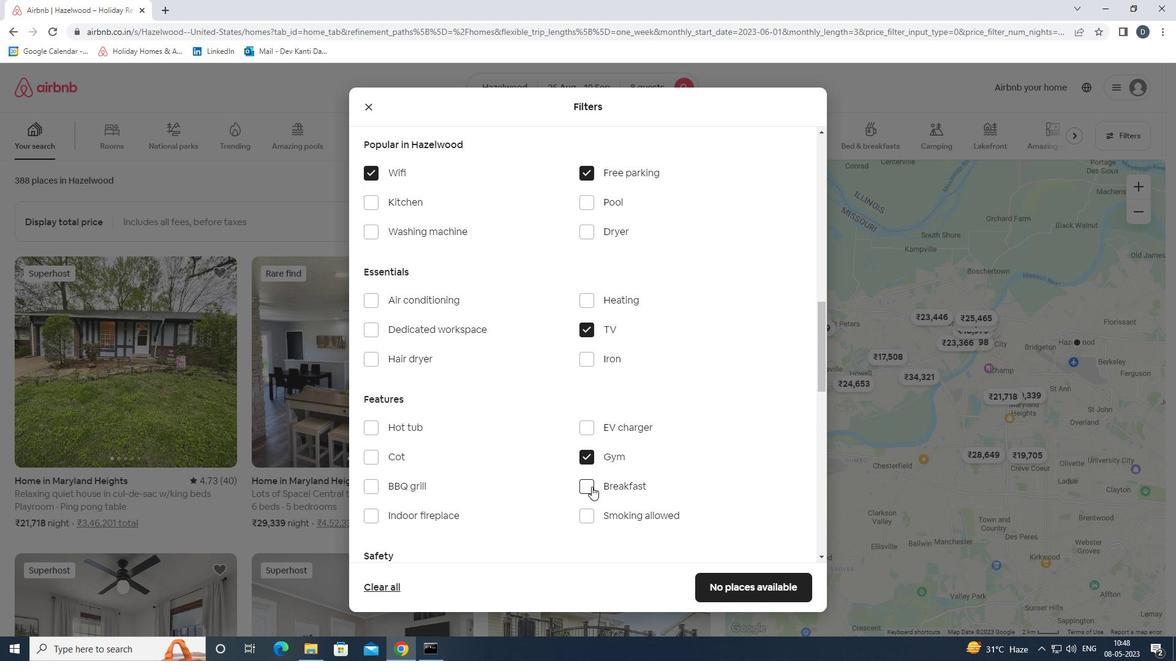 
Action: Mouse scrolled (591, 486) with delta (0, 0)
Screenshot: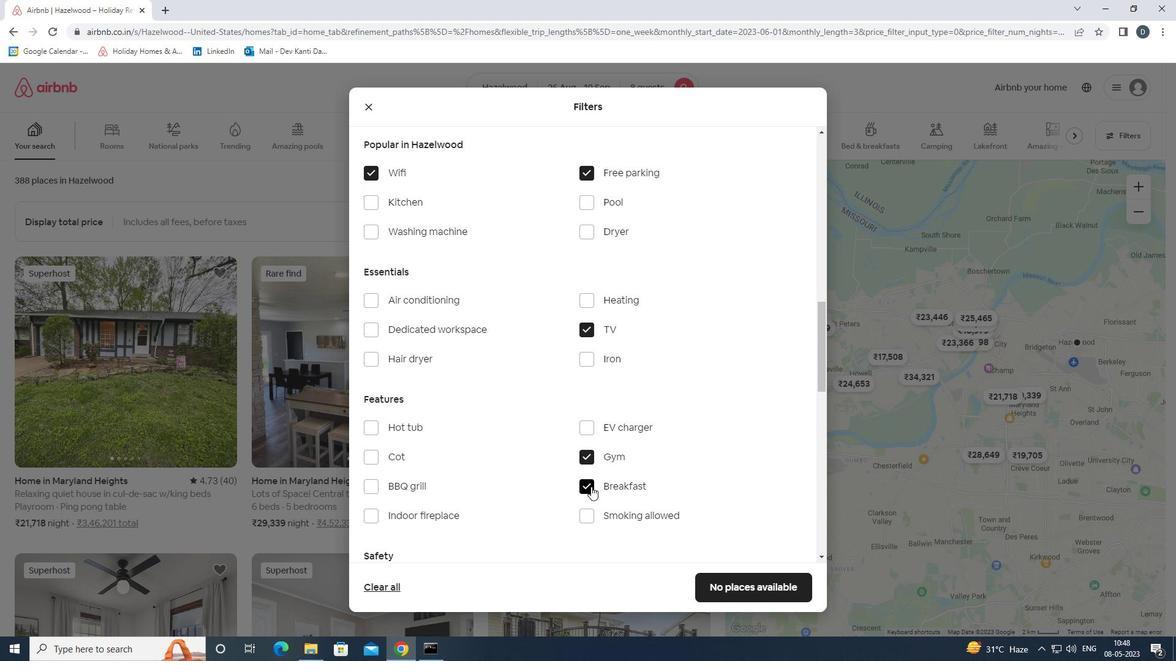 
Action: Mouse moved to (591, 486)
Screenshot: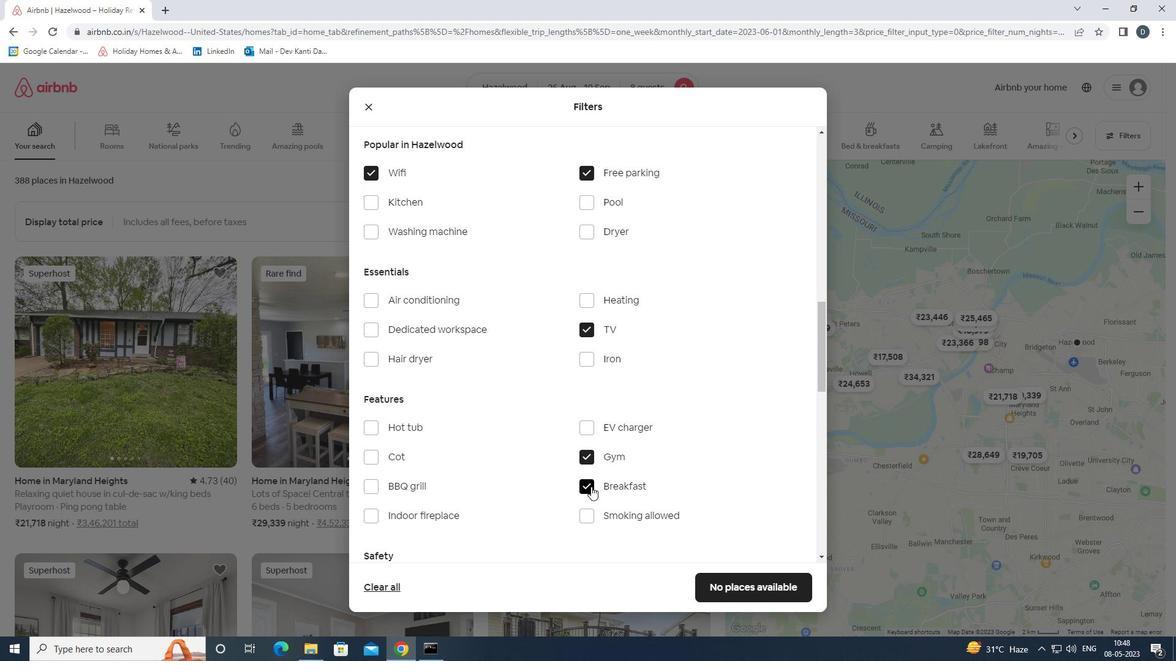 
Action: Mouse scrolled (591, 486) with delta (0, 0)
Screenshot: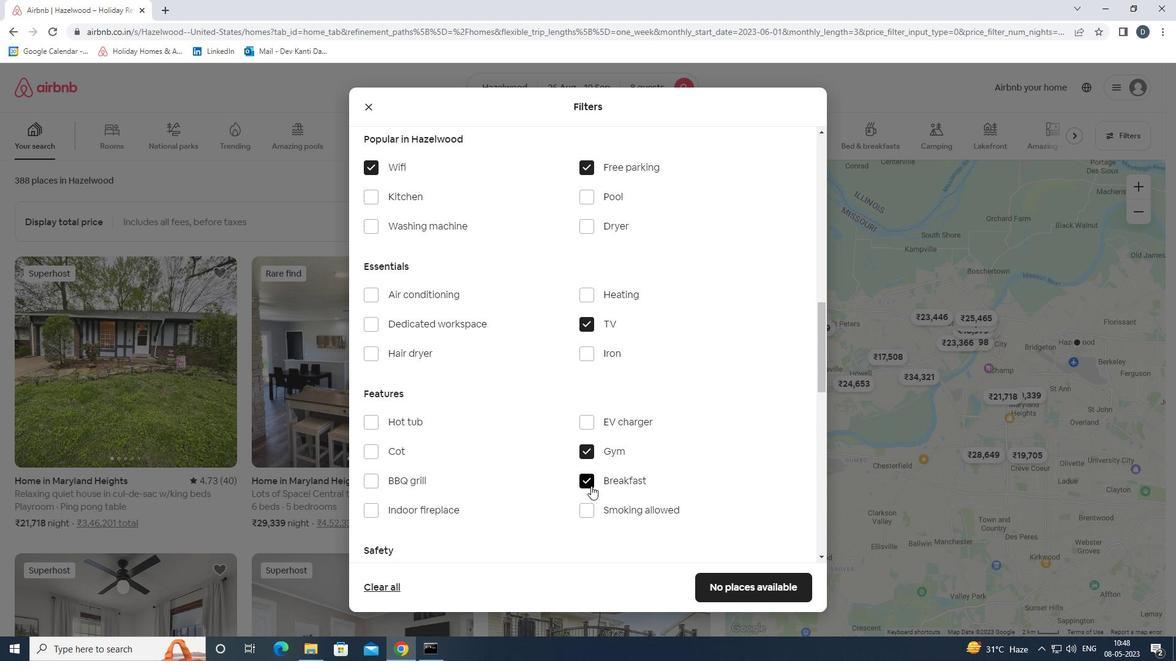 
Action: Mouse moved to (592, 485)
Screenshot: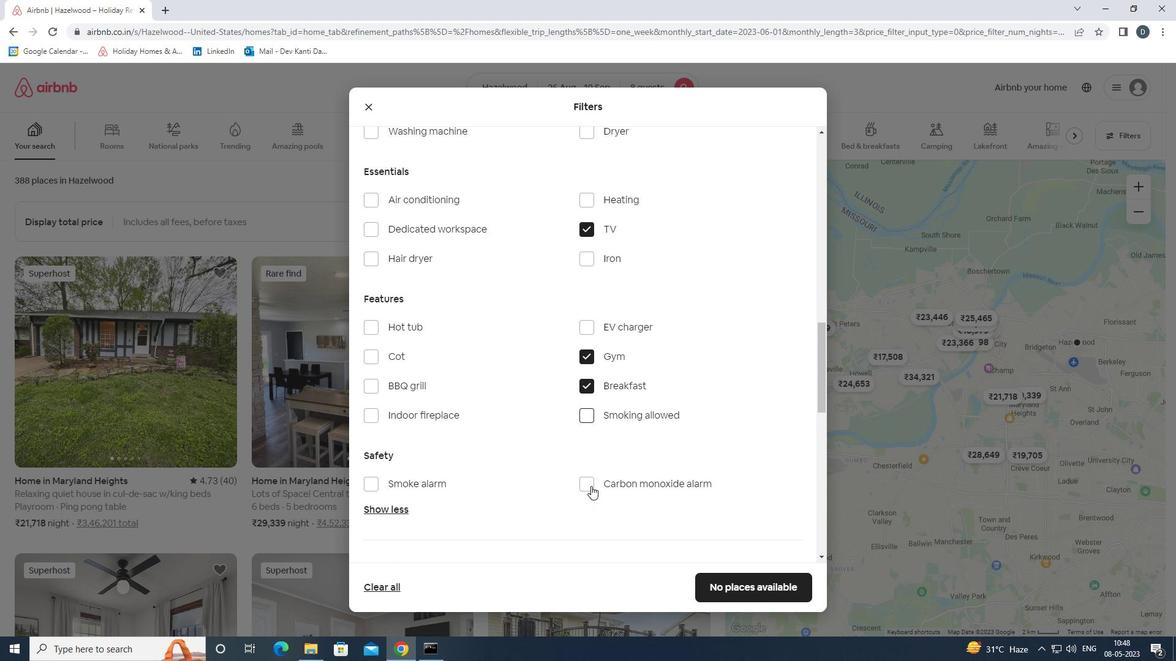 
Action: Mouse scrolled (592, 484) with delta (0, 0)
Screenshot: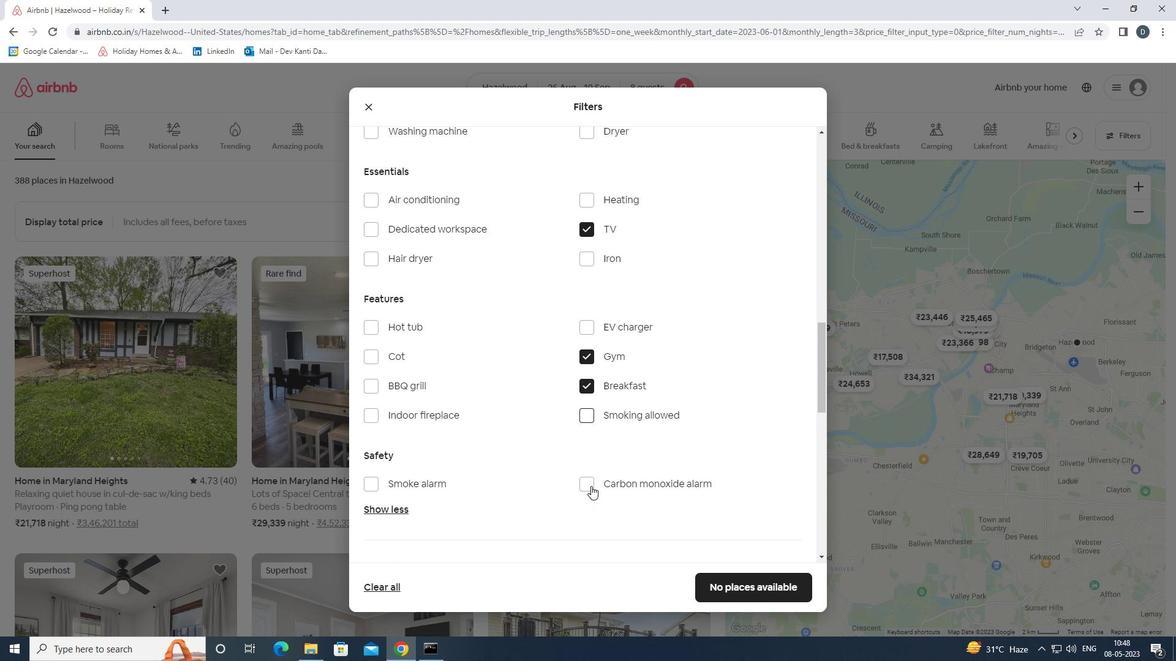 
Action: Mouse moved to (593, 484)
Screenshot: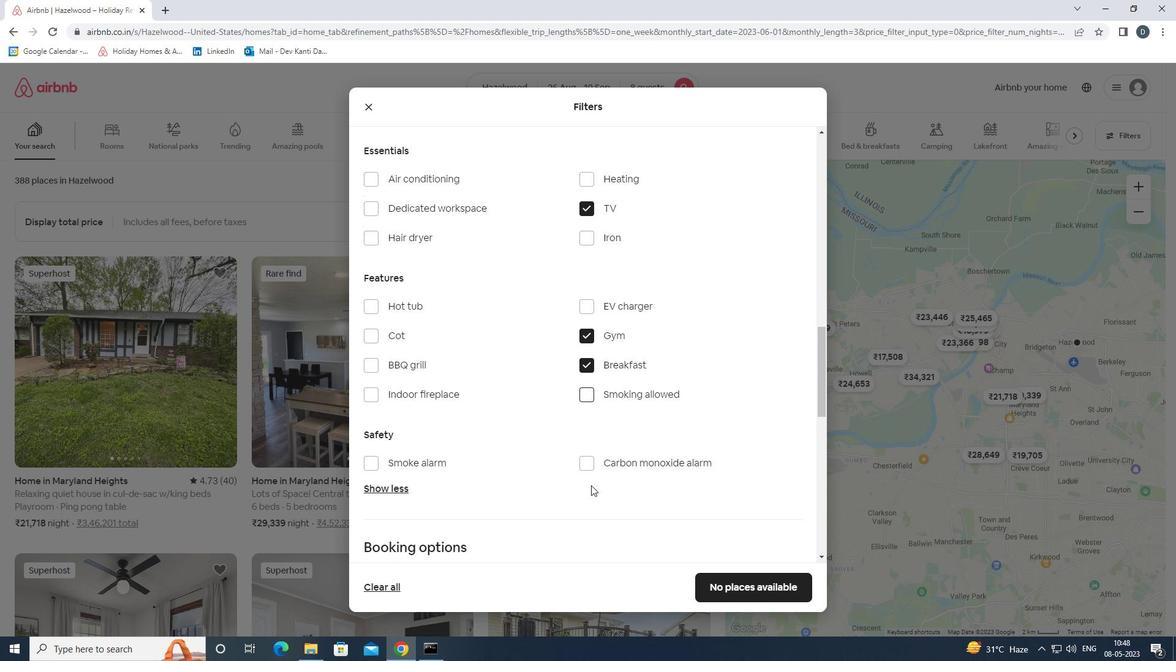 
Action: Mouse scrolled (593, 483) with delta (0, 0)
Screenshot: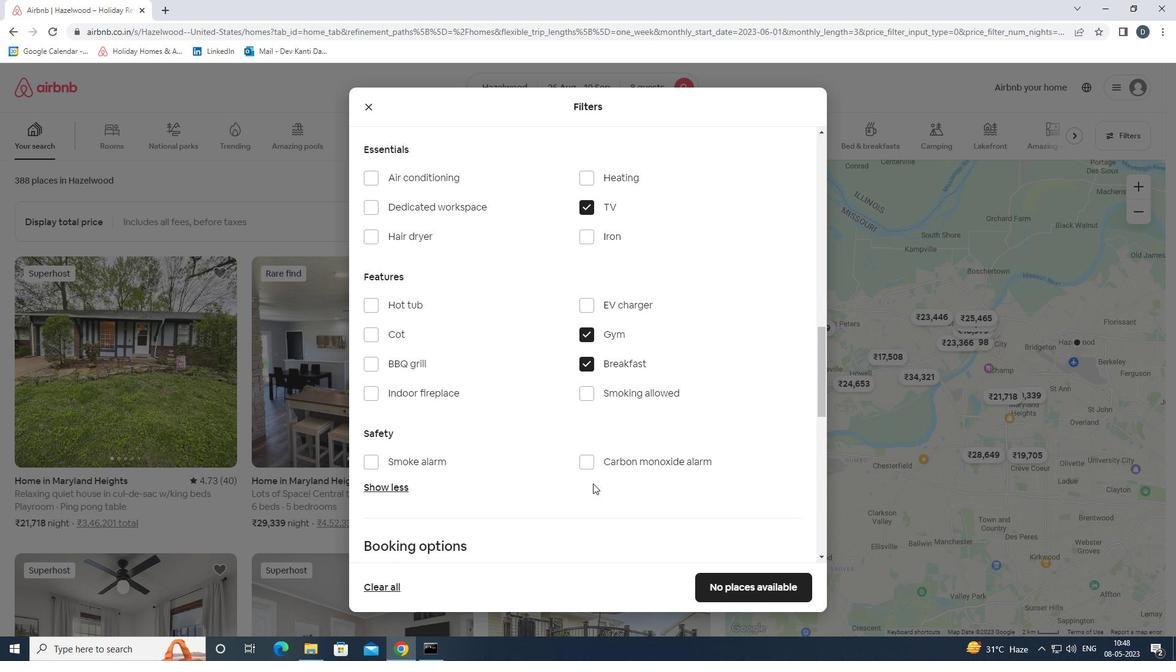
Action: Mouse moved to (650, 467)
Screenshot: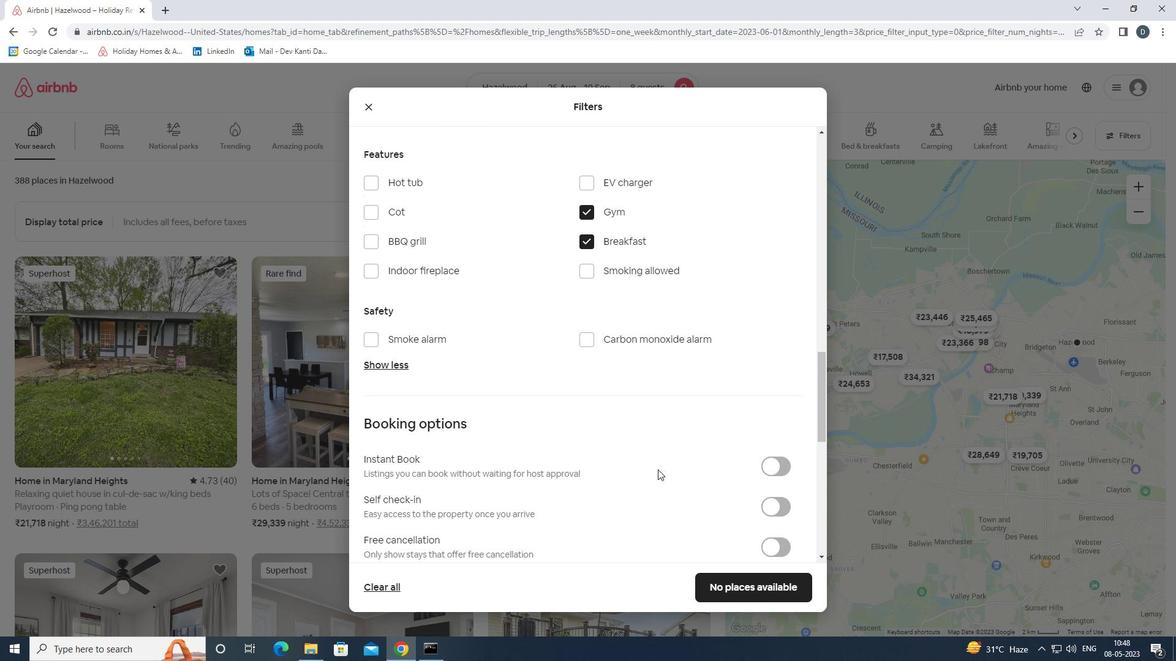 
Action: Mouse scrolled (650, 466) with delta (0, 0)
Screenshot: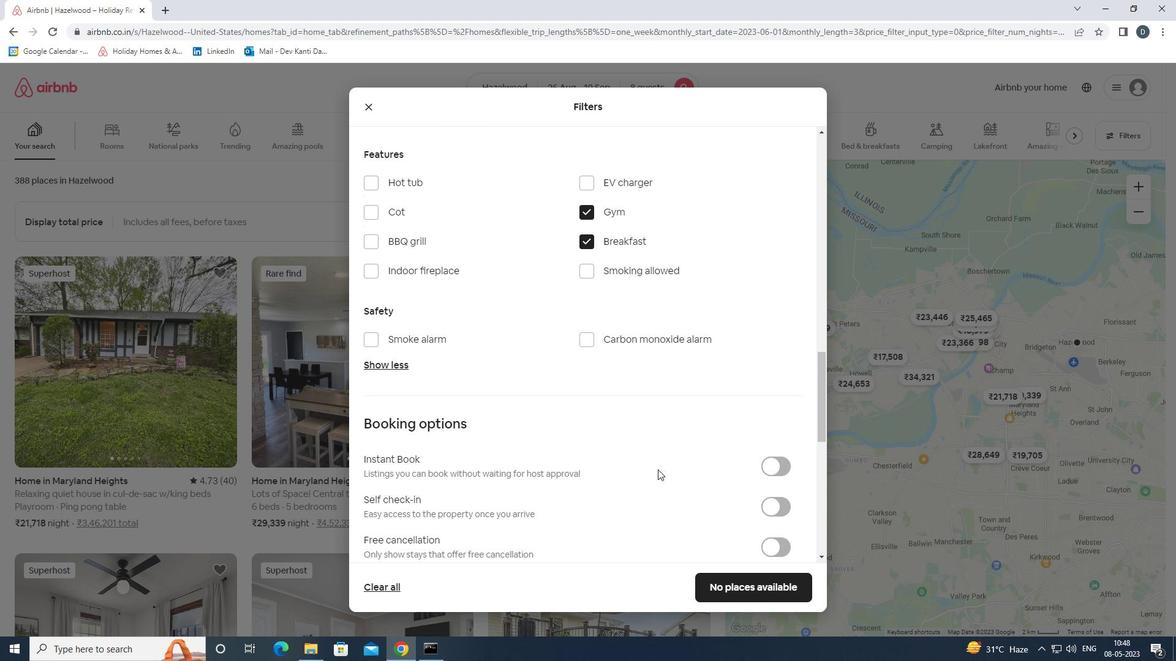 
Action: Mouse moved to (773, 443)
Screenshot: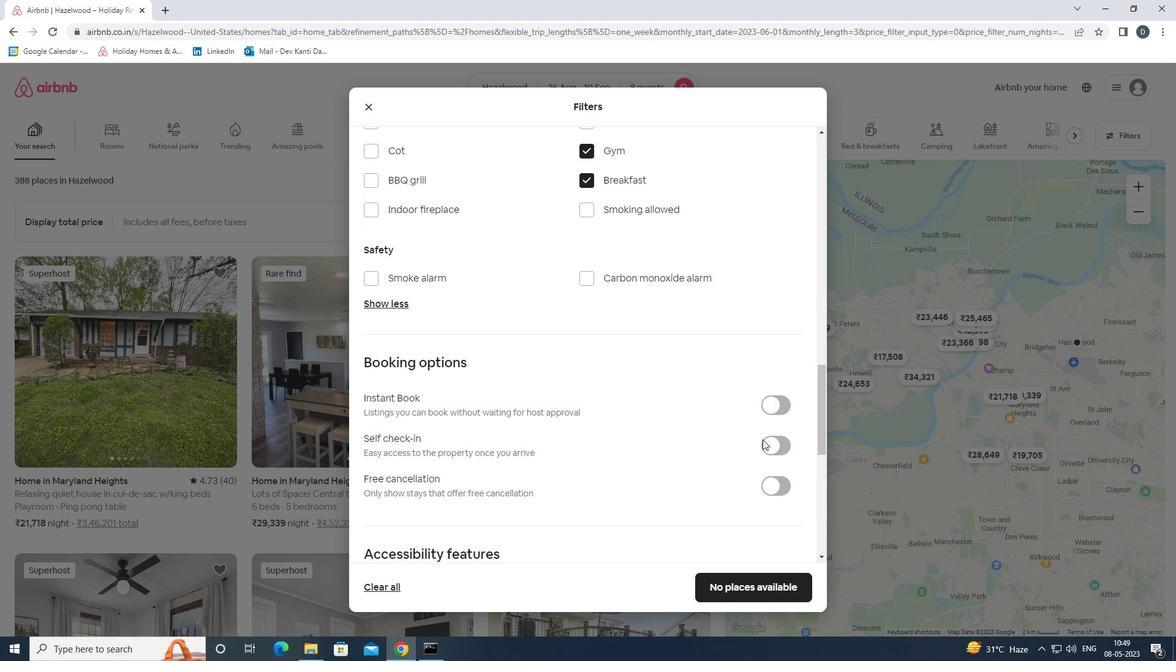 
Action: Mouse pressed left at (773, 443)
Screenshot: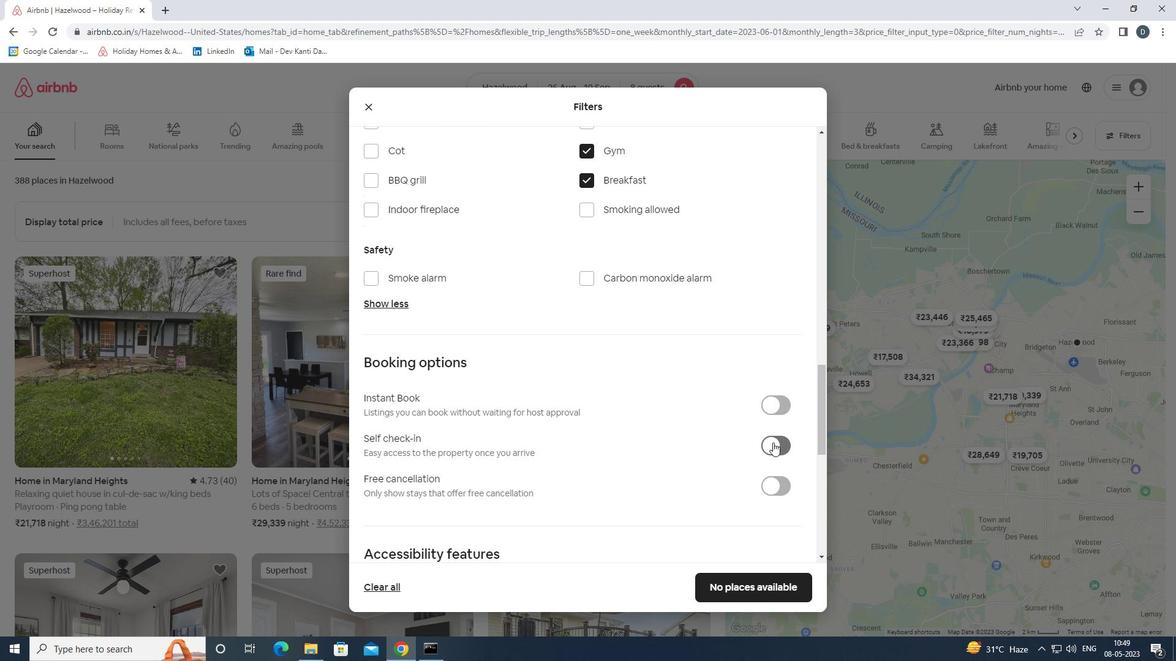 
Action: Mouse scrolled (773, 442) with delta (0, 0)
Screenshot: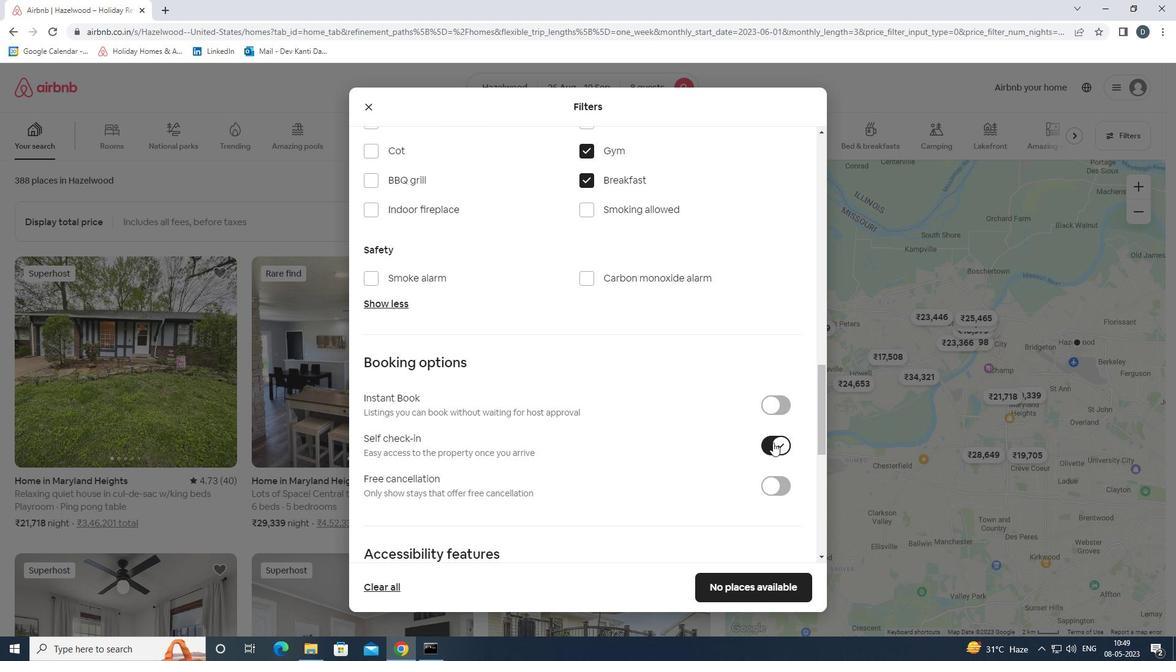
Action: Mouse scrolled (773, 442) with delta (0, 0)
Screenshot: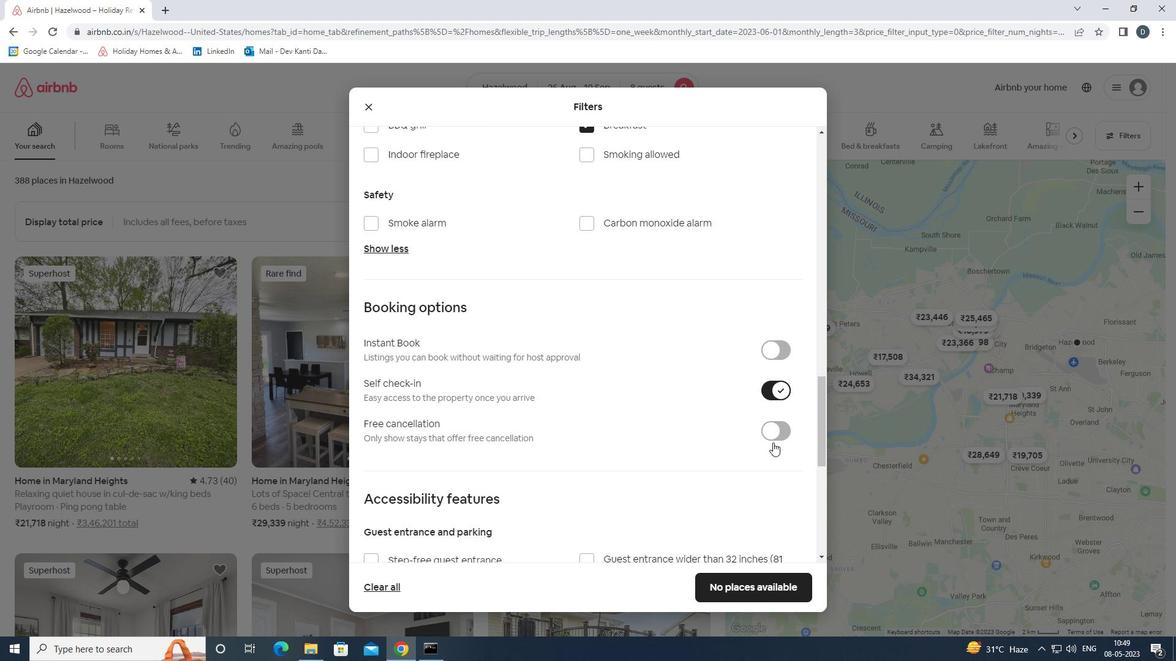 
Action: Mouse scrolled (773, 442) with delta (0, 0)
Screenshot: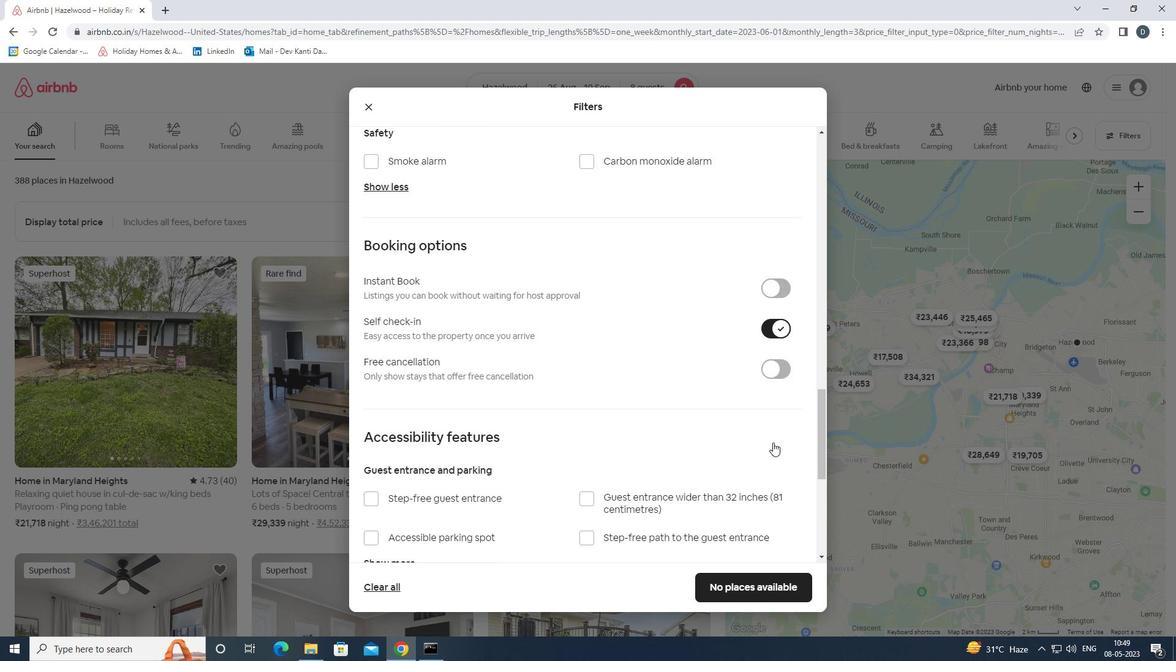 
Action: Mouse scrolled (773, 442) with delta (0, 0)
Screenshot: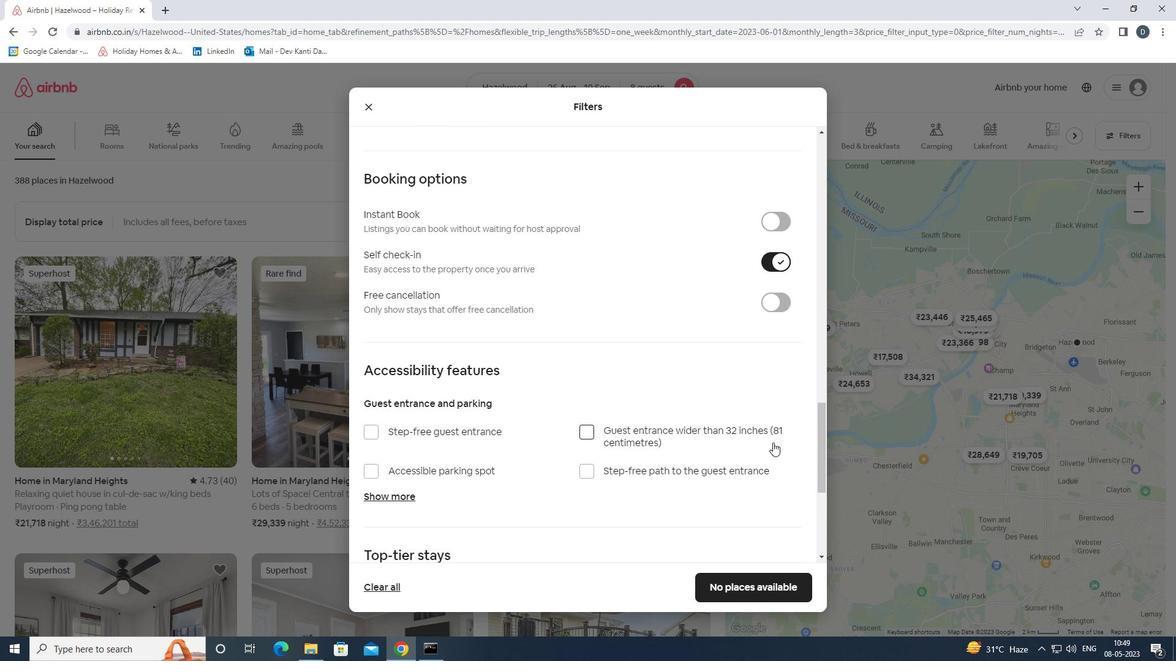 
Action: Mouse scrolled (773, 442) with delta (0, 0)
Screenshot: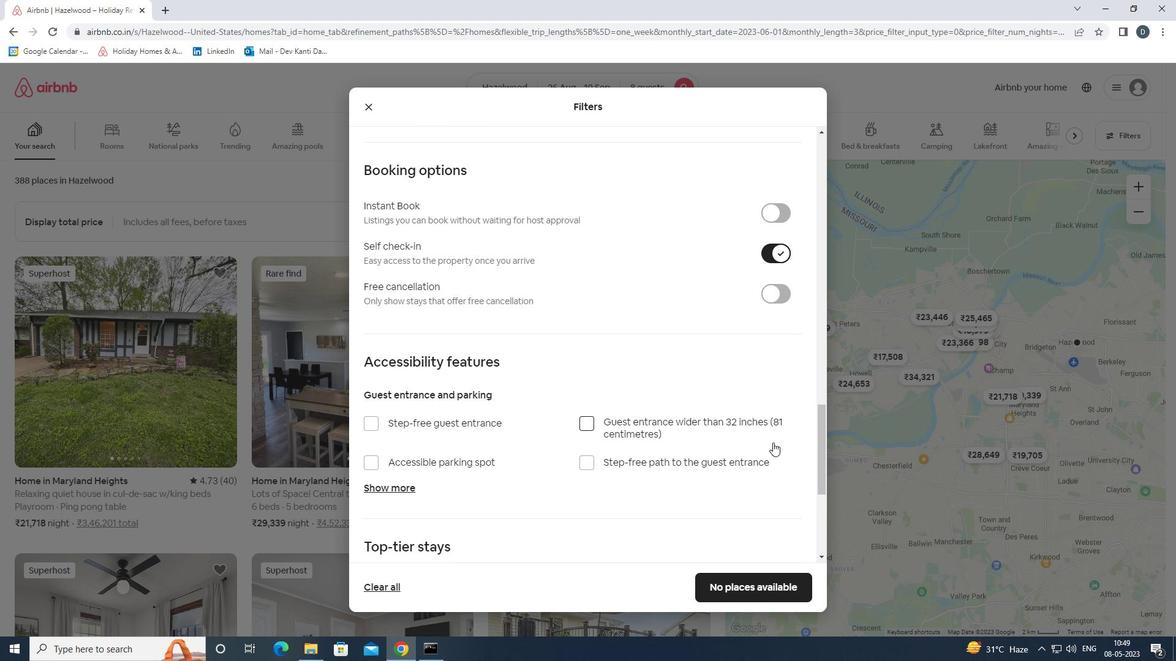 
Action: Mouse scrolled (773, 442) with delta (0, 0)
Screenshot: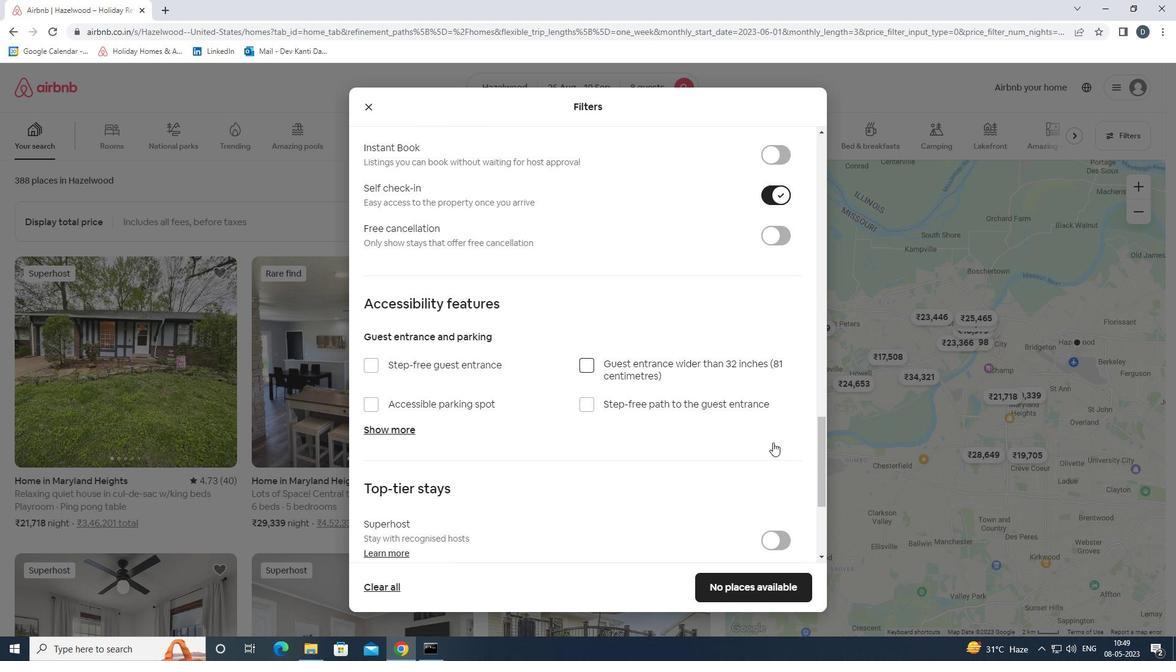 
Action: Mouse scrolled (773, 442) with delta (0, 0)
Screenshot: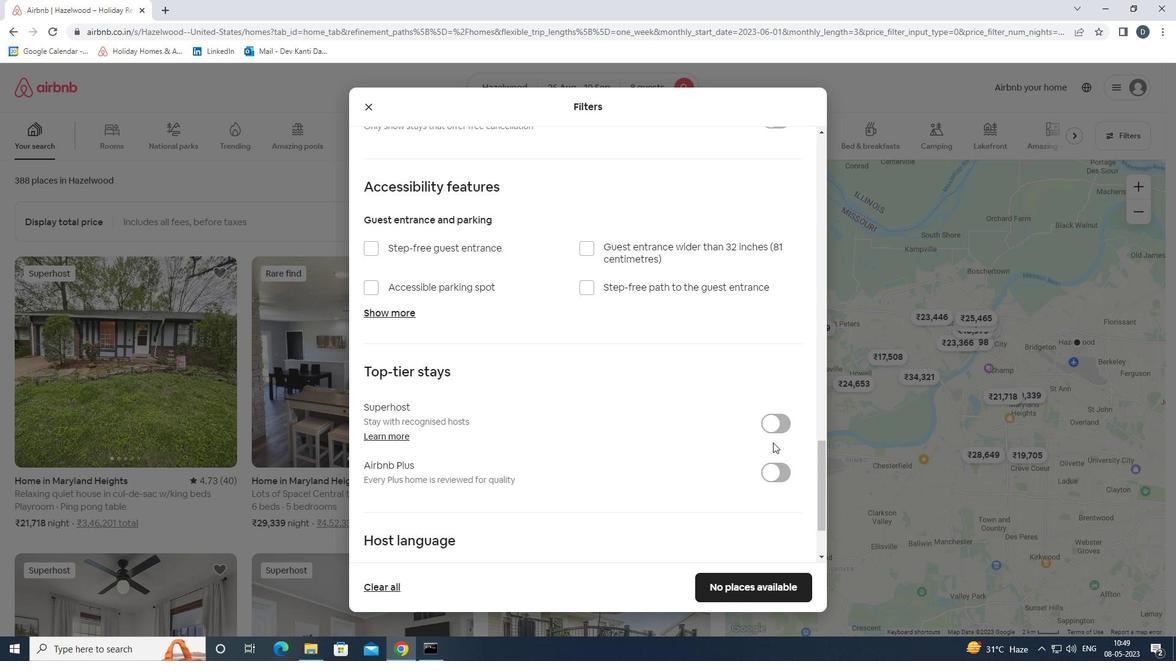 
Action: Mouse scrolled (773, 442) with delta (0, 0)
Screenshot: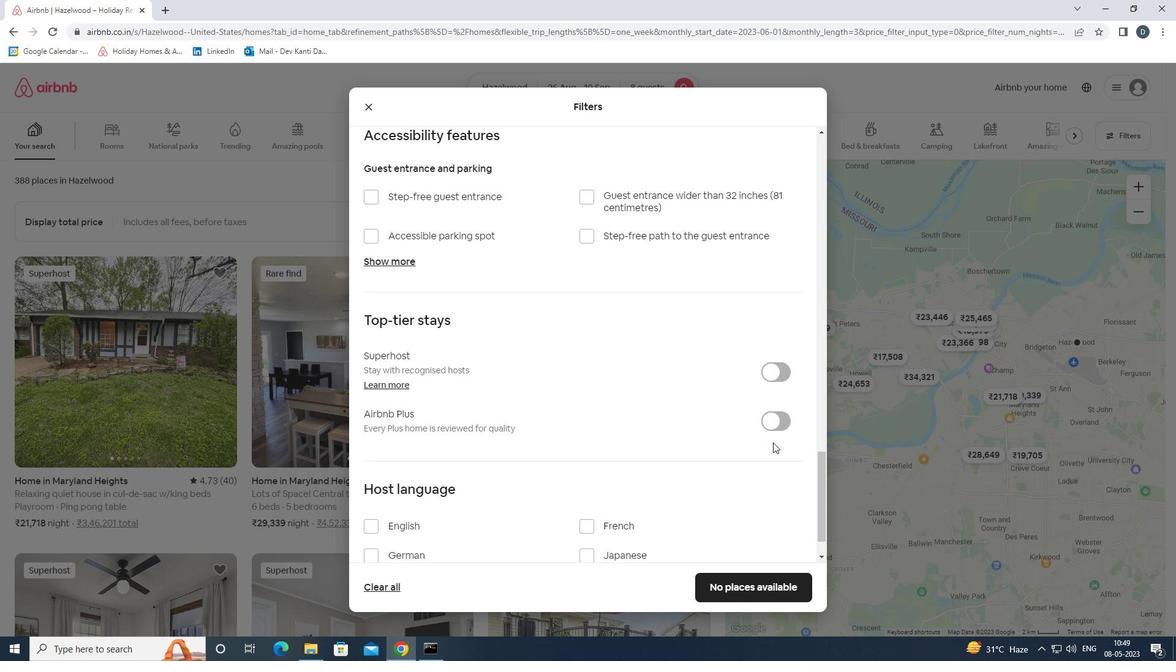 
Action: Mouse scrolled (773, 442) with delta (0, 0)
Screenshot: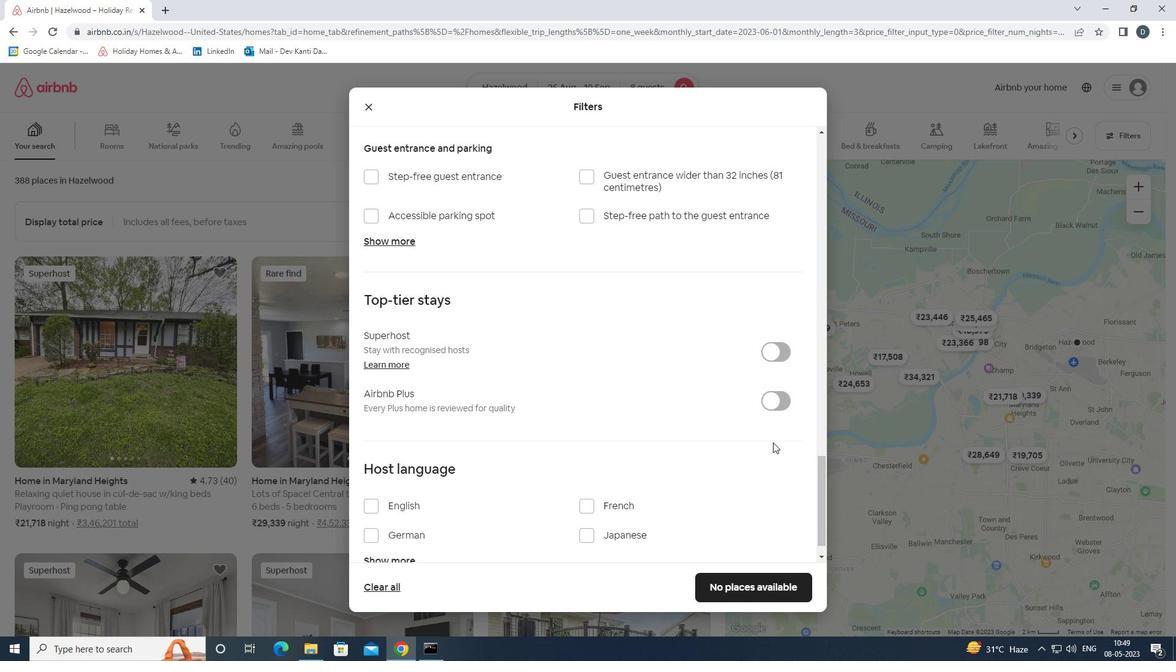 
Action: Mouse moved to (406, 471)
Screenshot: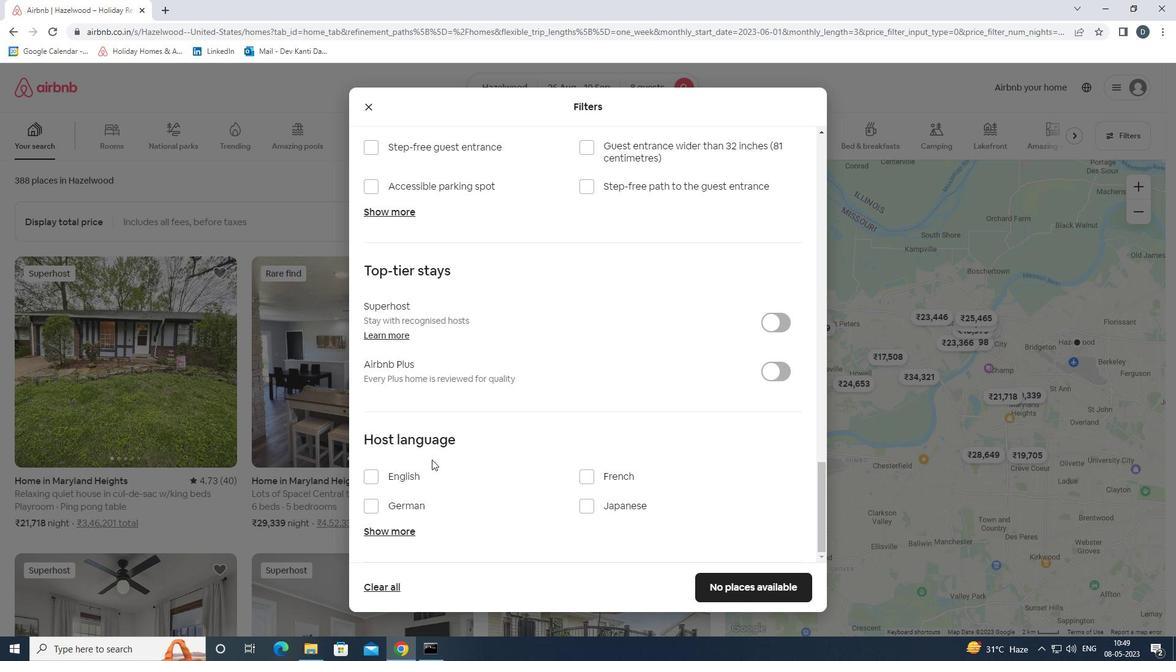 
Action: Mouse pressed left at (406, 471)
Screenshot: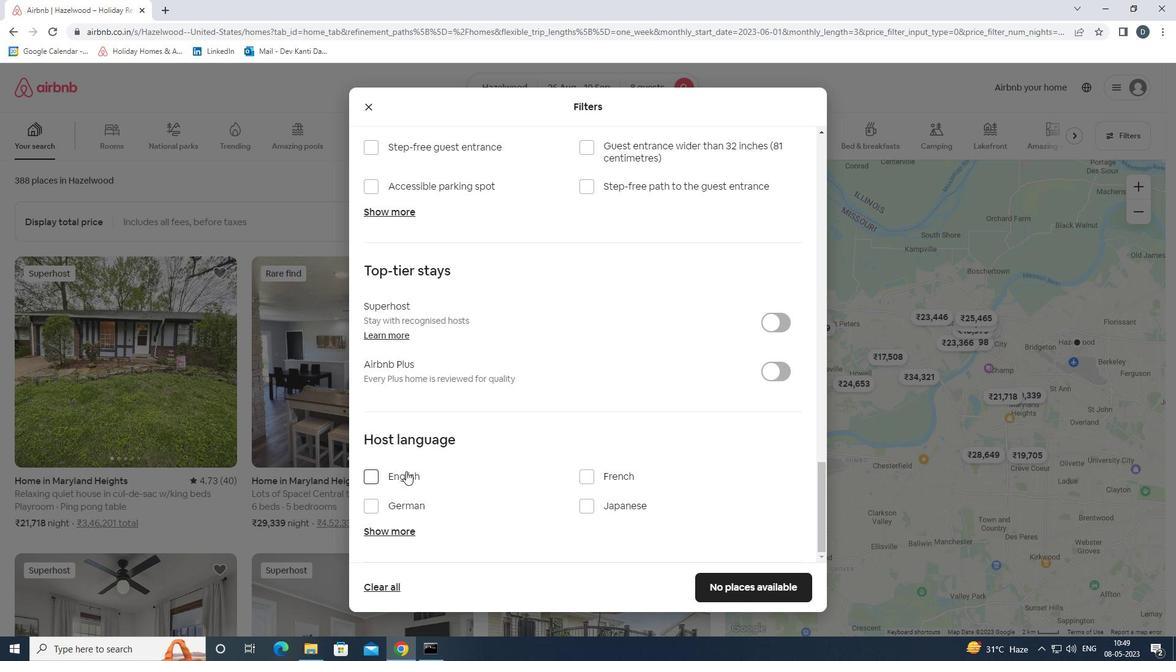 
Action: Mouse moved to (710, 578)
Screenshot: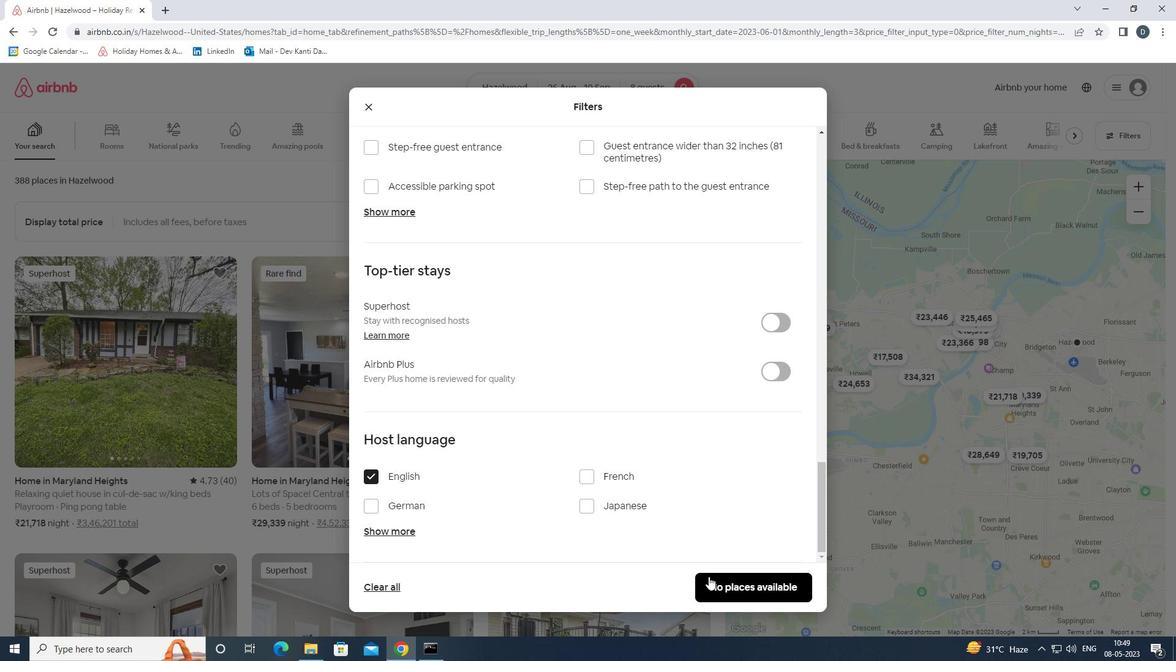 
Action: Mouse pressed left at (710, 578)
Screenshot: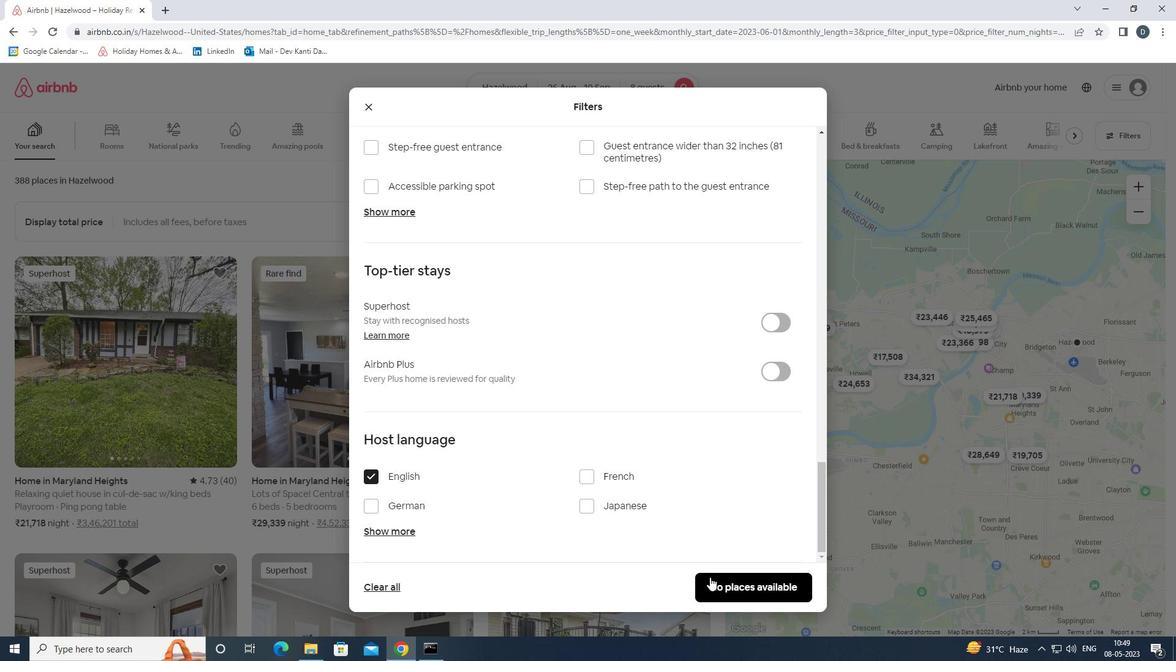 
Action: Mouse moved to (712, 577)
Screenshot: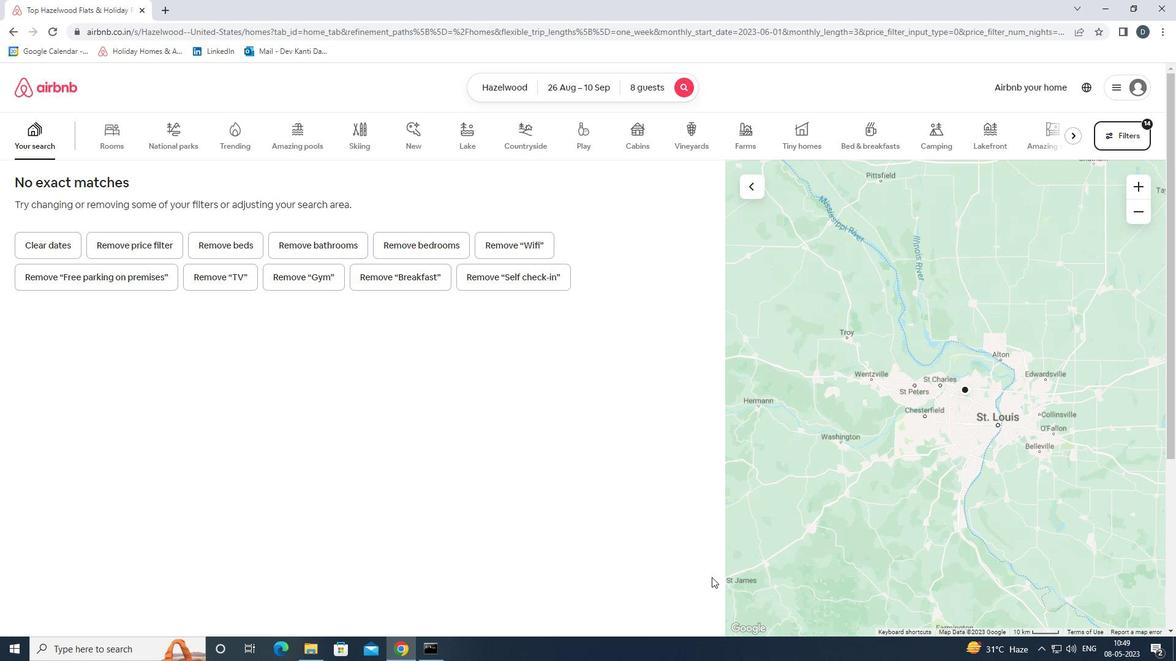 
